 Task: Search one way flight ticket for 2 adults, 4 children and 1 infant on lap in business from Lake Charles: Lake Charles Regional Airport to Indianapolis: Indianapolis International Airport on 8-5-2023. Choice of flights is Emirates. Number of bags: 1 carry on bag. Price is upto 73000. Outbound departure time preference is 19:45.
Action: Mouse moved to (360, 340)
Screenshot: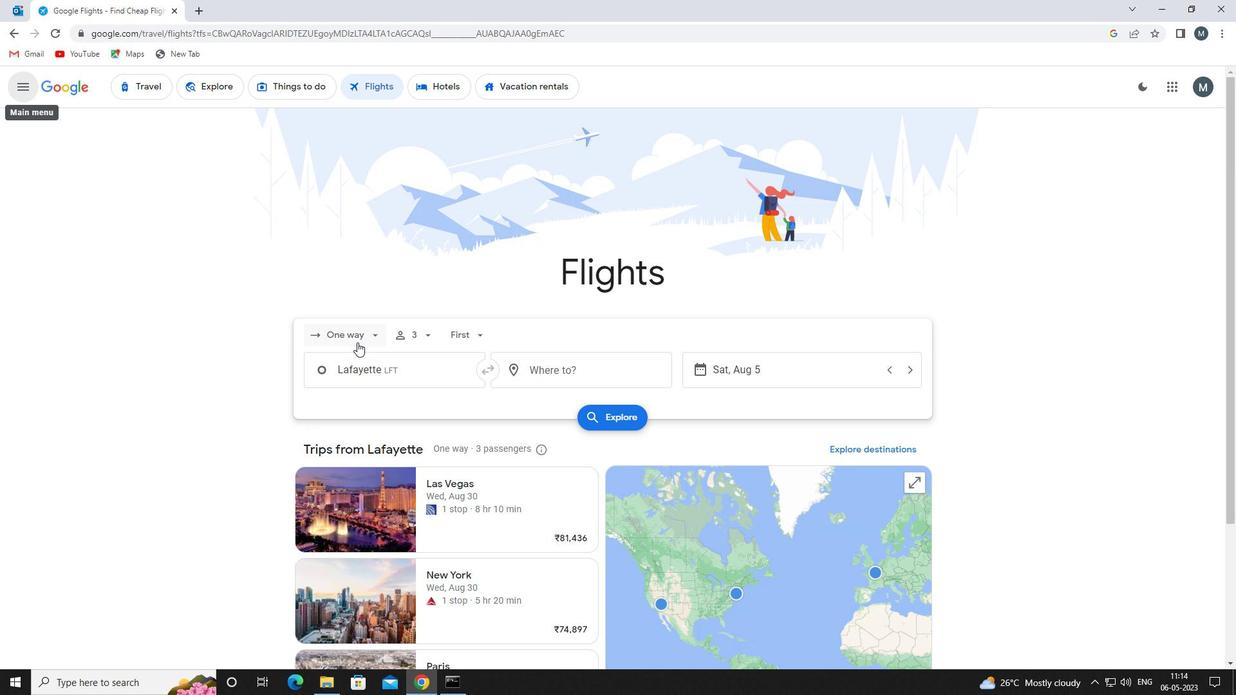 
Action: Mouse pressed left at (360, 340)
Screenshot: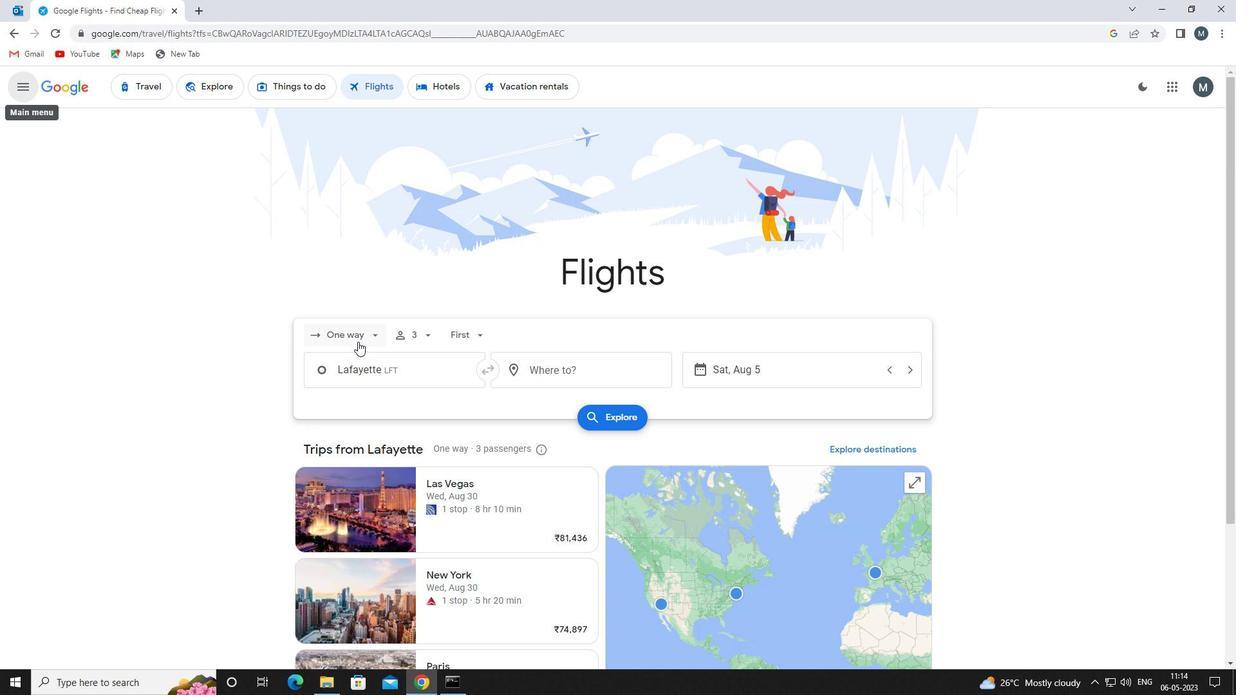 
Action: Mouse moved to (355, 397)
Screenshot: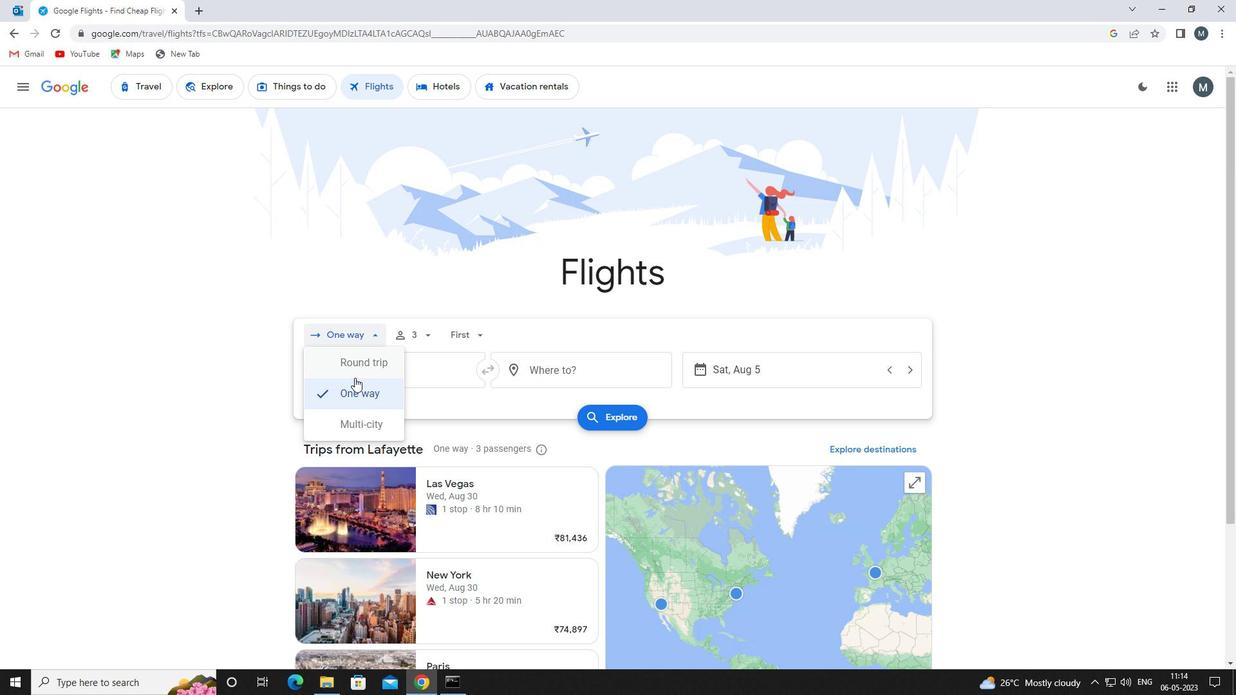 
Action: Mouse pressed left at (355, 397)
Screenshot: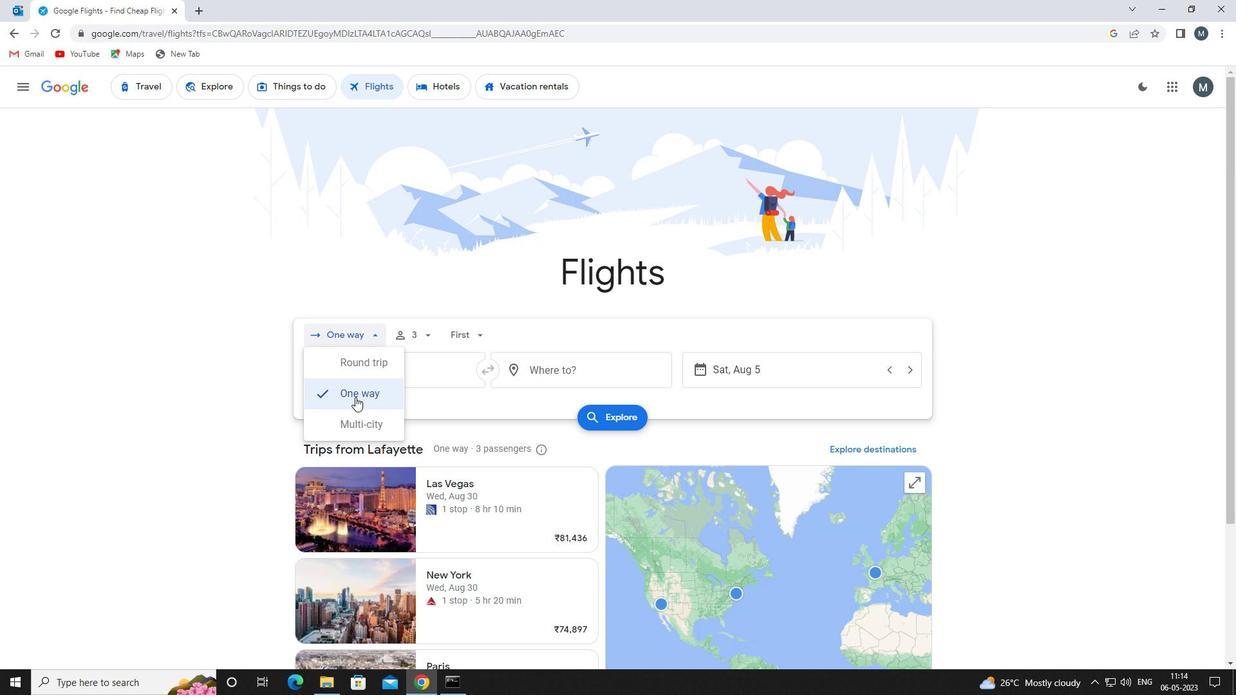 
Action: Mouse moved to (423, 340)
Screenshot: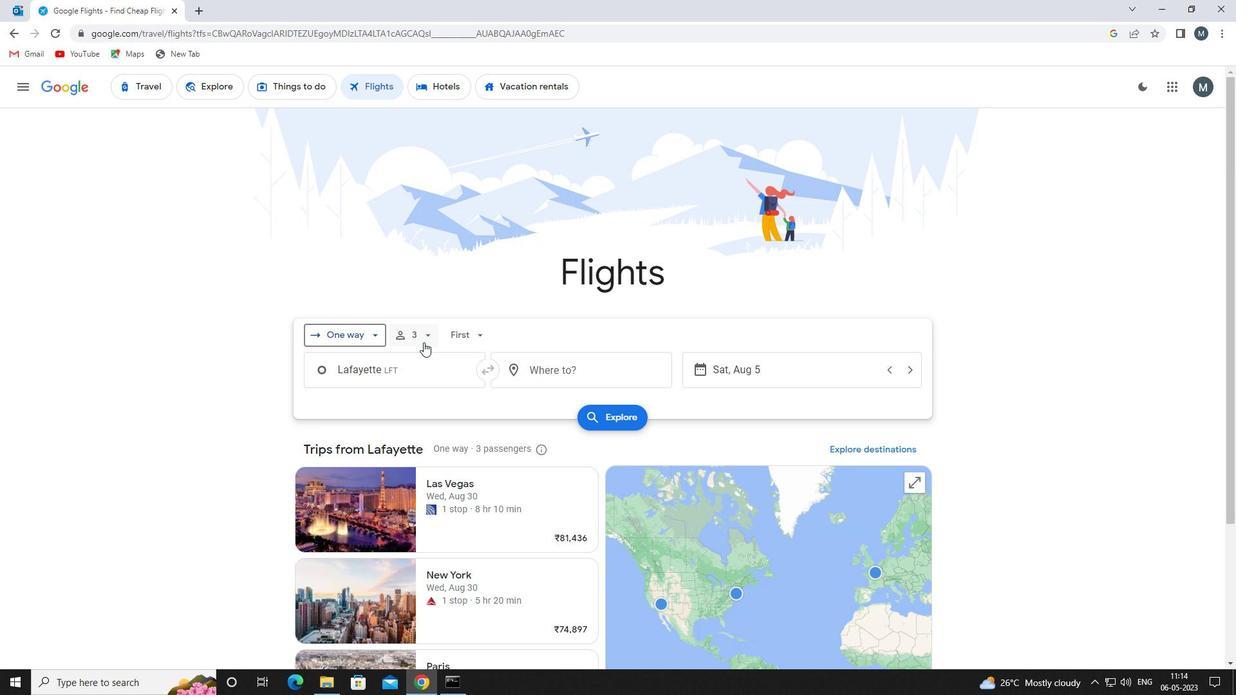 
Action: Mouse pressed left at (423, 340)
Screenshot: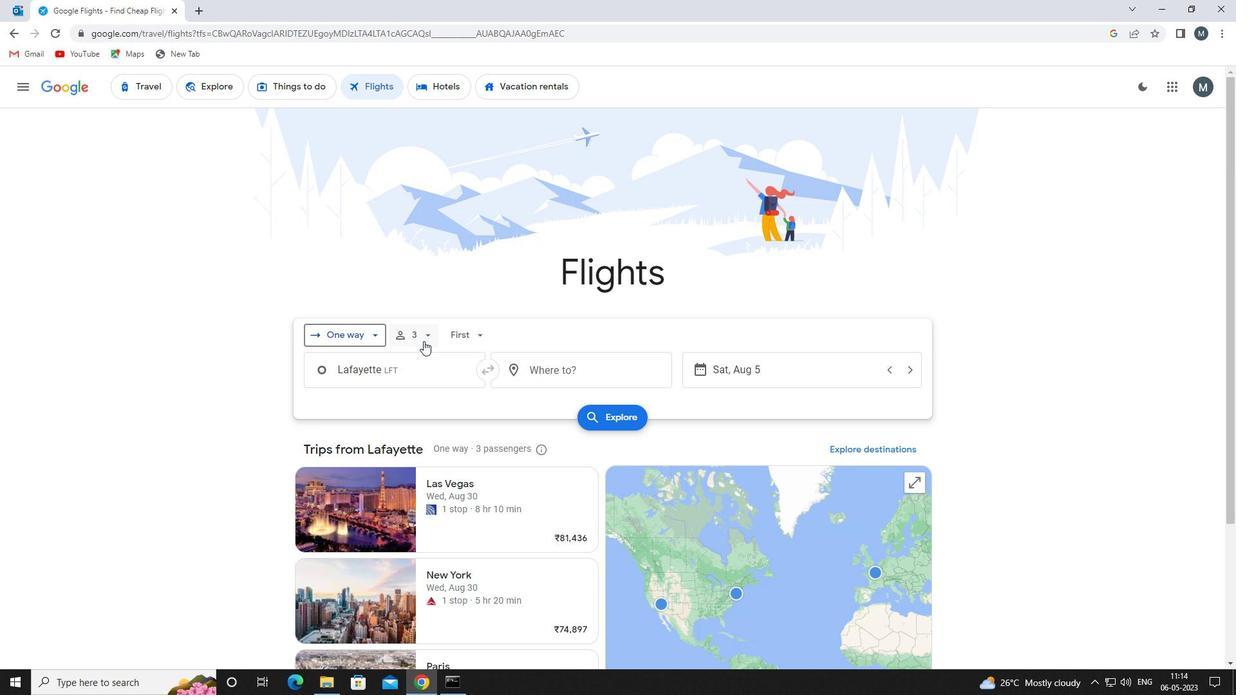
Action: Mouse moved to (523, 370)
Screenshot: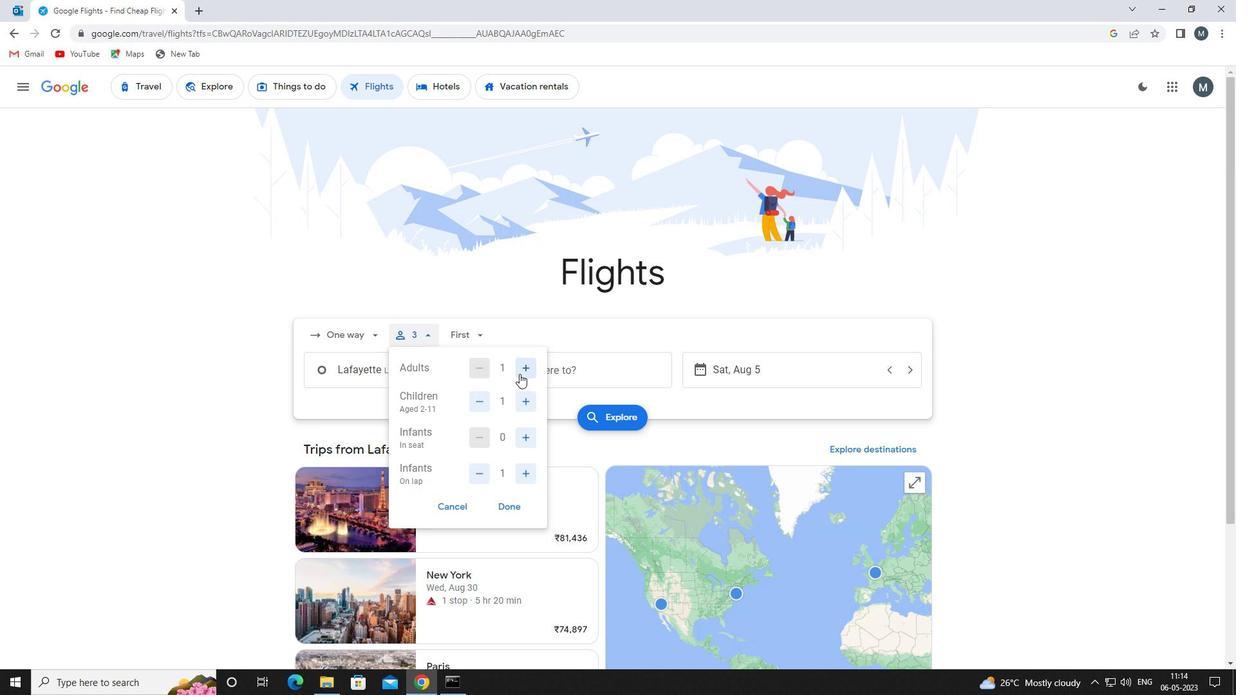 
Action: Mouse pressed left at (523, 370)
Screenshot: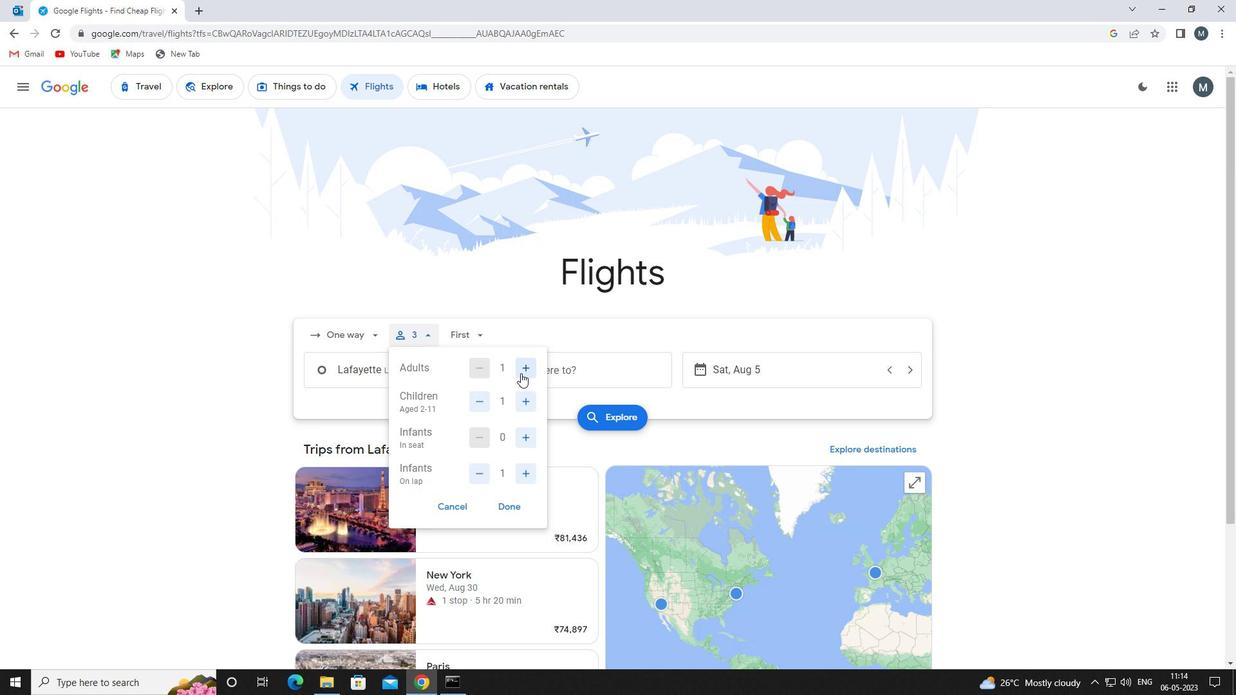 
Action: Mouse moved to (529, 405)
Screenshot: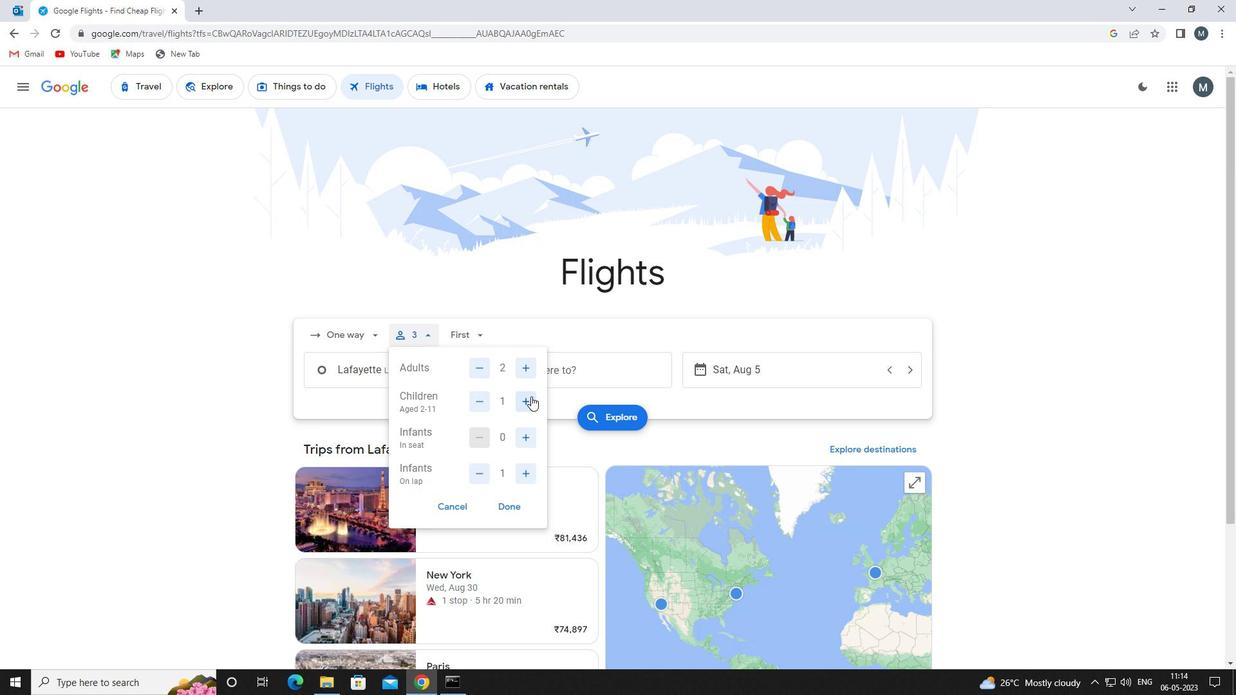 
Action: Mouse pressed left at (529, 405)
Screenshot: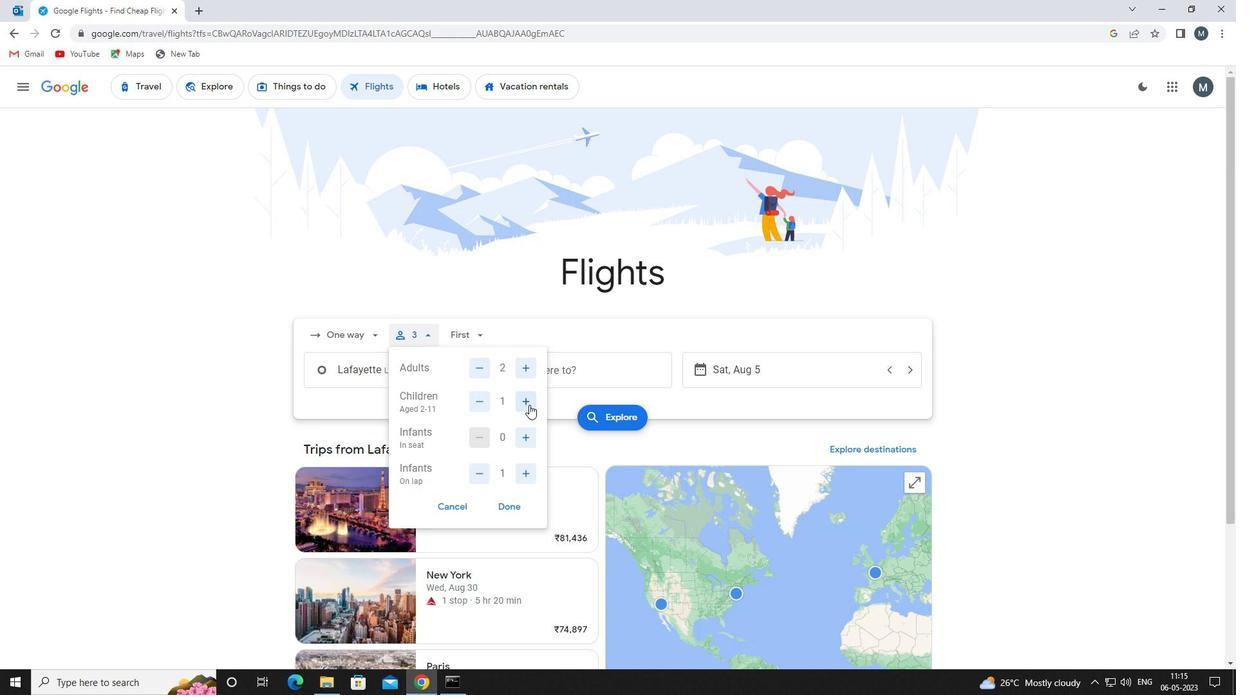 
Action: Mouse pressed left at (529, 405)
Screenshot: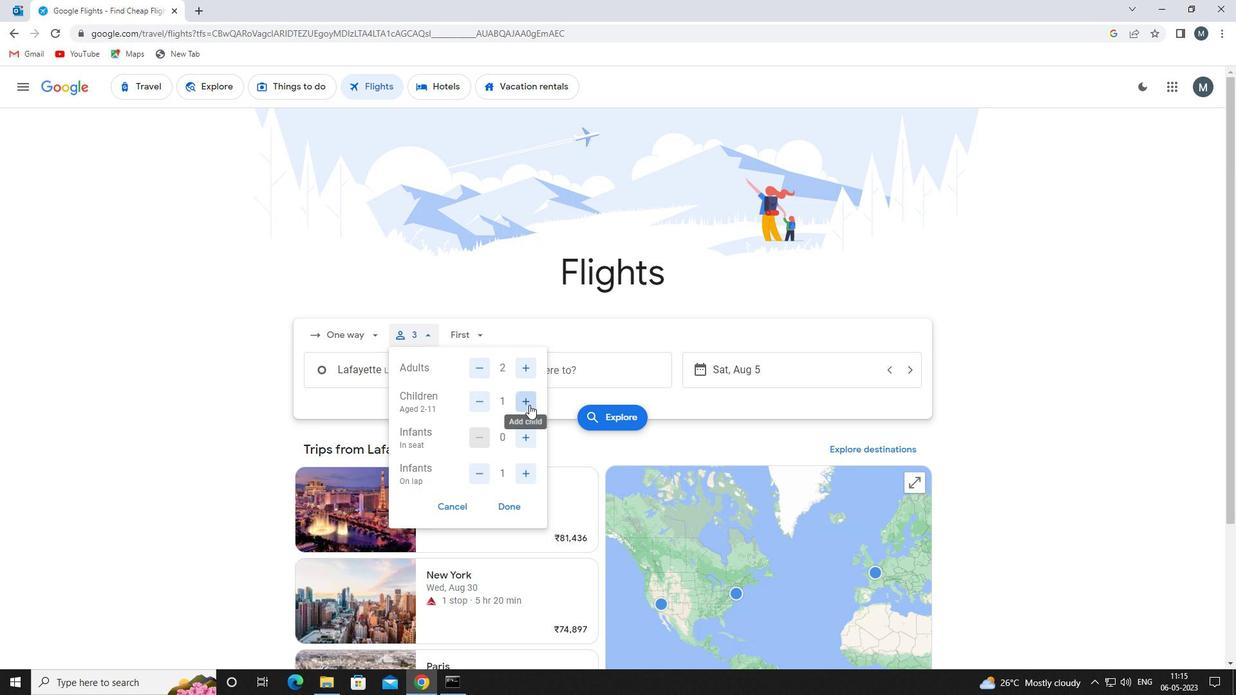 
Action: Mouse pressed left at (529, 405)
Screenshot: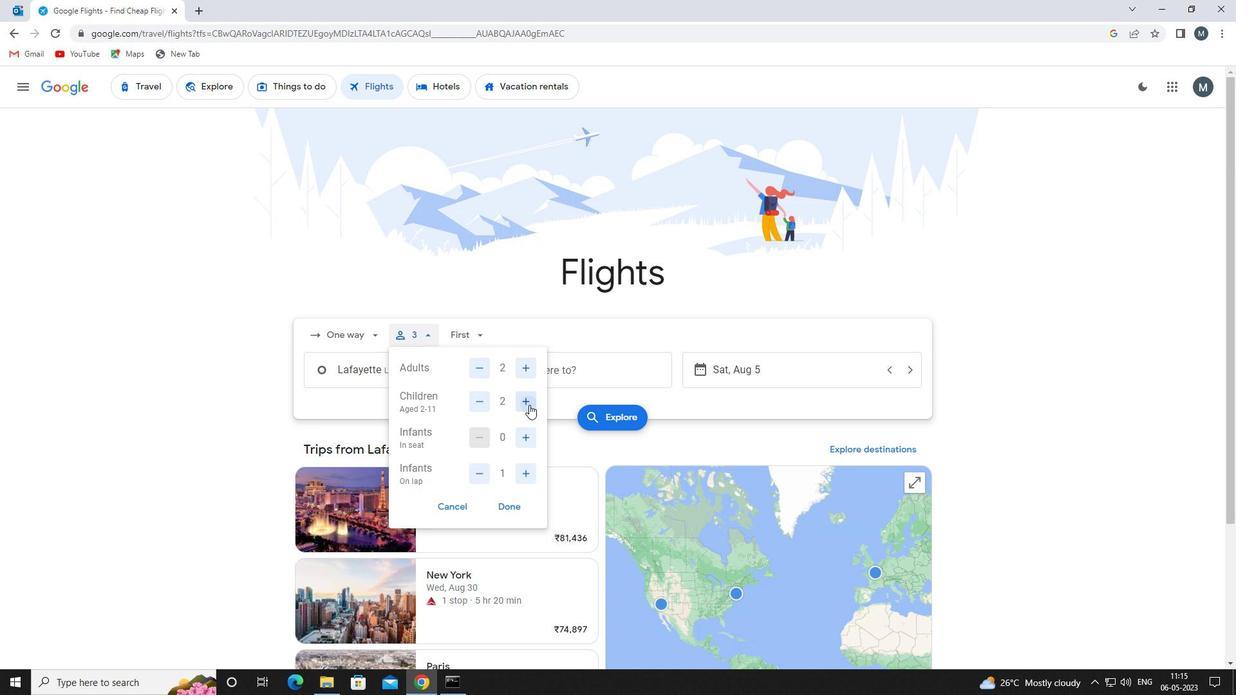 
Action: Mouse pressed left at (529, 405)
Screenshot: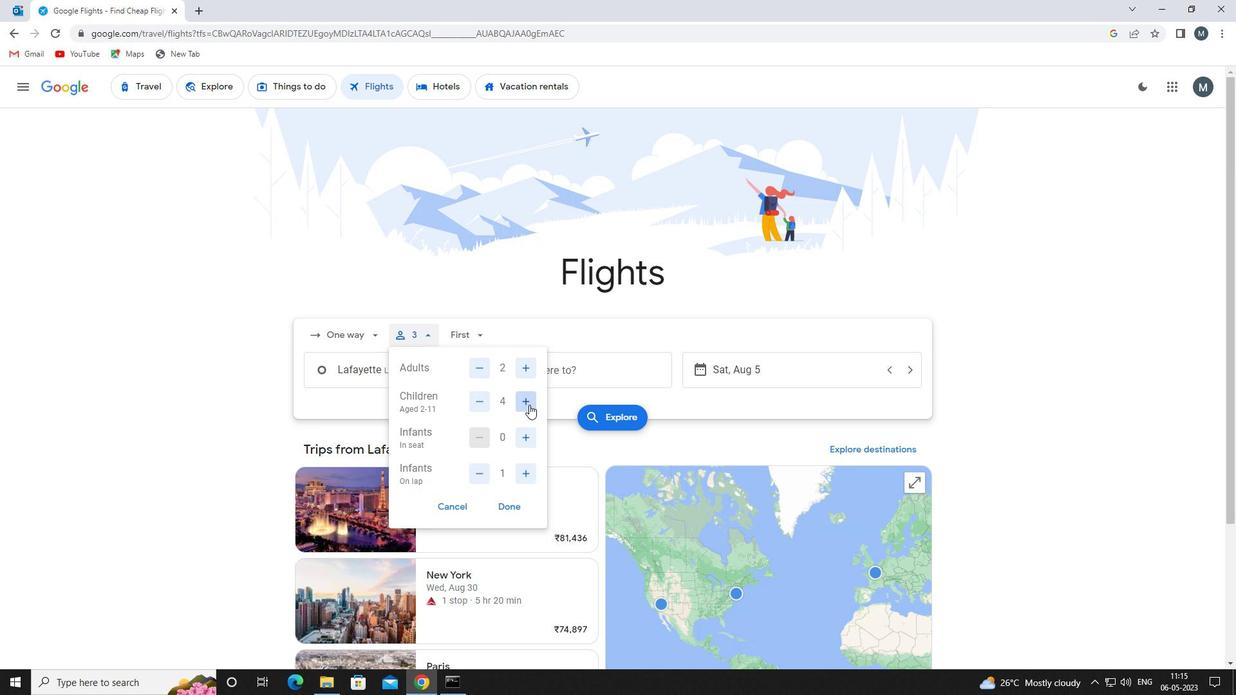 
Action: Mouse moved to (485, 400)
Screenshot: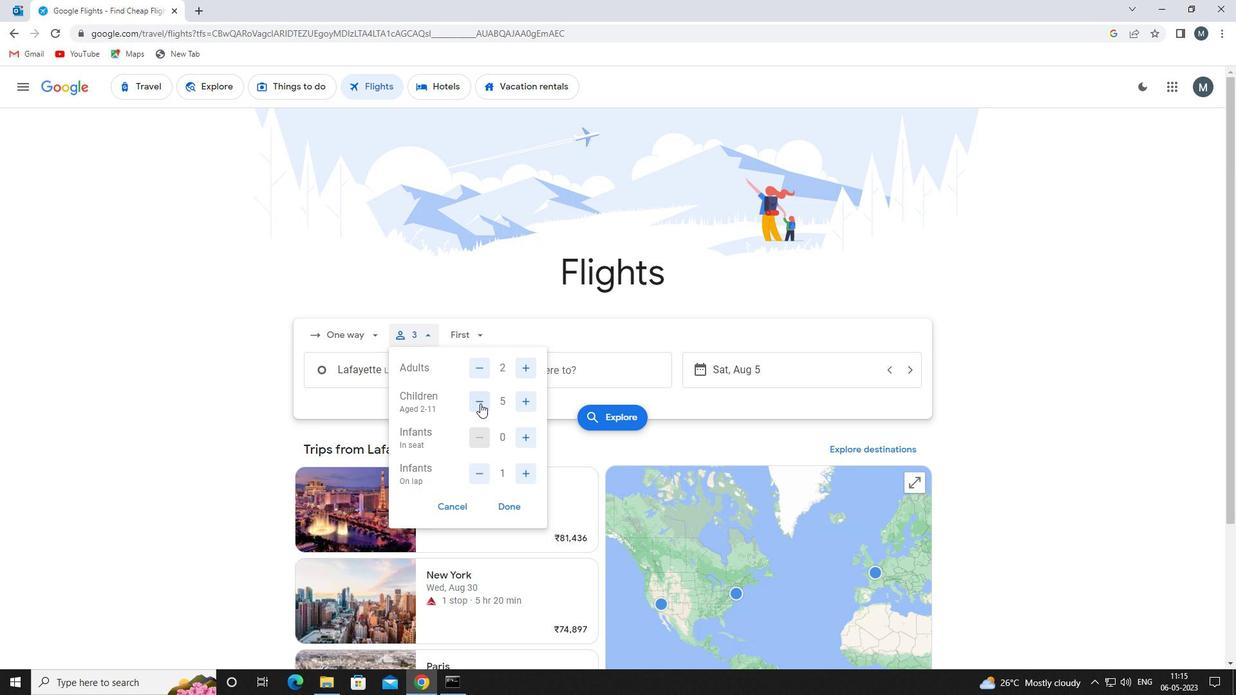 
Action: Mouse pressed left at (485, 400)
Screenshot: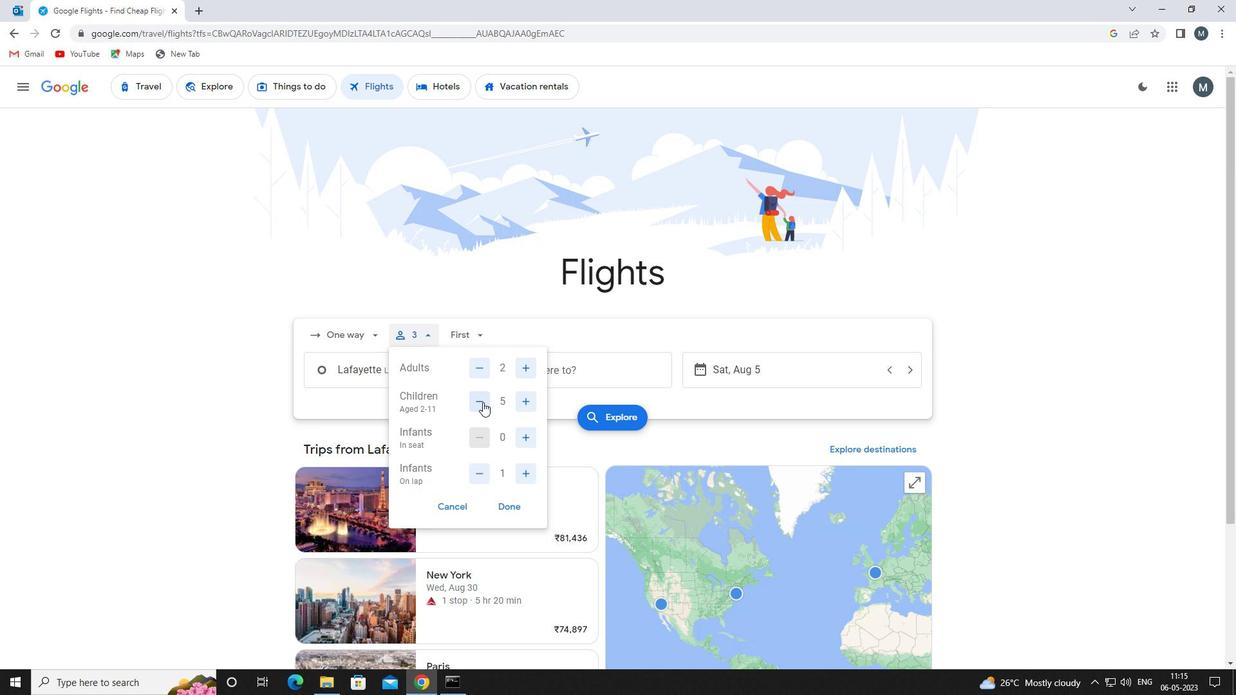 
Action: Mouse moved to (481, 471)
Screenshot: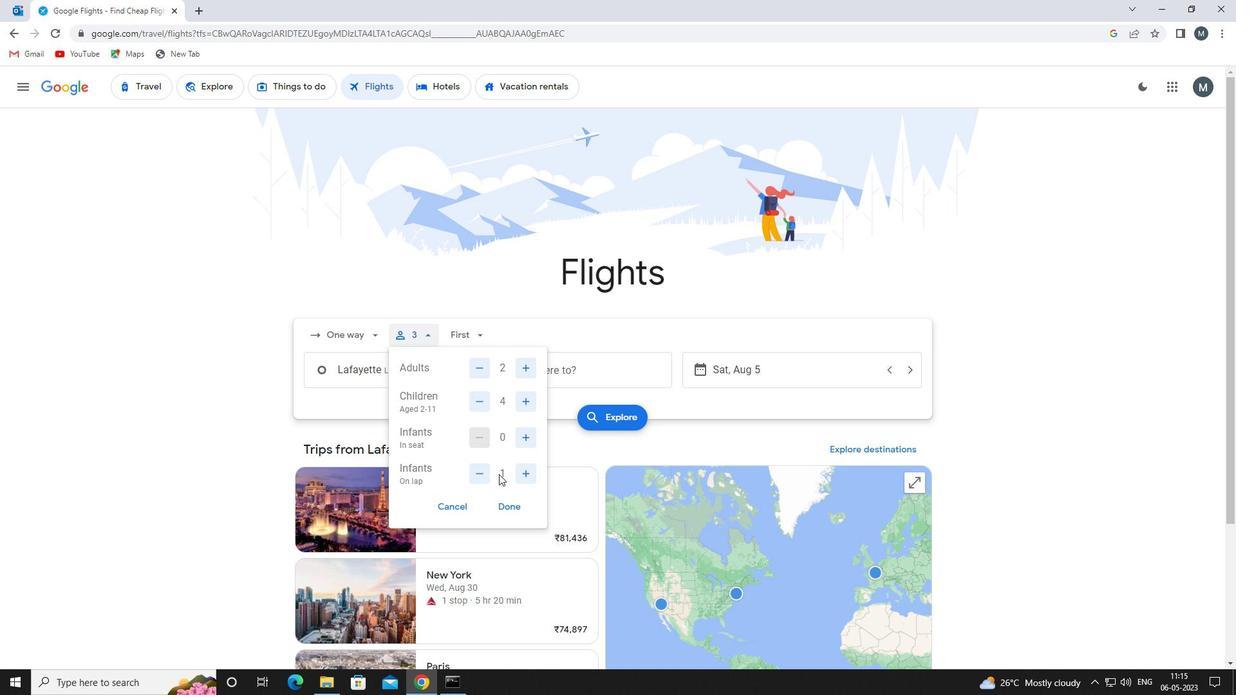 
Action: Mouse pressed left at (481, 471)
Screenshot: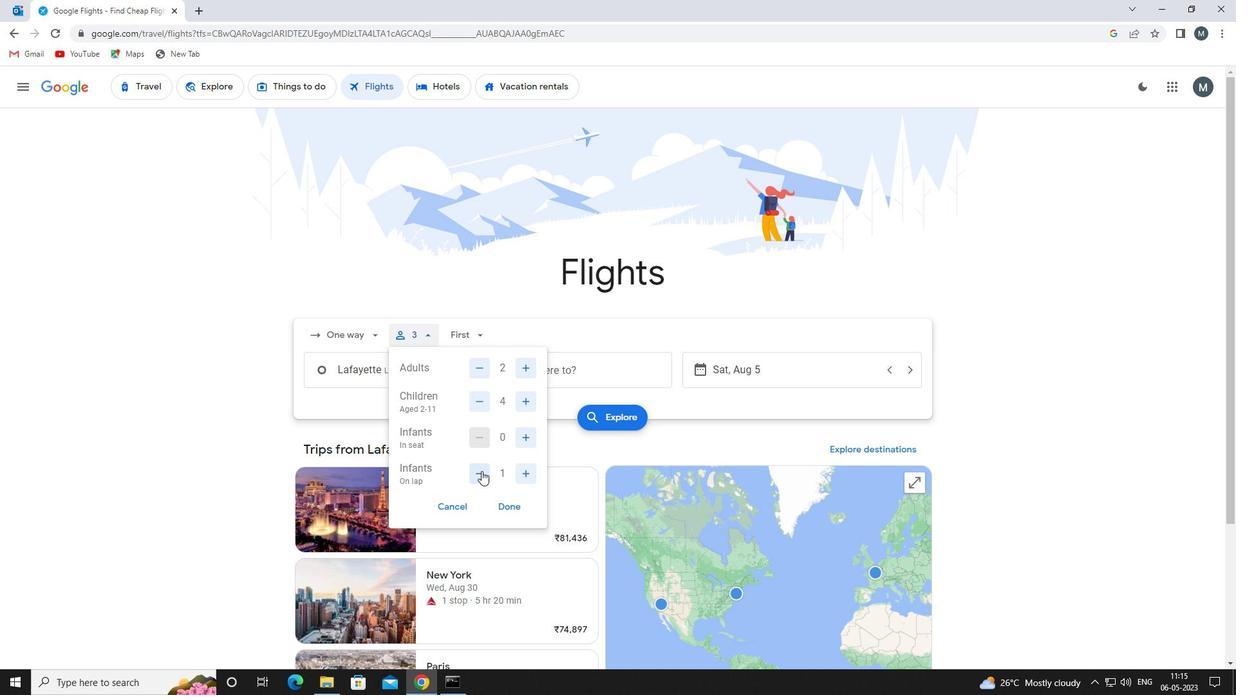 
Action: Mouse moved to (502, 499)
Screenshot: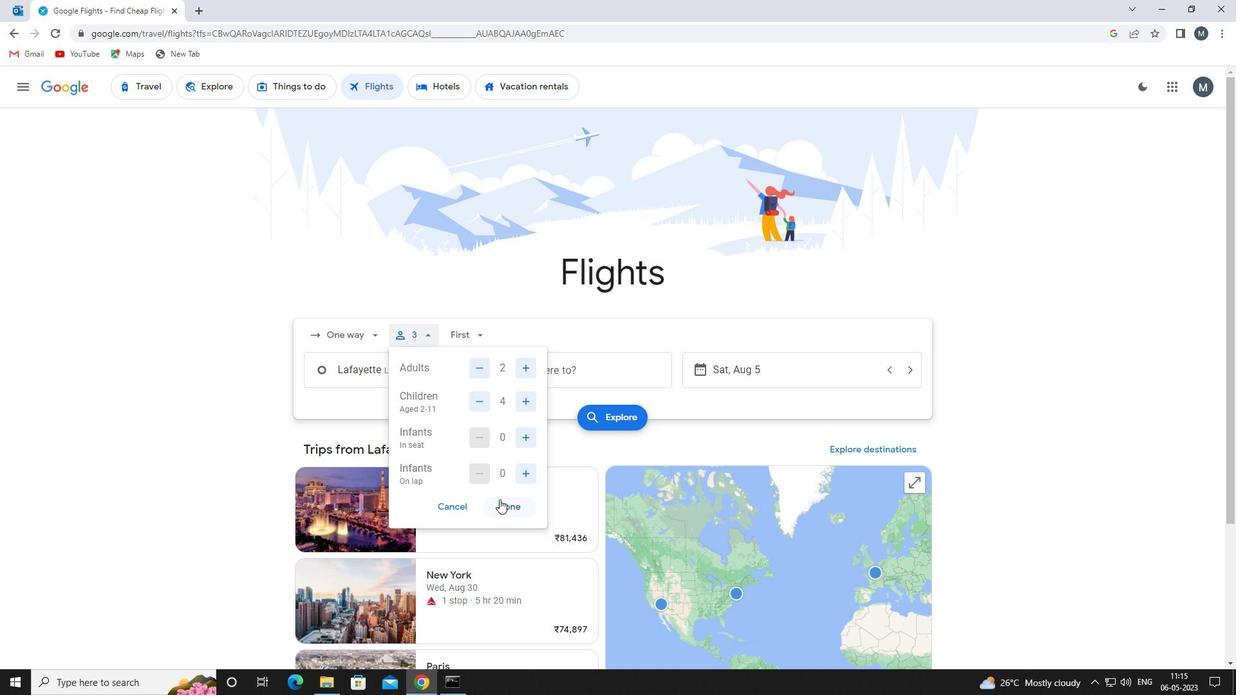 
Action: Mouse pressed left at (502, 499)
Screenshot: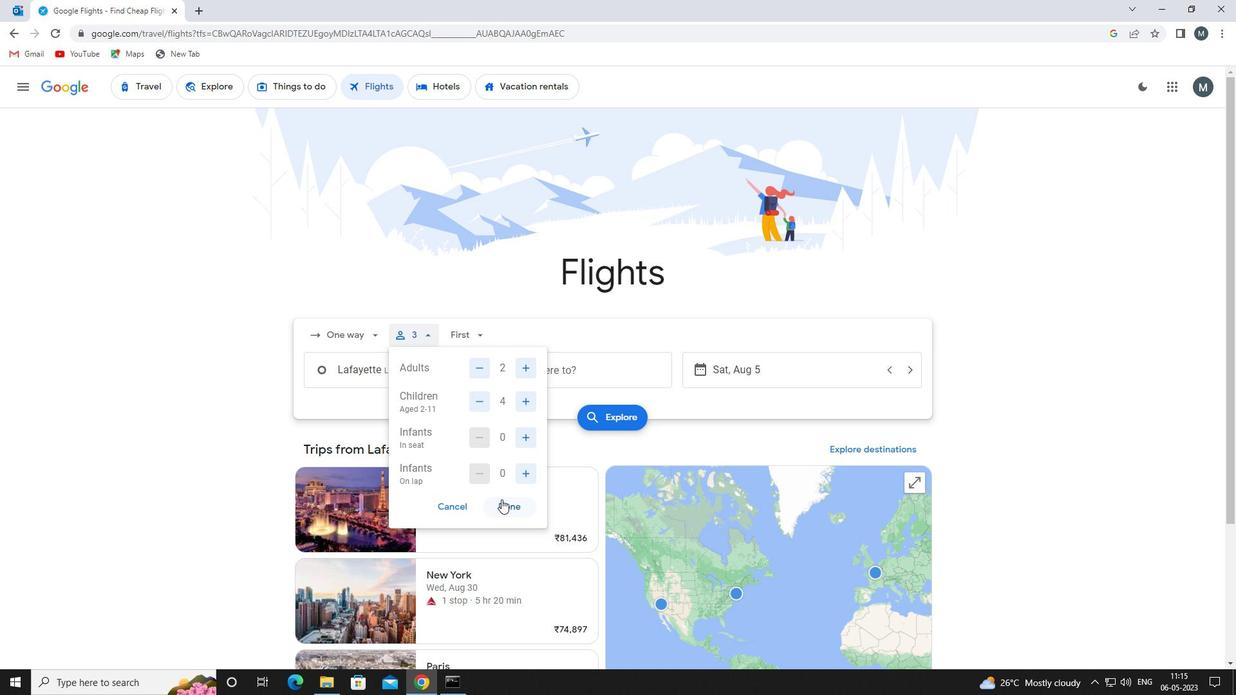 
Action: Mouse moved to (479, 333)
Screenshot: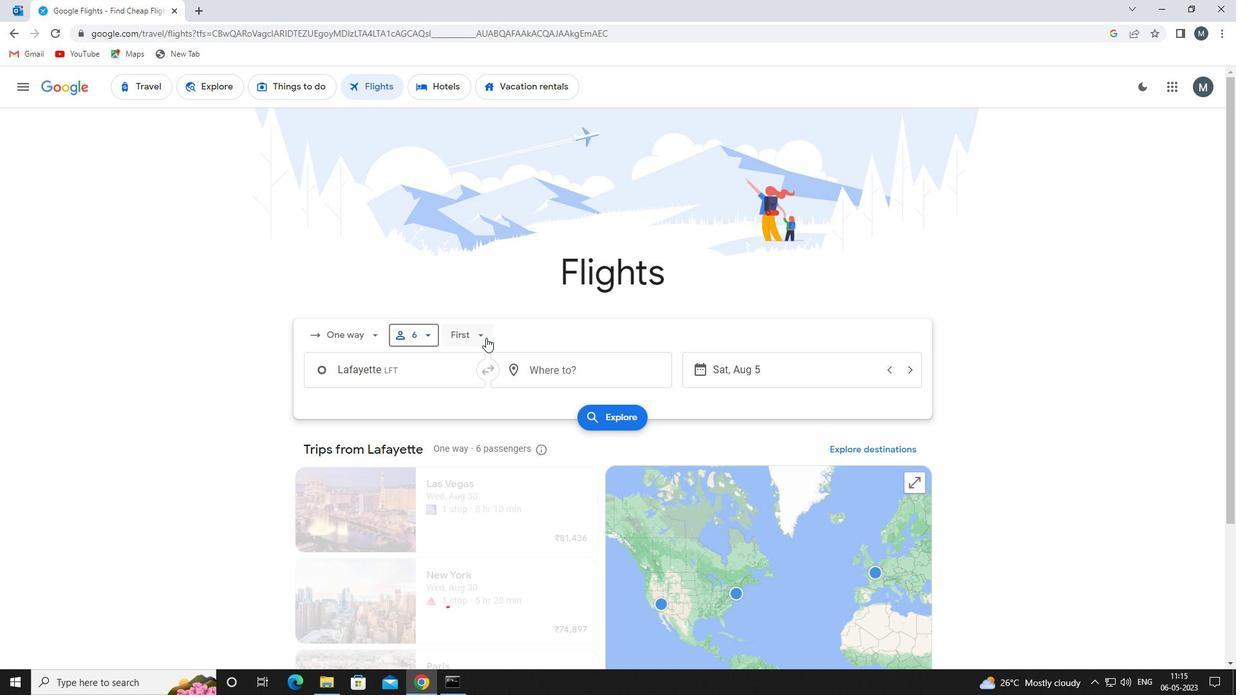 
Action: Mouse pressed left at (479, 333)
Screenshot: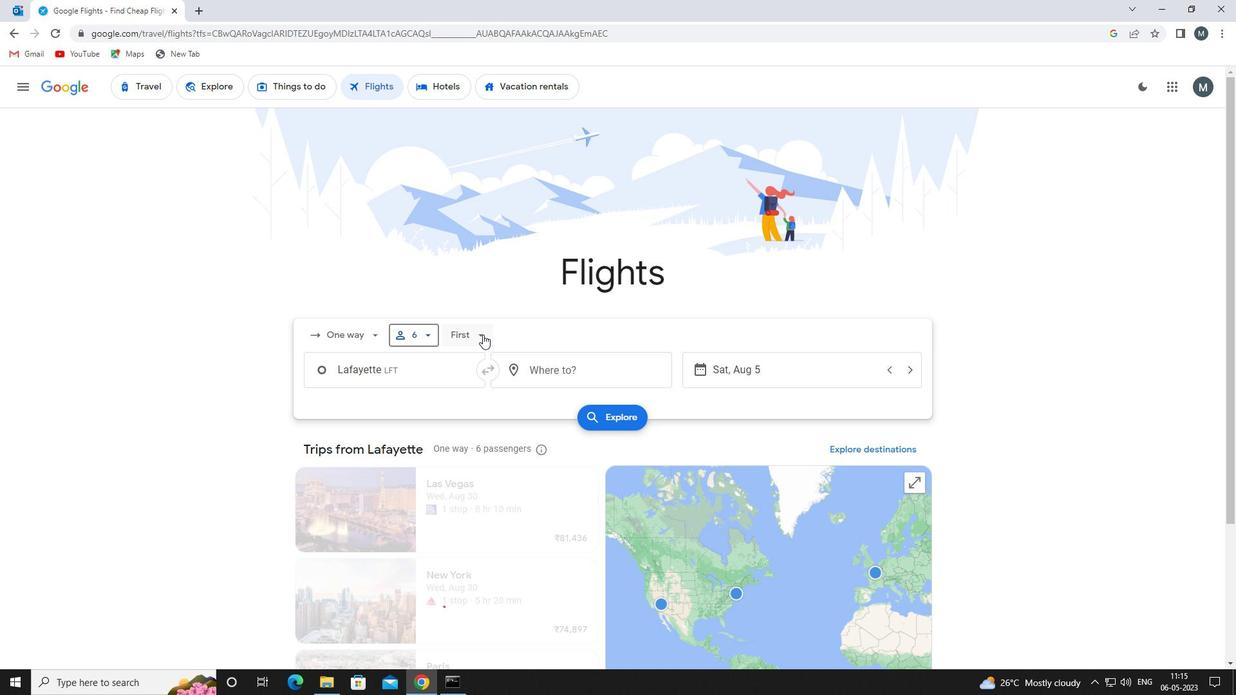 
Action: Mouse moved to (516, 420)
Screenshot: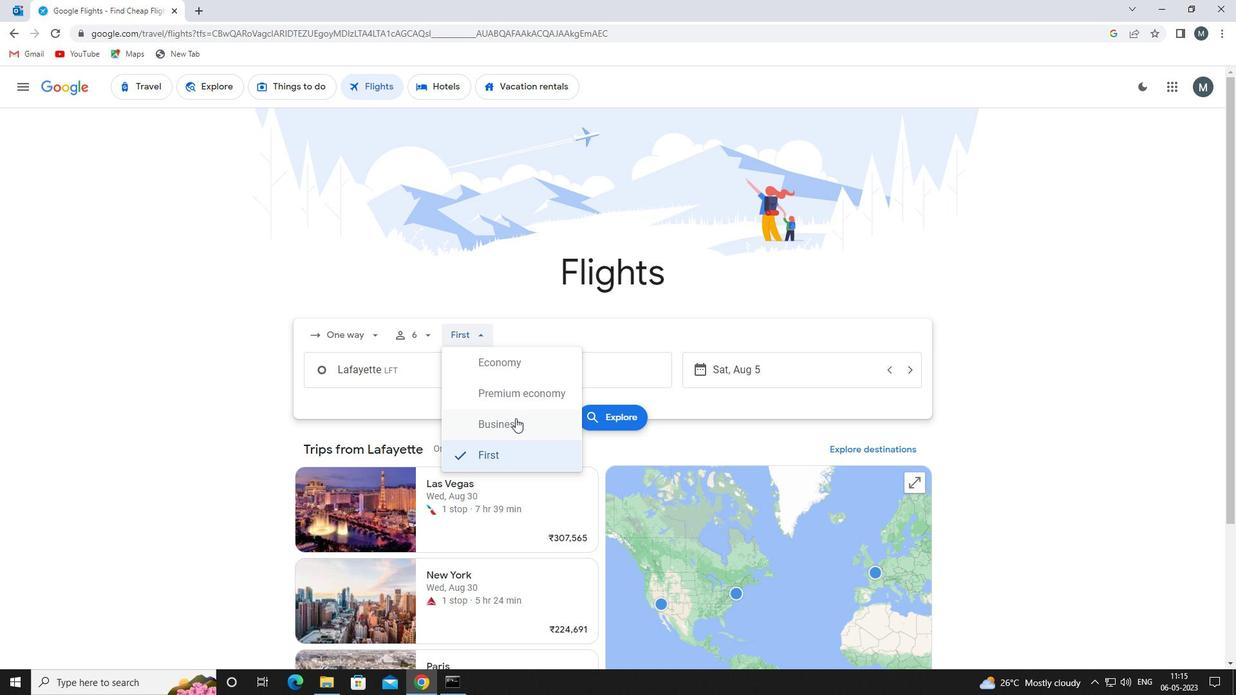
Action: Mouse pressed left at (516, 420)
Screenshot: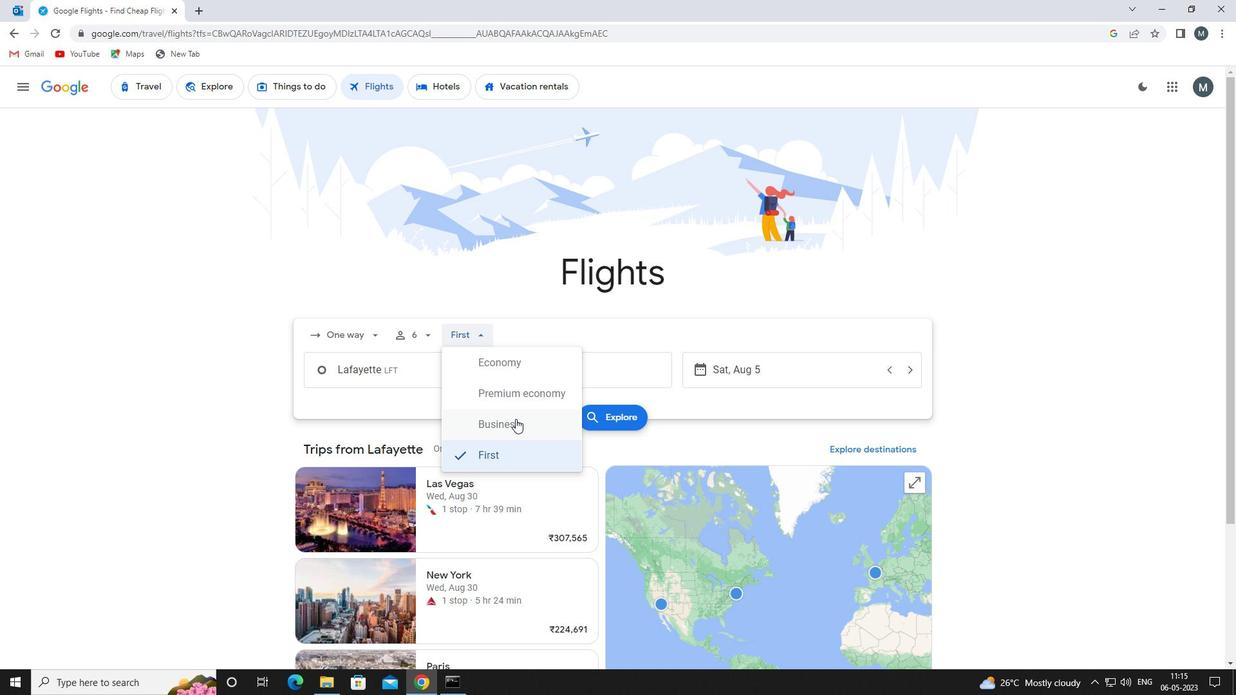 
Action: Mouse moved to (414, 376)
Screenshot: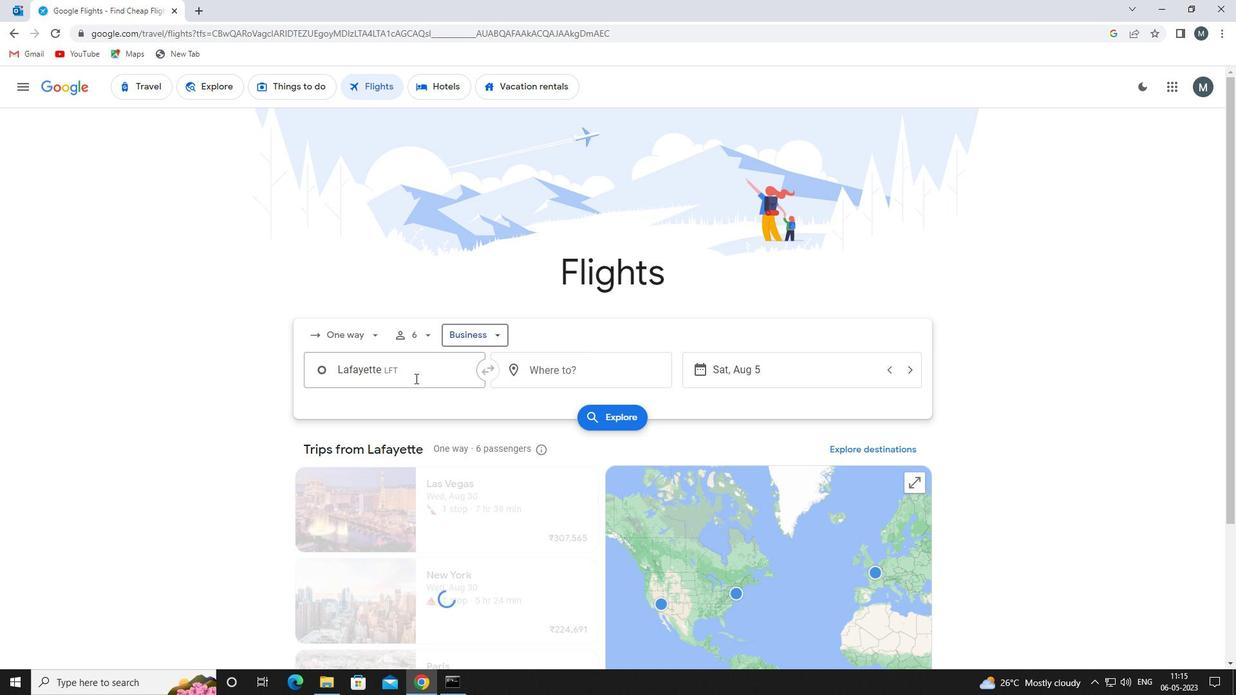 
Action: Mouse pressed left at (414, 376)
Screenshot: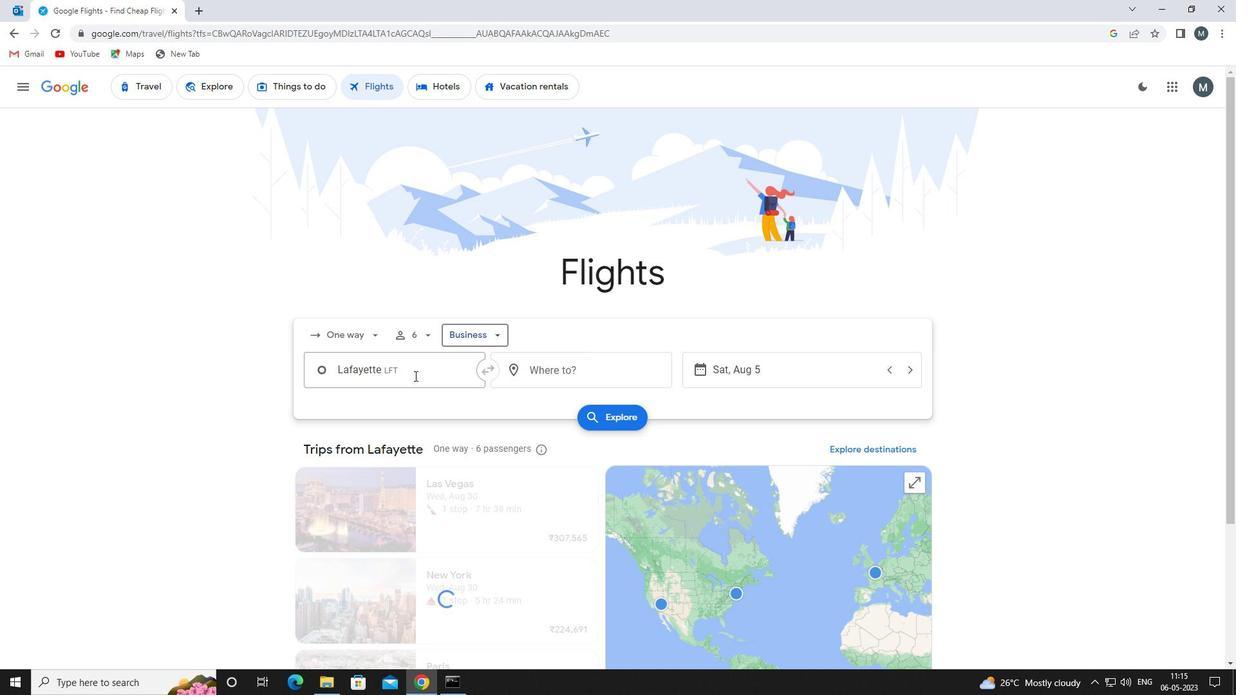 
Action: Mouse moved to (420, 373)
Screenshot: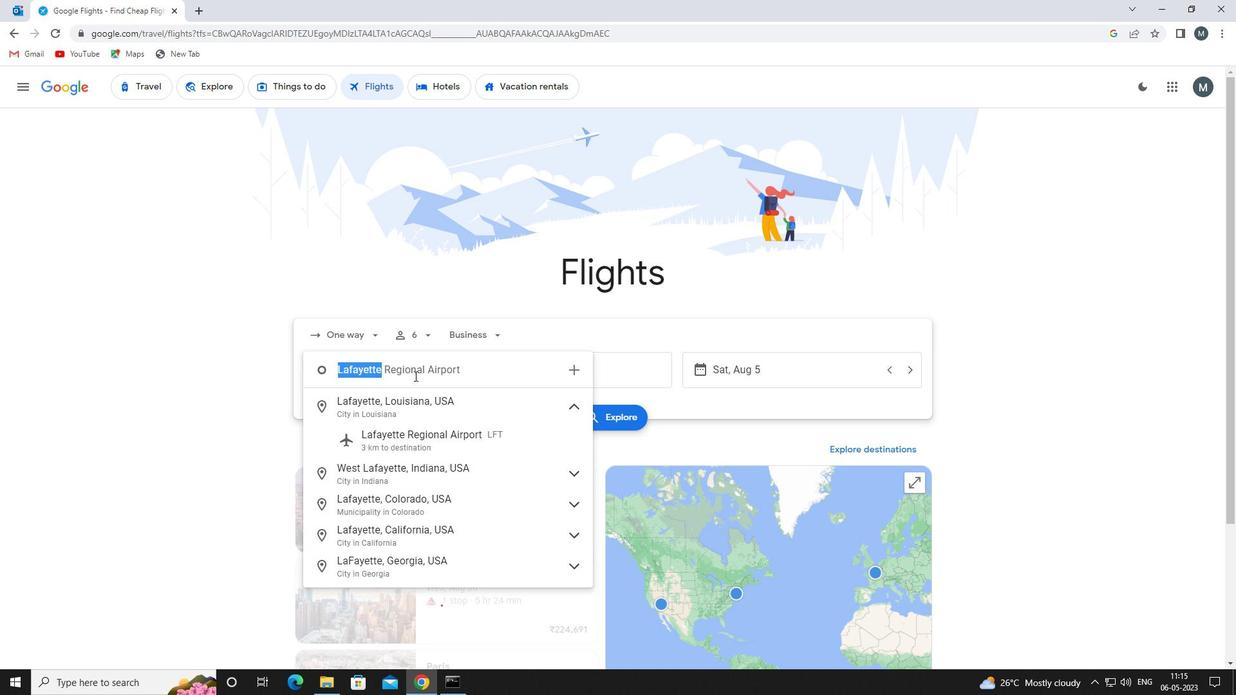 
Action: Key pressed l
Screenshot: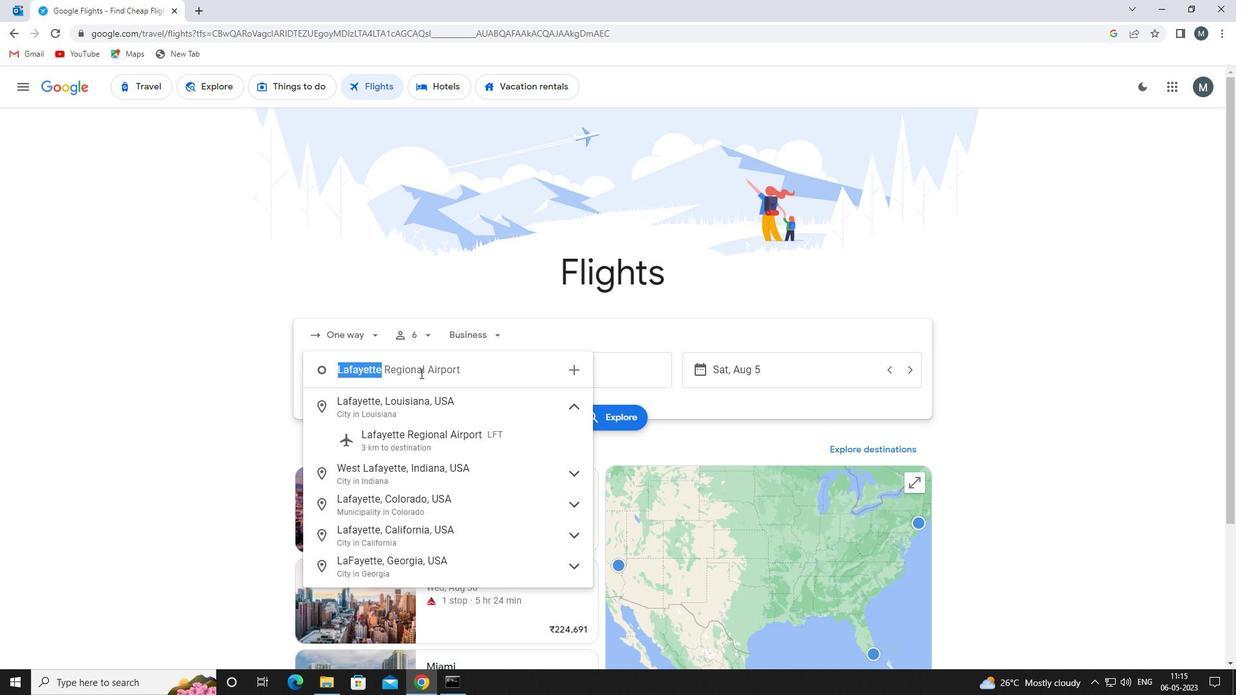 
Action: Mouse moved to (420, 373)
Screenshot: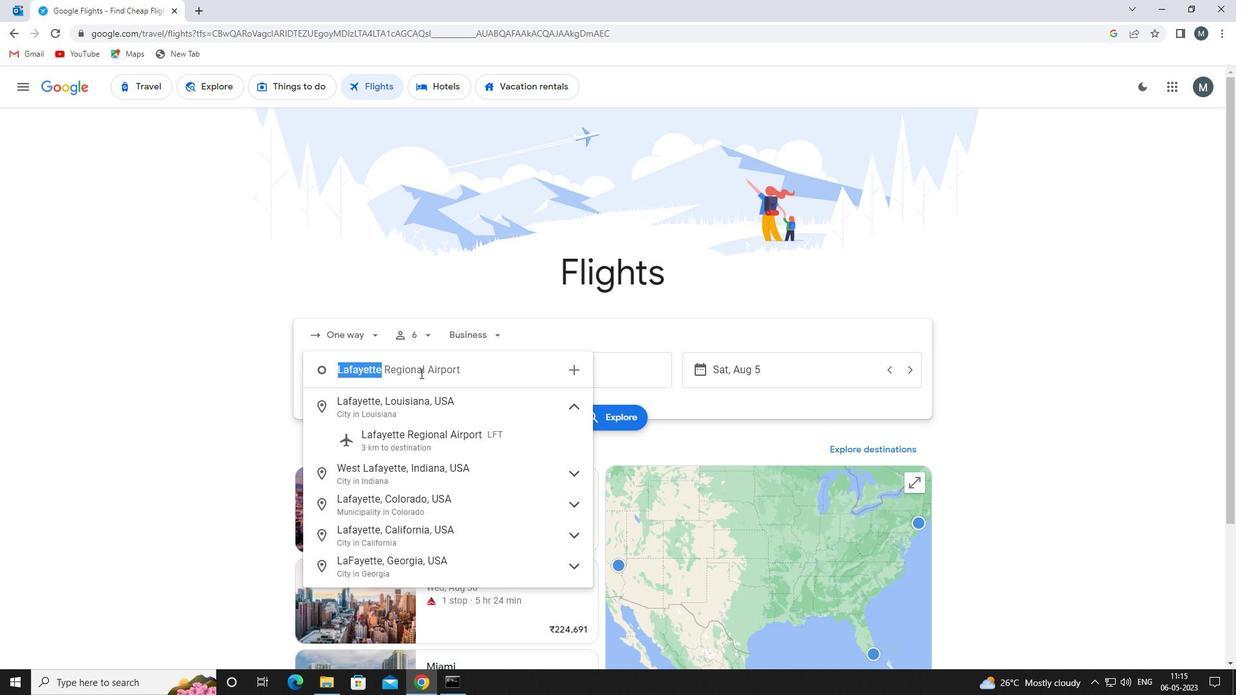 
Action: Key pressed akes<Key.space>charles<Key.space>regi<Key.backspace><Key.backspace><Key.backspace><Key.backspace><Key.backspace><Key.backspace><Key.backspace><Key.backspace><Key.backspace><Key.backspace><Key.backspace><Key.backspace><Key.backspace><Key.backspace><Key.backspace><Key.backspace><Key.backspace><Key.backspace><Key.backspace>lake<Key.space>charles
Screenshot: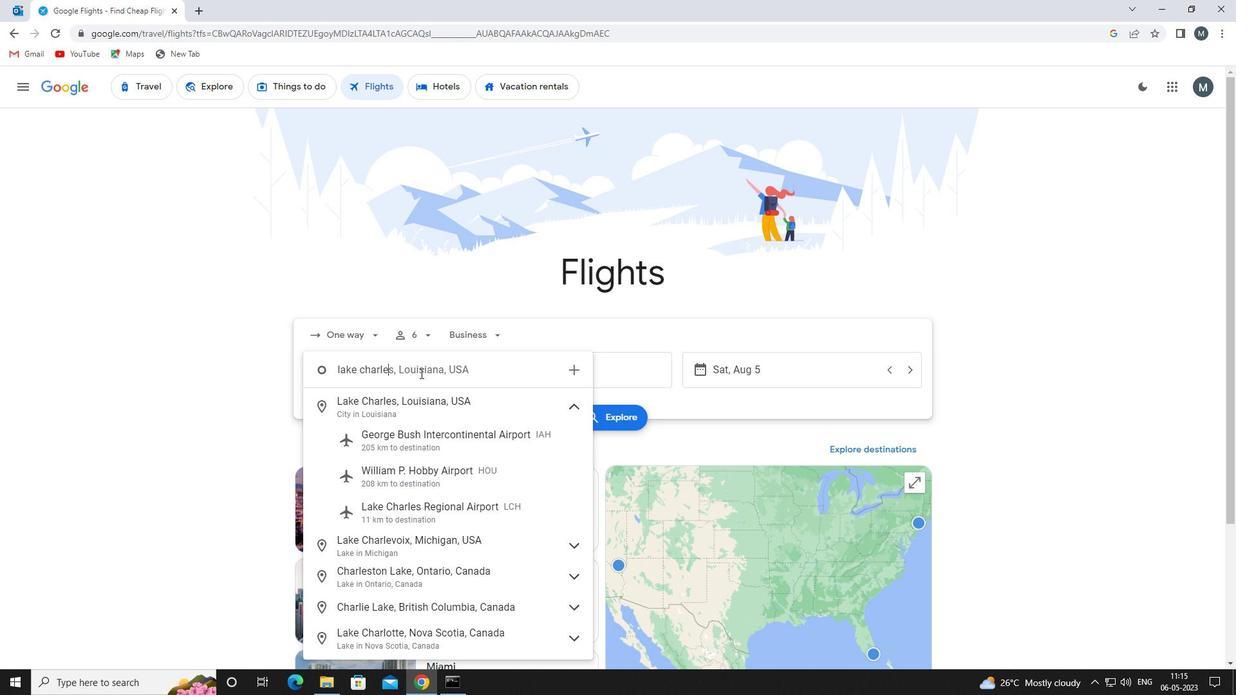 
Action: Mouse moved to (430, 470)
Screenshot: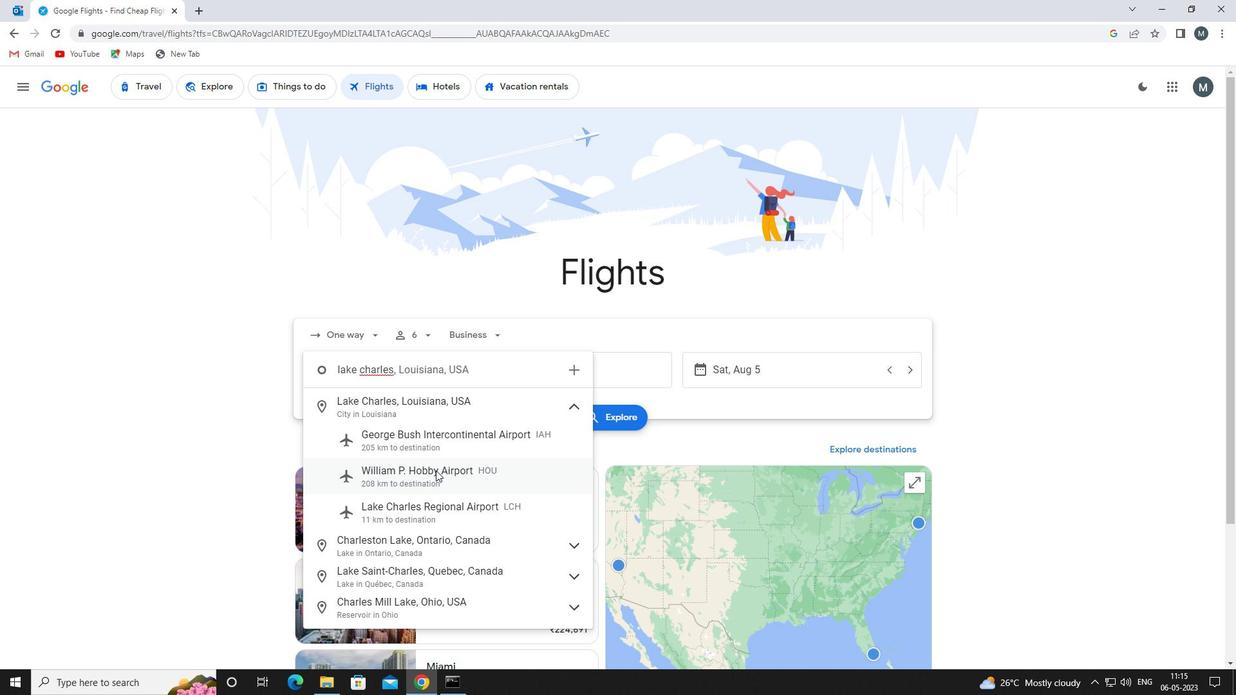 
Action: Key pressed <Key.space><Key.shift>RE
Screenshot: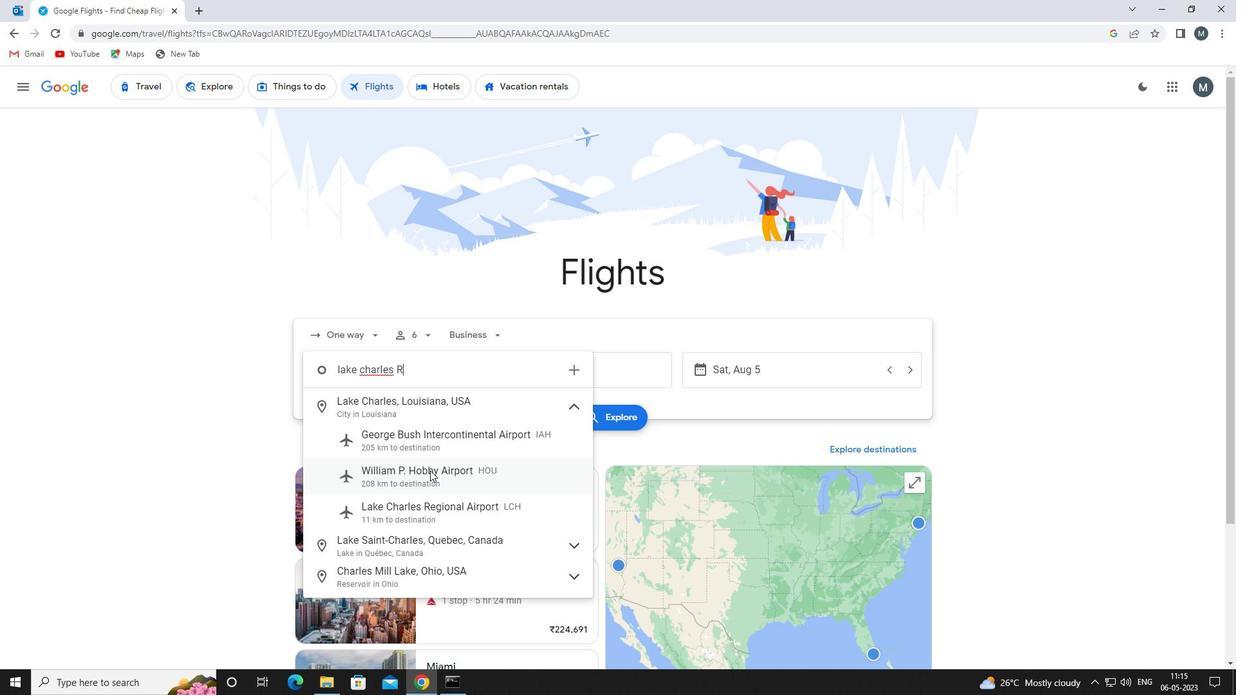 
Action: Mouse moved to (488, 402)
Screenshot: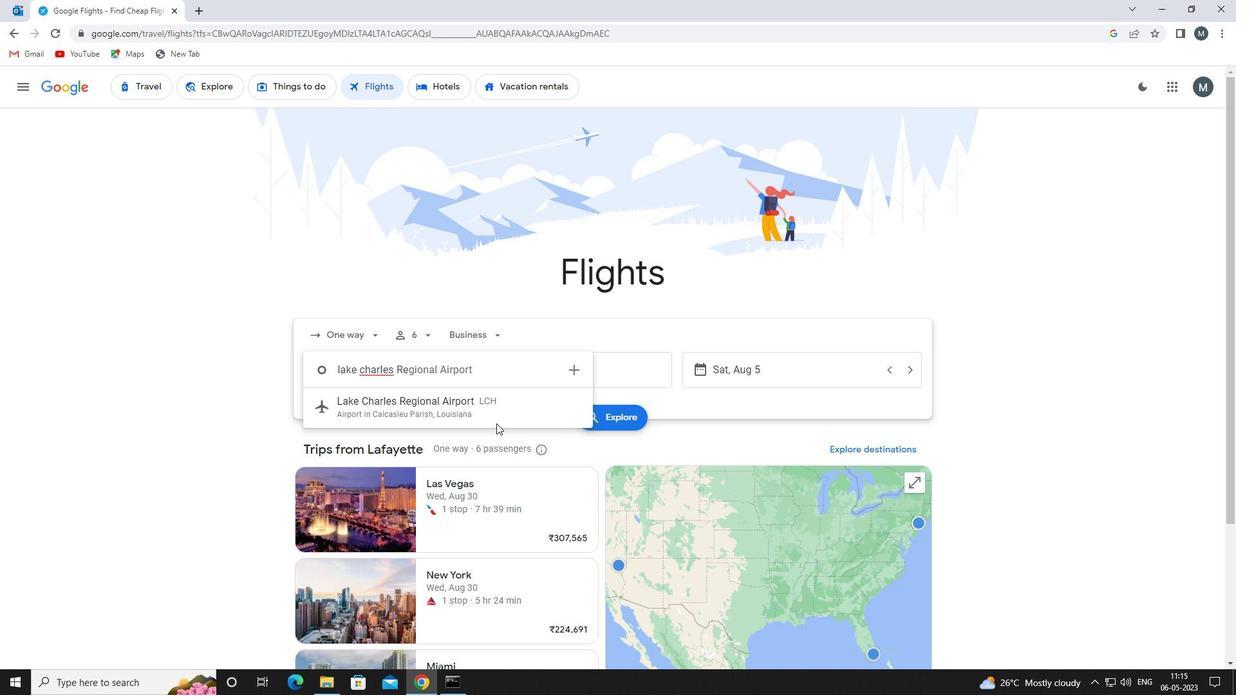 
Action: Mouse pressed left at (488, 402)
Screenshot: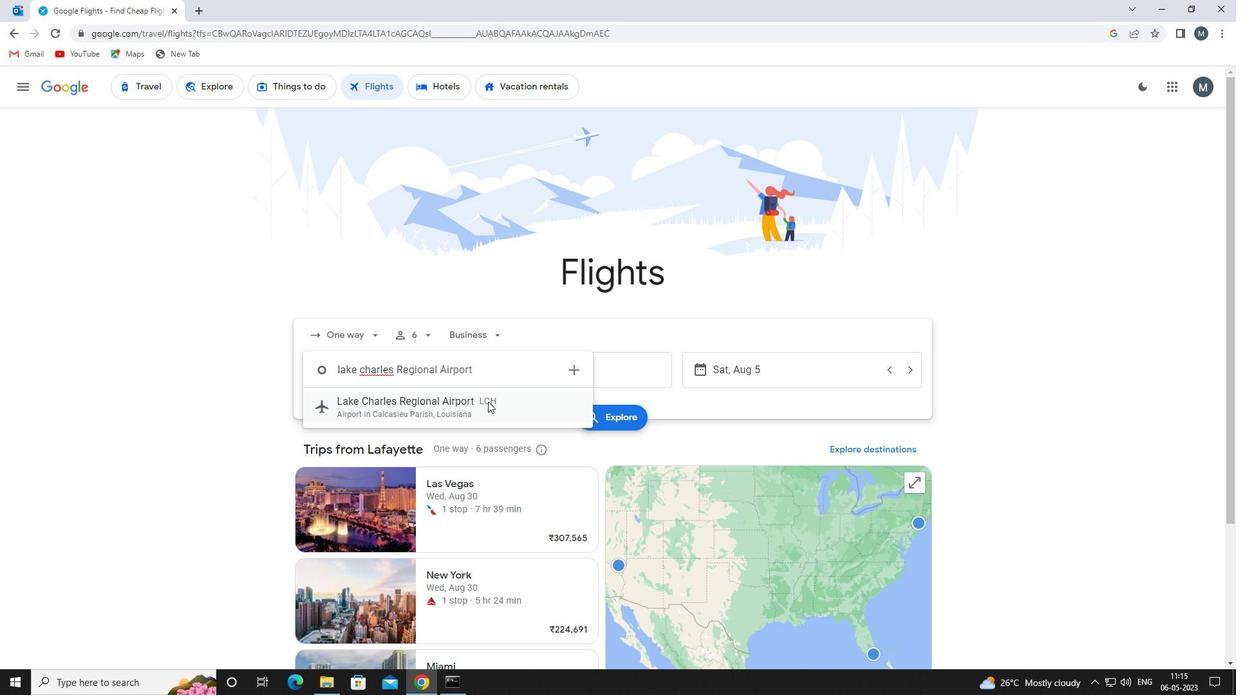 
Action: Mouse moved to (552, 369)
Screenshot: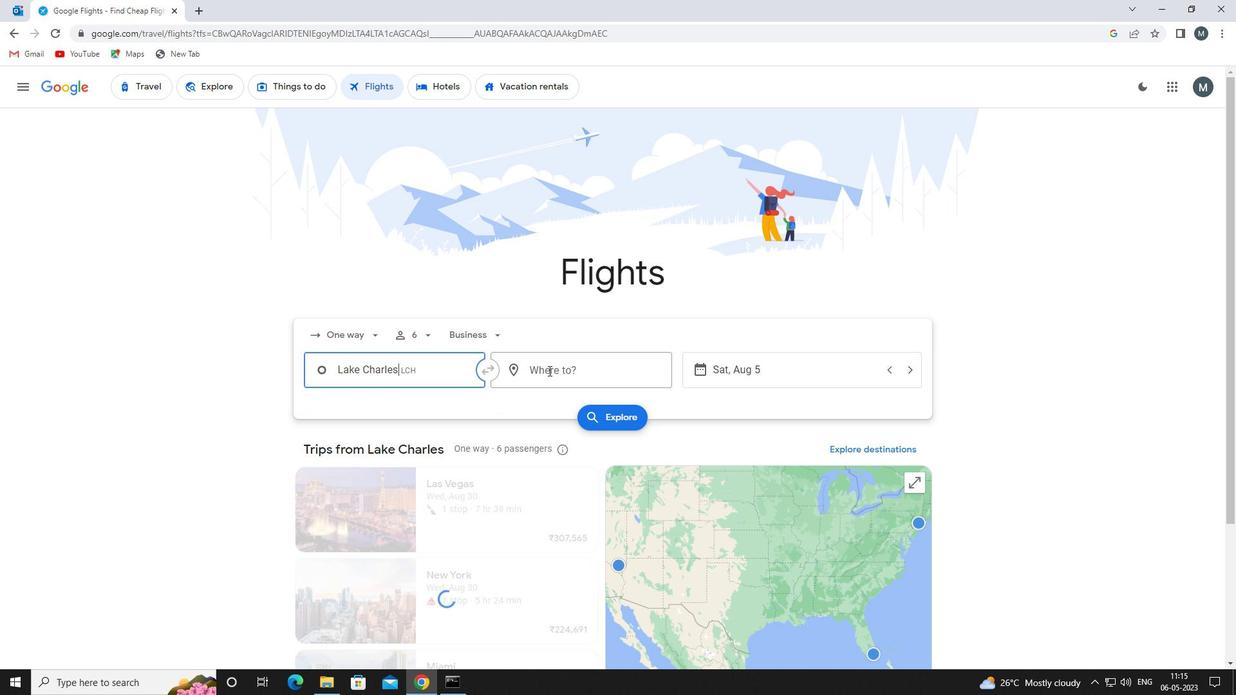 
Action: Mouse pressed left at (552, 369)
Screenshot: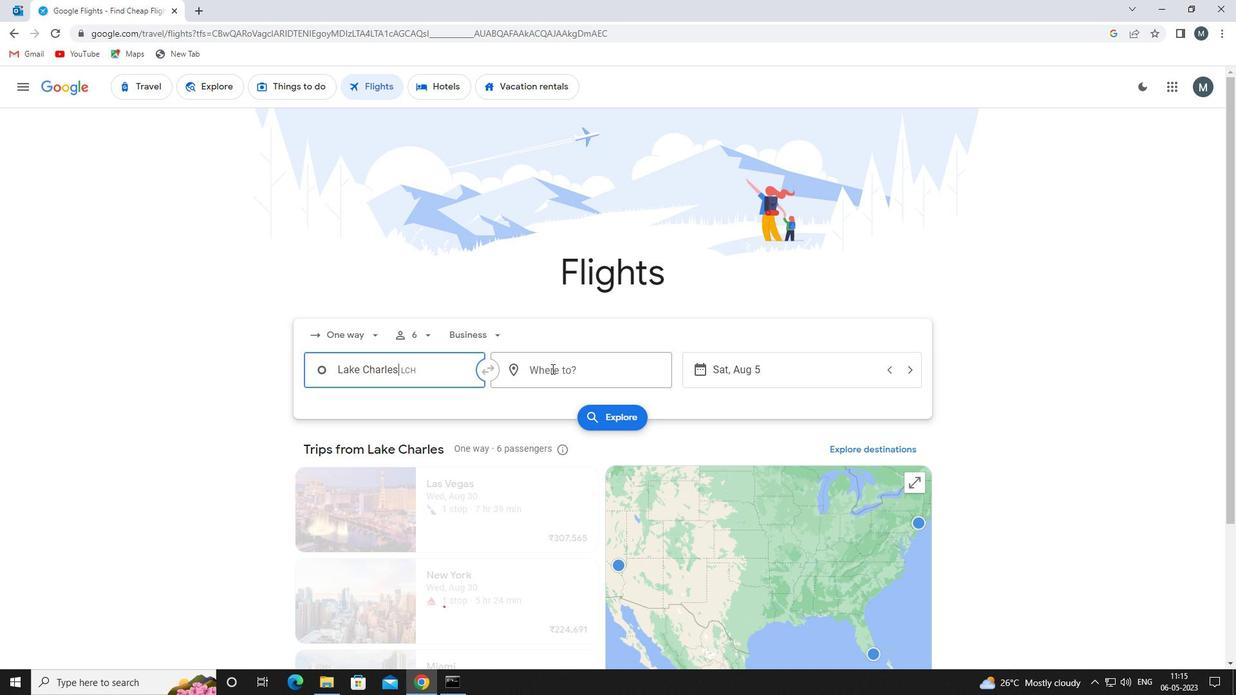 
Action: Key pressed IND
Screenshot: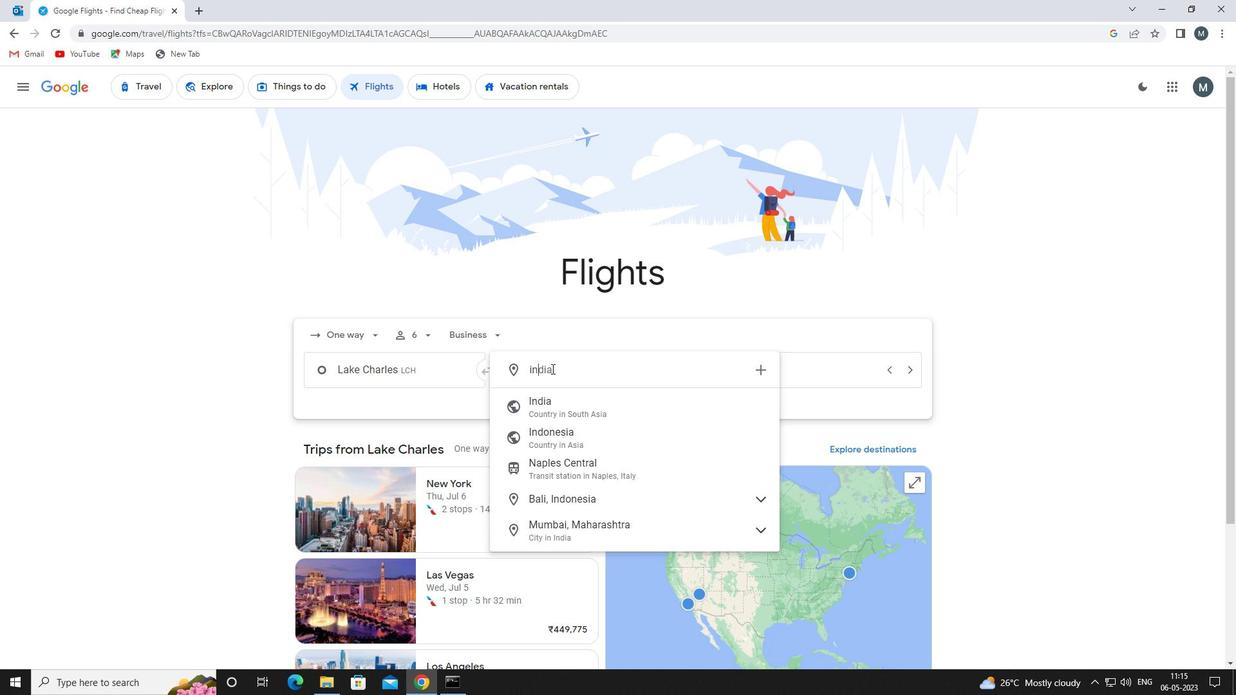 
Action: Mouse moved to (570, 408)
Screenshot: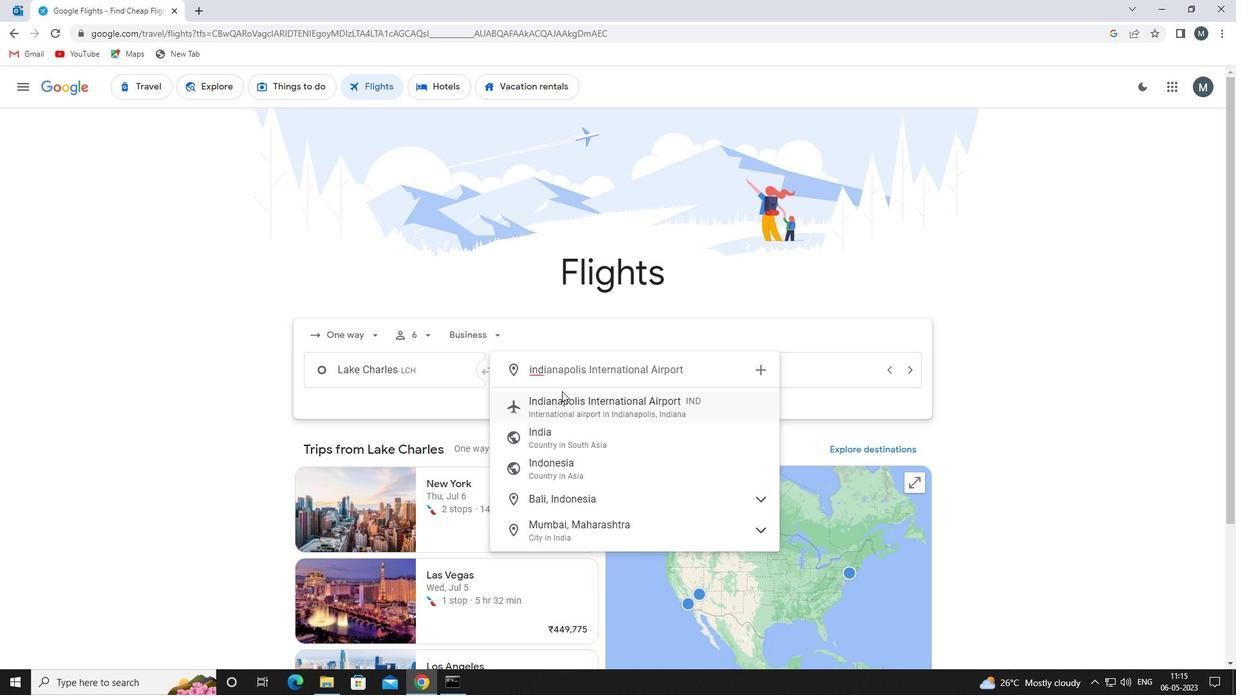 
Action: Mouse pressed left at (570, 408)
Screenshot: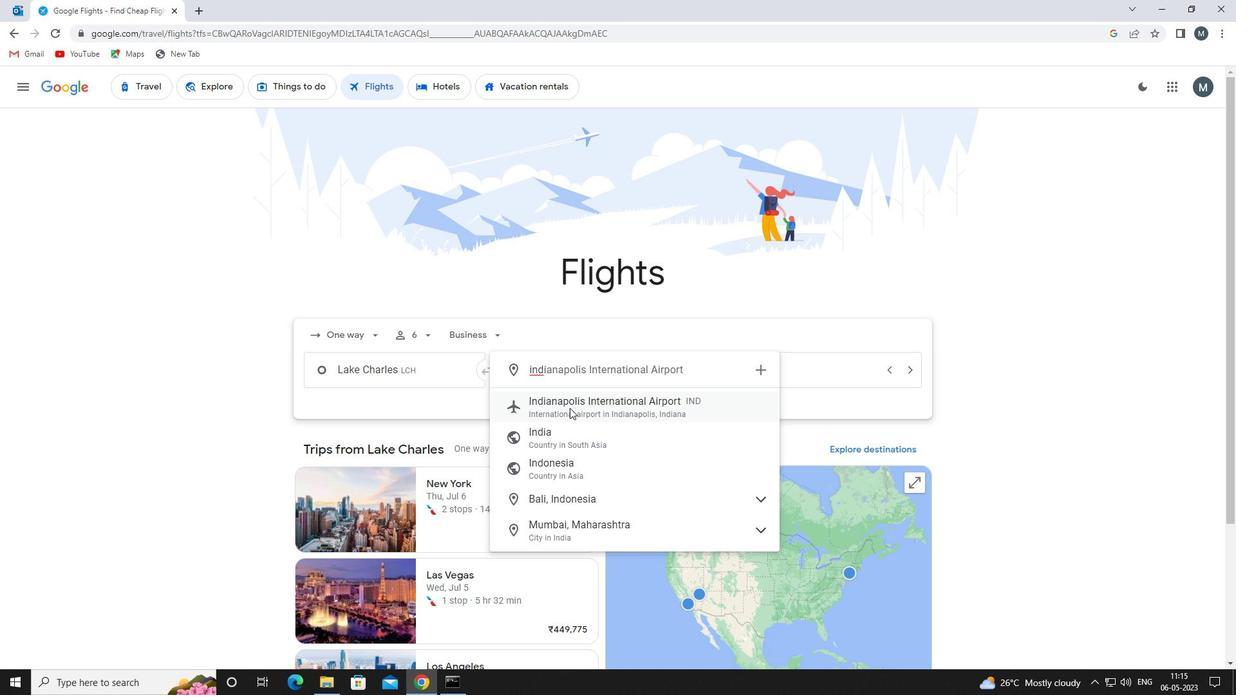 
Action: Mouse moved to (795, 363)
Screenshot: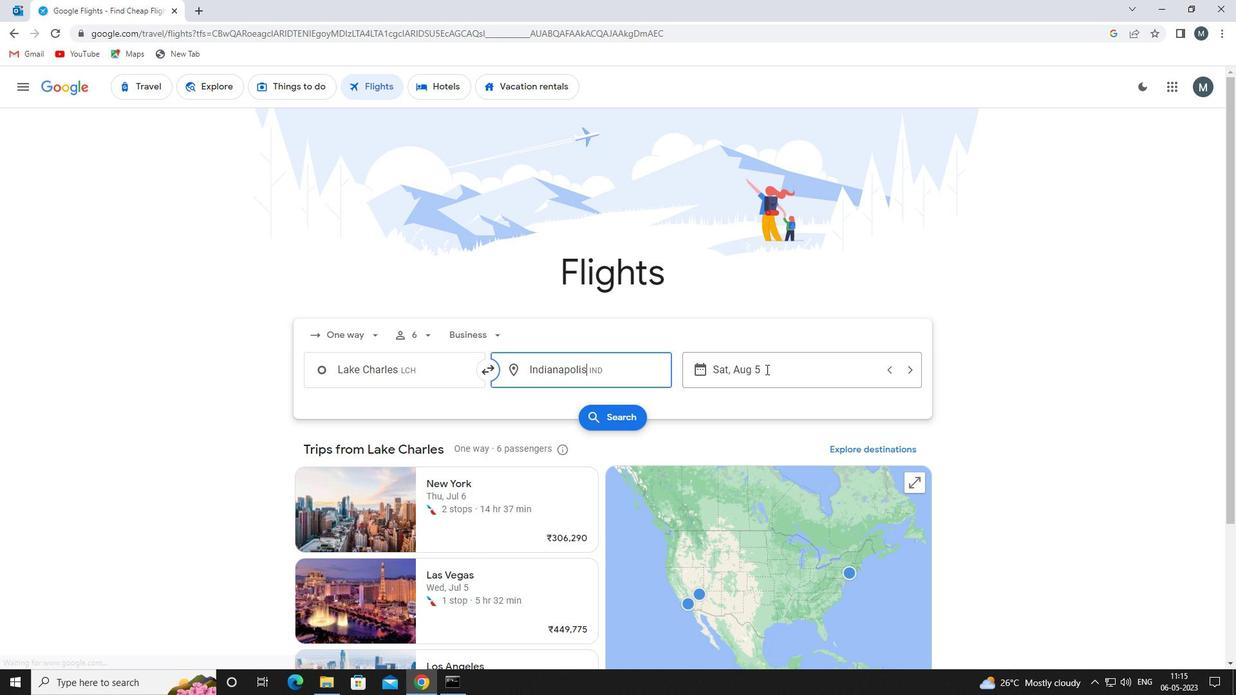 
Action: Mouse pressed left at (795, 363)
Screenshot: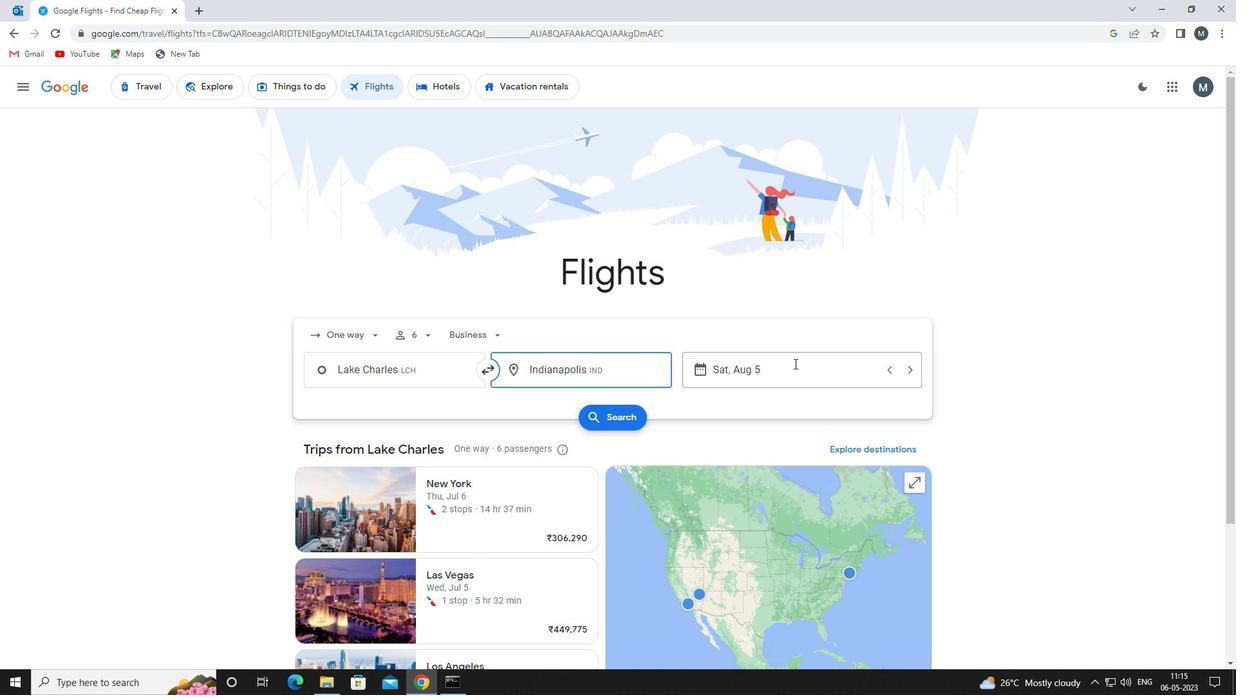 
Action: Mouse moved to (643, 441)
Screenshot: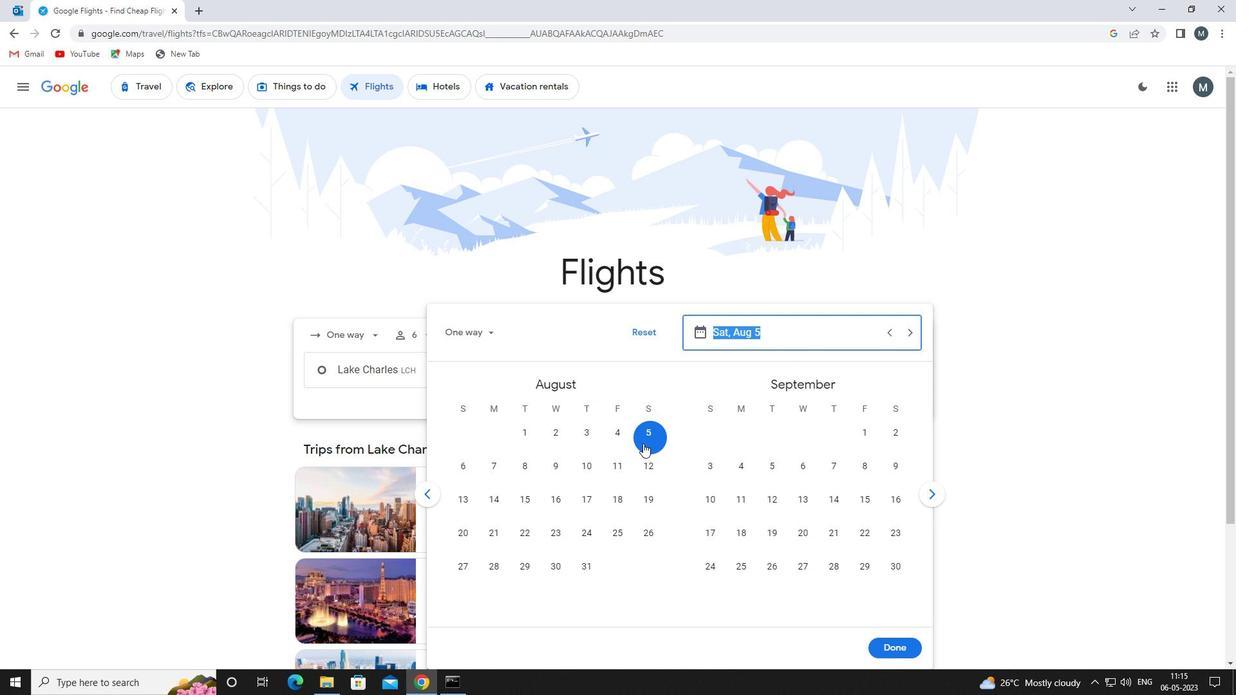 
Action: Mouse pressed left at (643, 441)
Screenshot: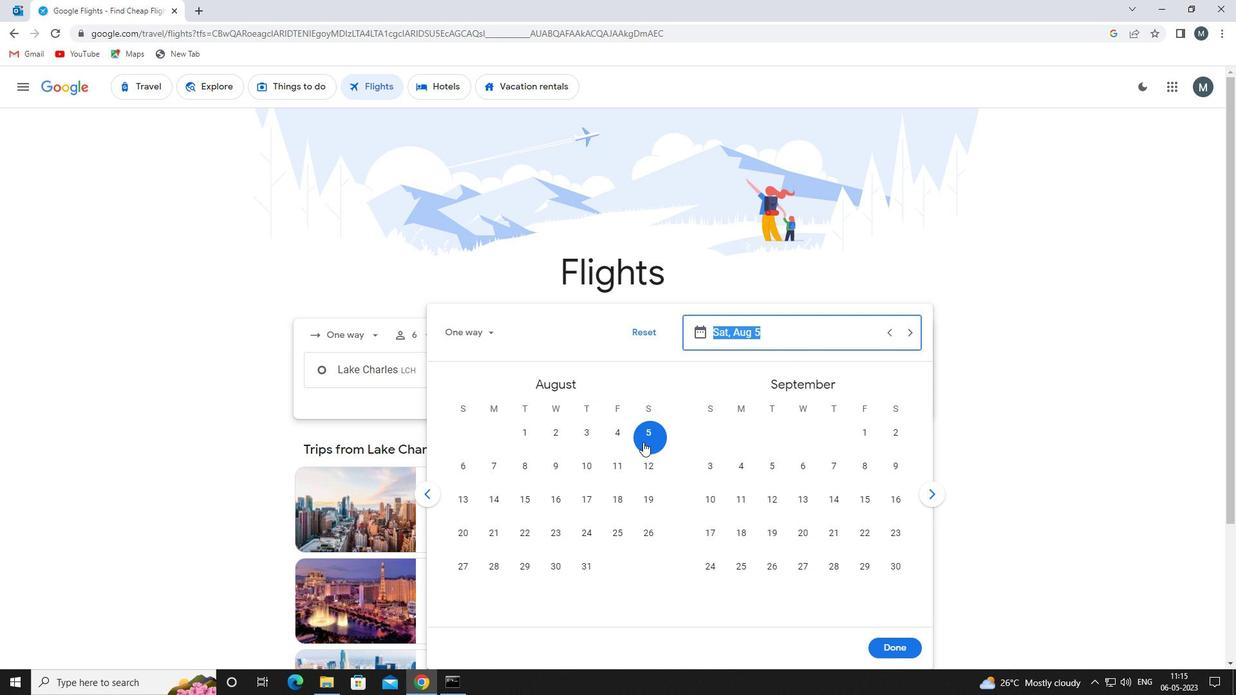 
Action: Mouse moved to (908, 646)
Screenshot: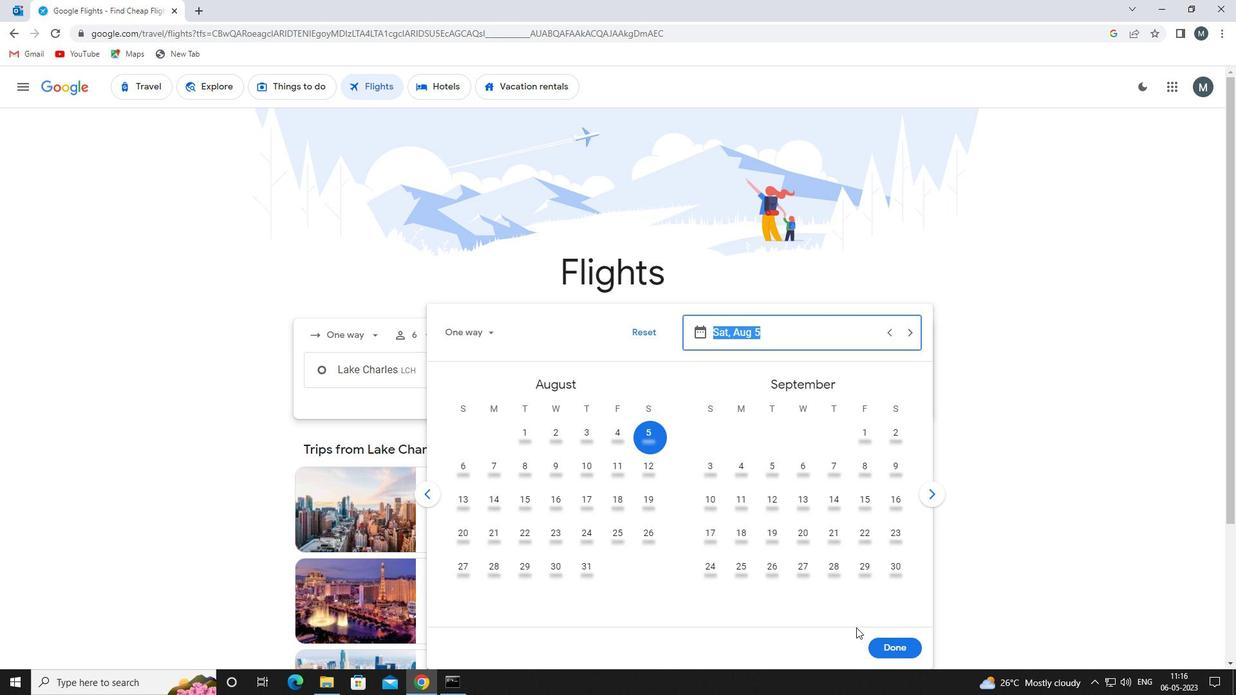
Action: Mouse pressed left at (908, 646)
Screenshot: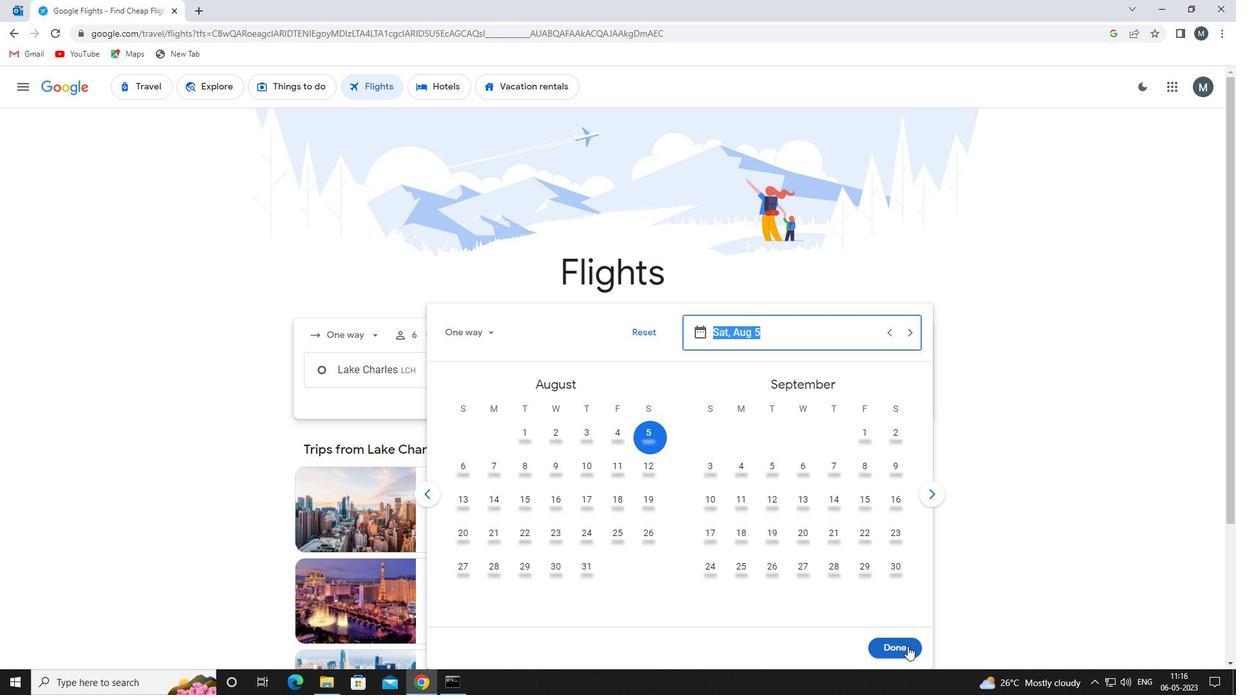 
Action: Mouse moved to (616, 423)
Screenshot: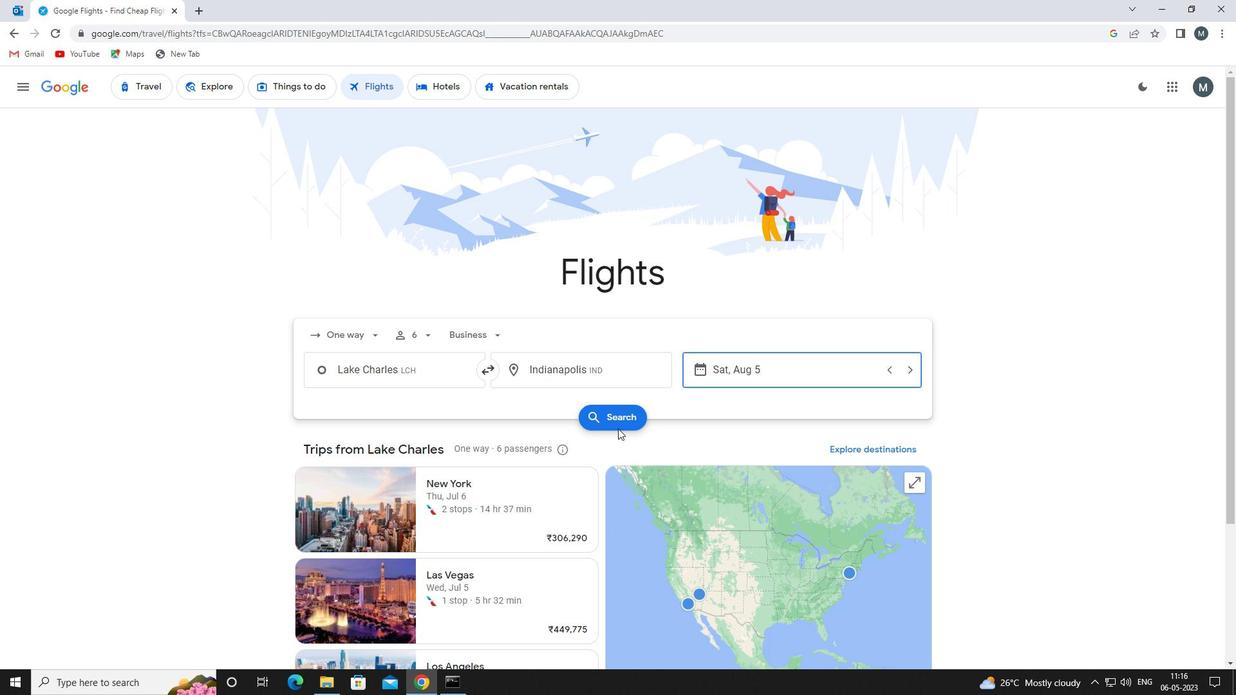
Action: Mouse pressed left at (616, 423)
Screenshot: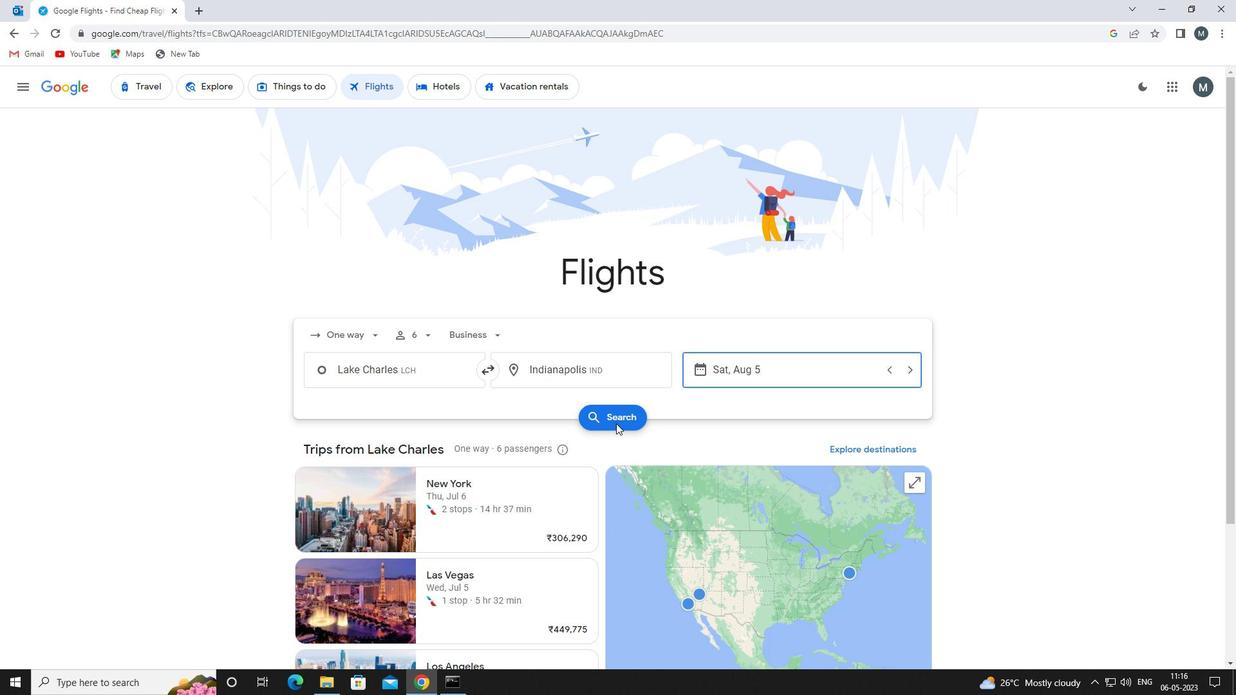
Action: Mouse moved to (307, 204)
Screenshot: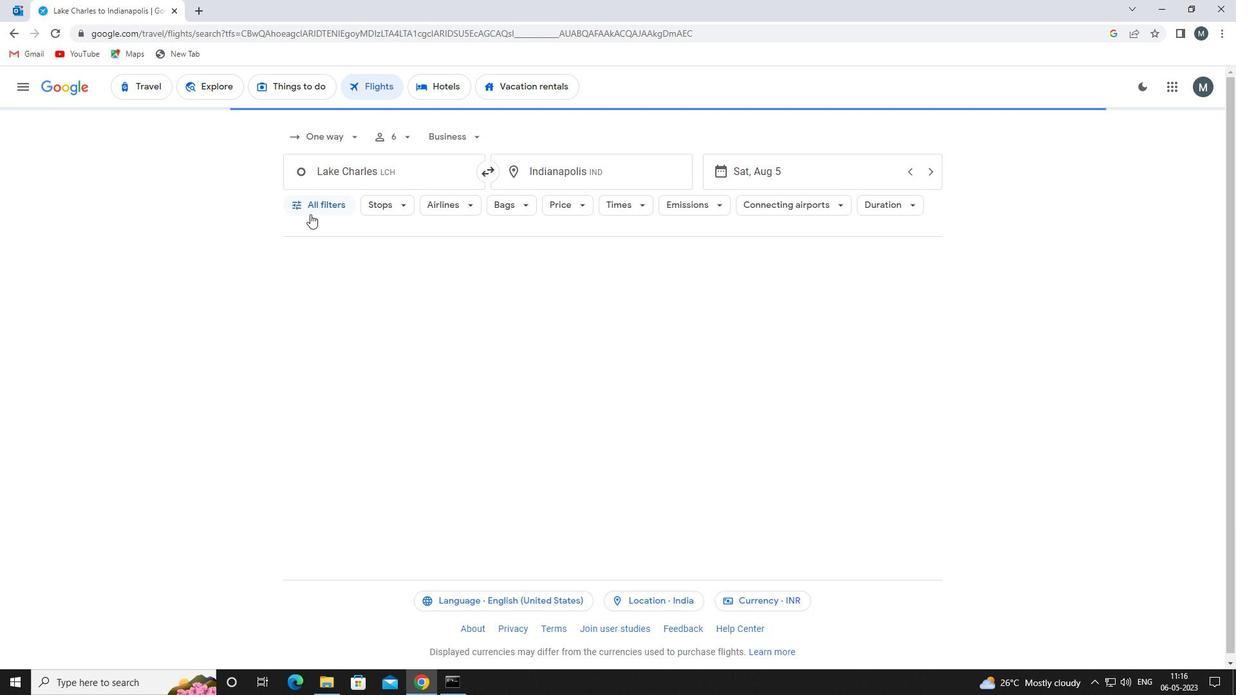 
Action: Mouse pressed left at (307, 204)
Screenshot: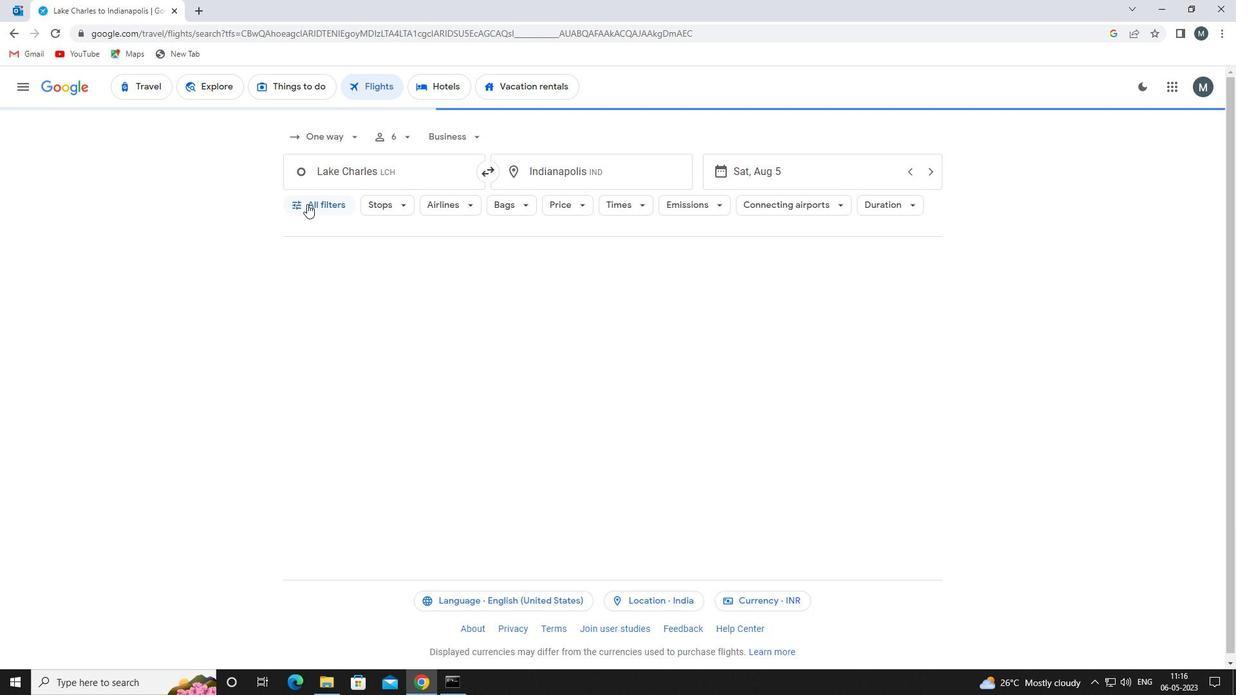 
Action: Mouse moved to (338, 316)
Screenshot: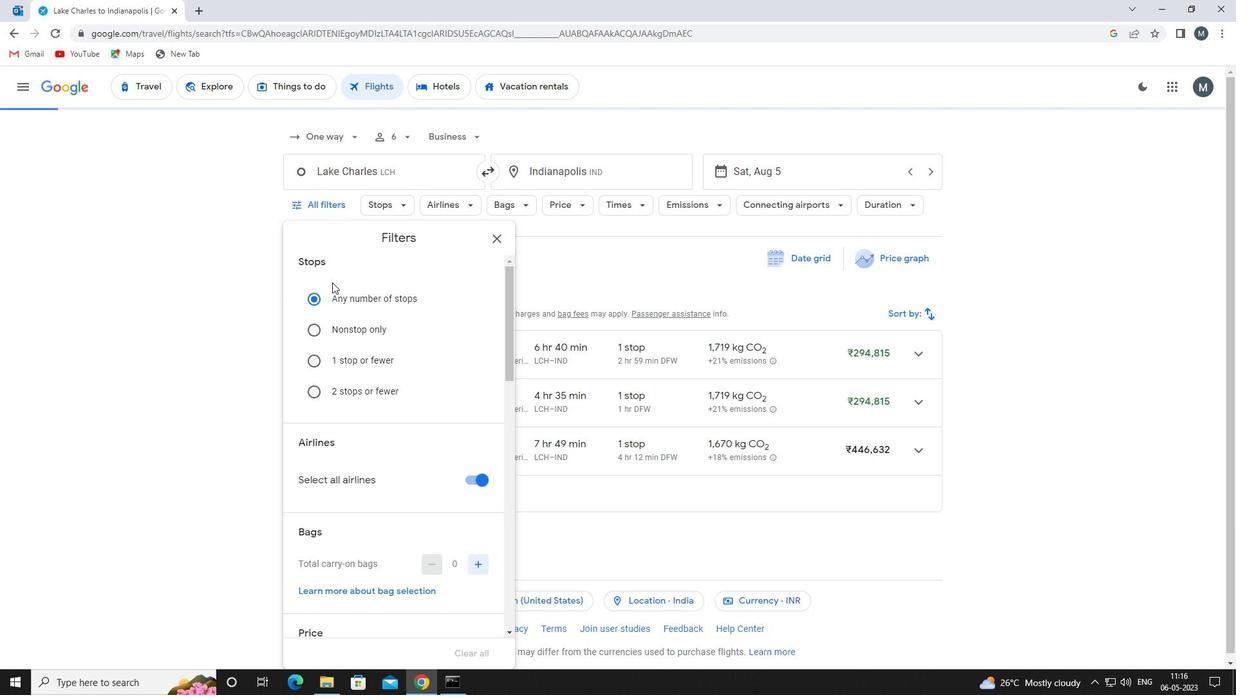 
Action: Mouse scrolled (338, 315) with delta (0, 0)
Screenshot: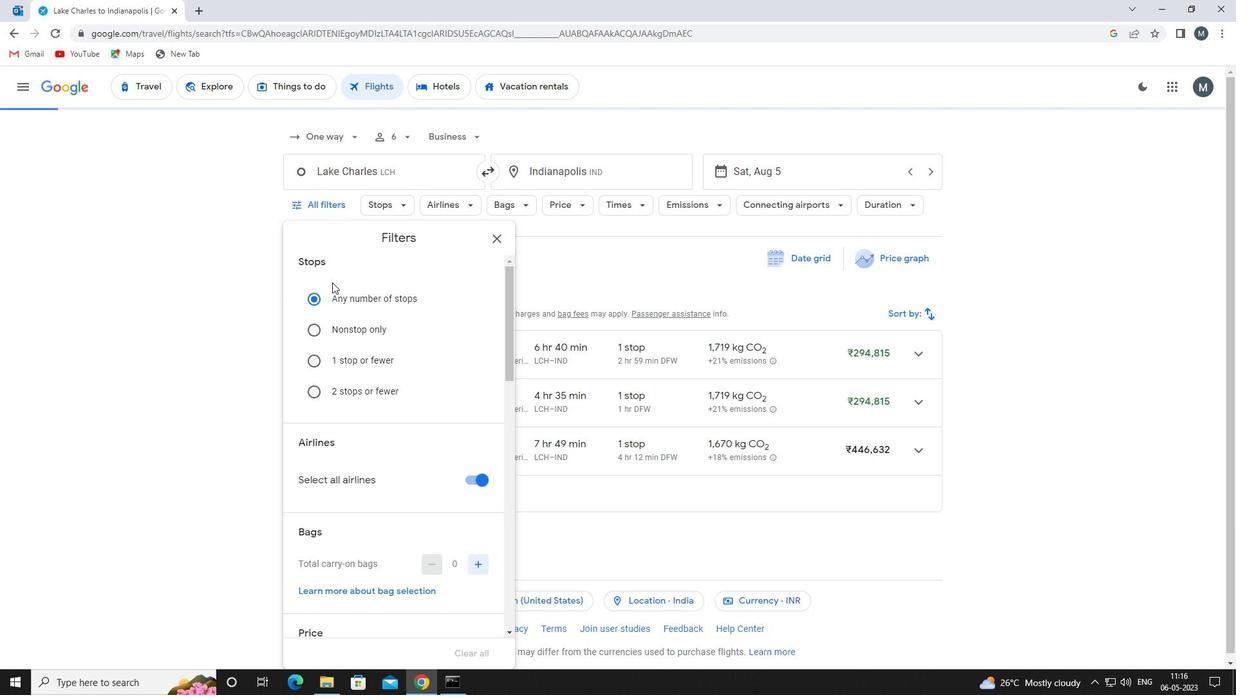 
Action: Mouse moved to (340, 334)
Screenshot: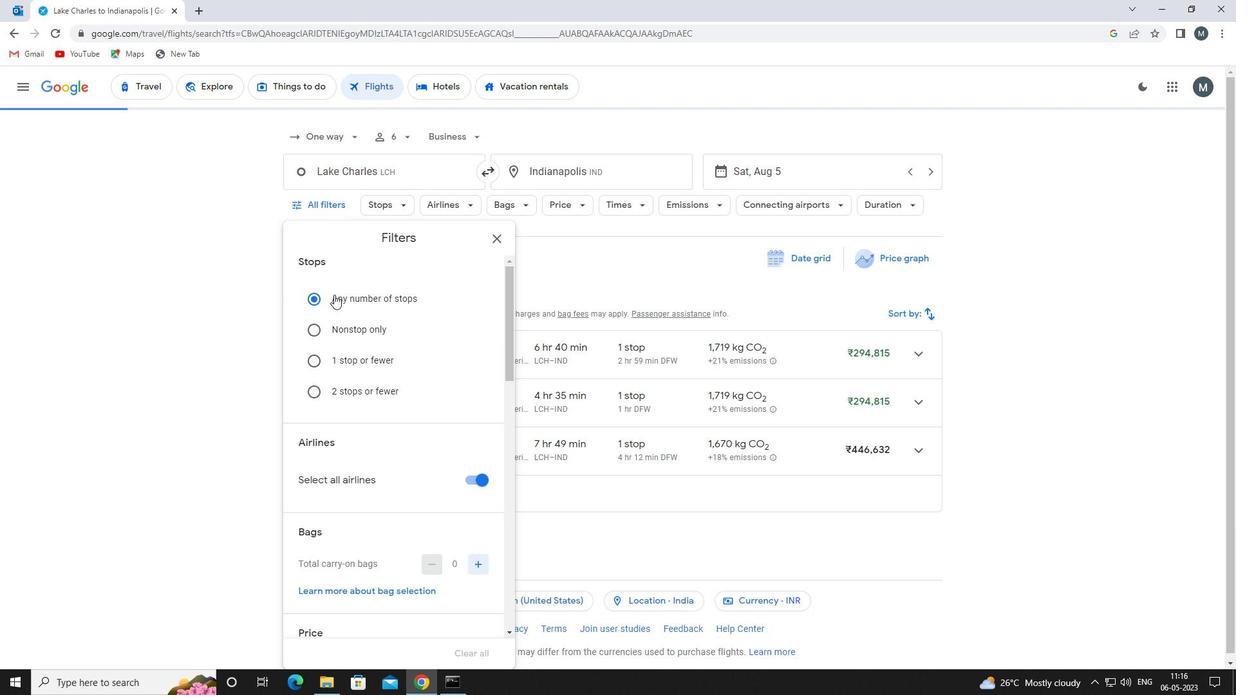 
Action: Mouse scrolled (340, 333) with delta (0, 0)
Screenshot: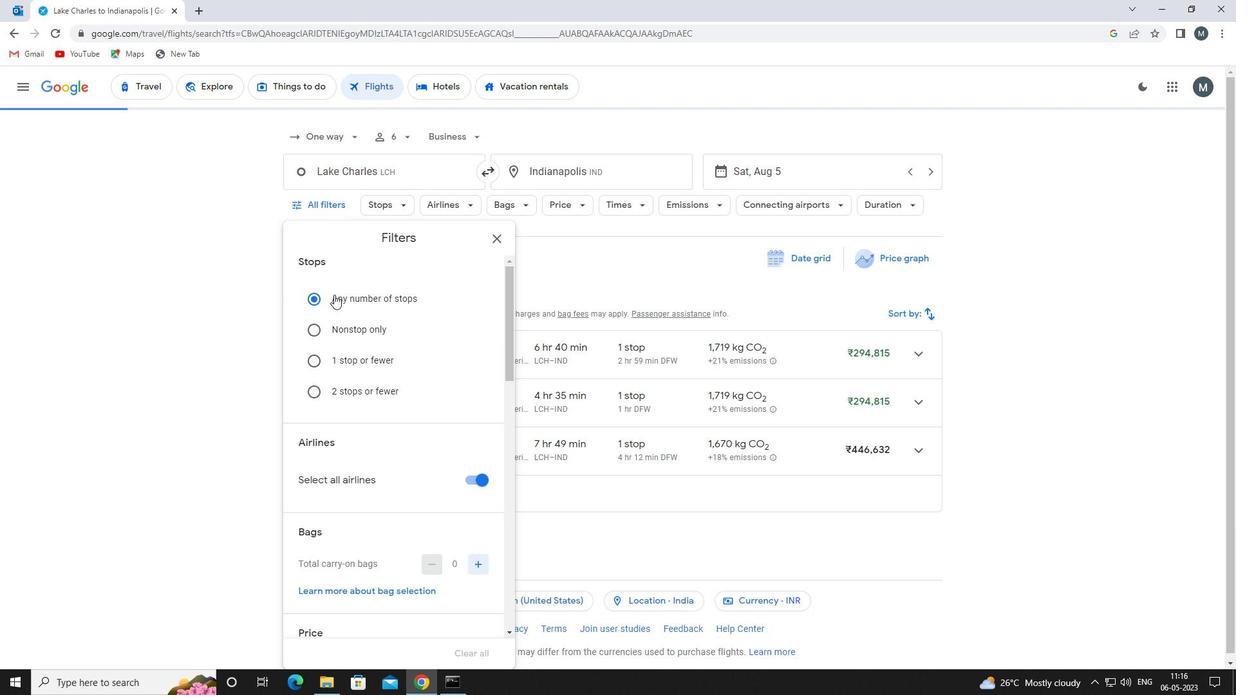 
Action: Mouse moved to (469, 351)
Screenshot: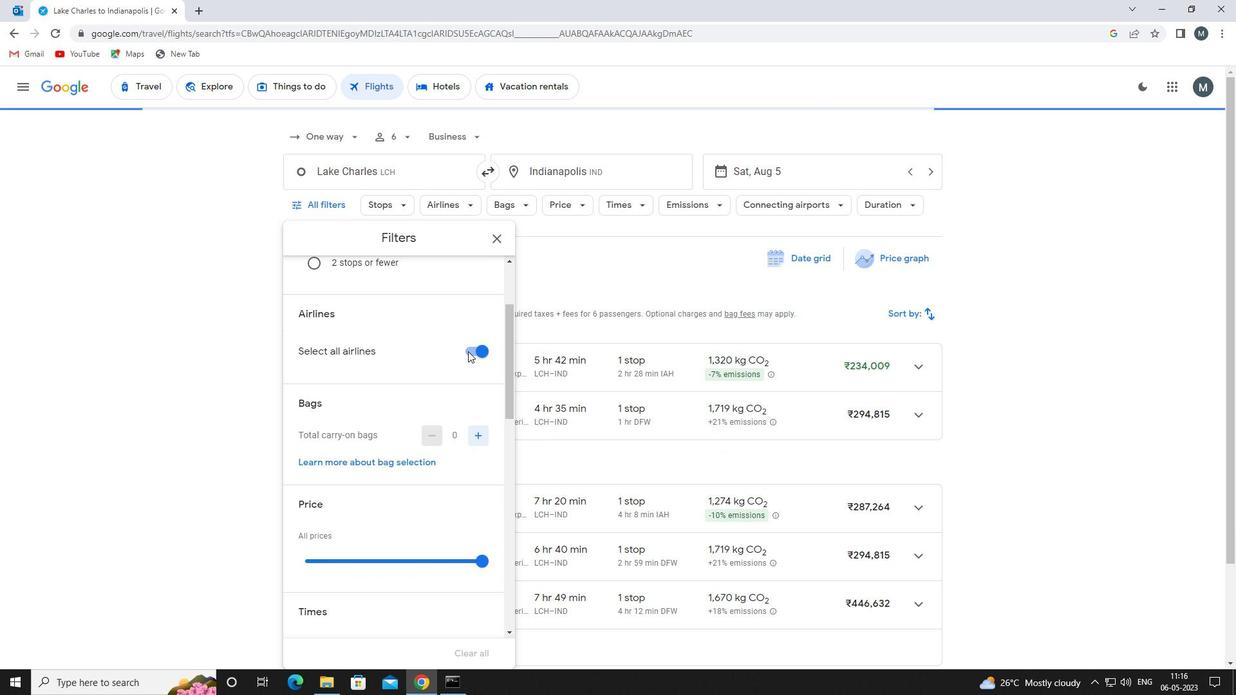 
Action: Mouse pressed left at (469, 351)
Screenshot: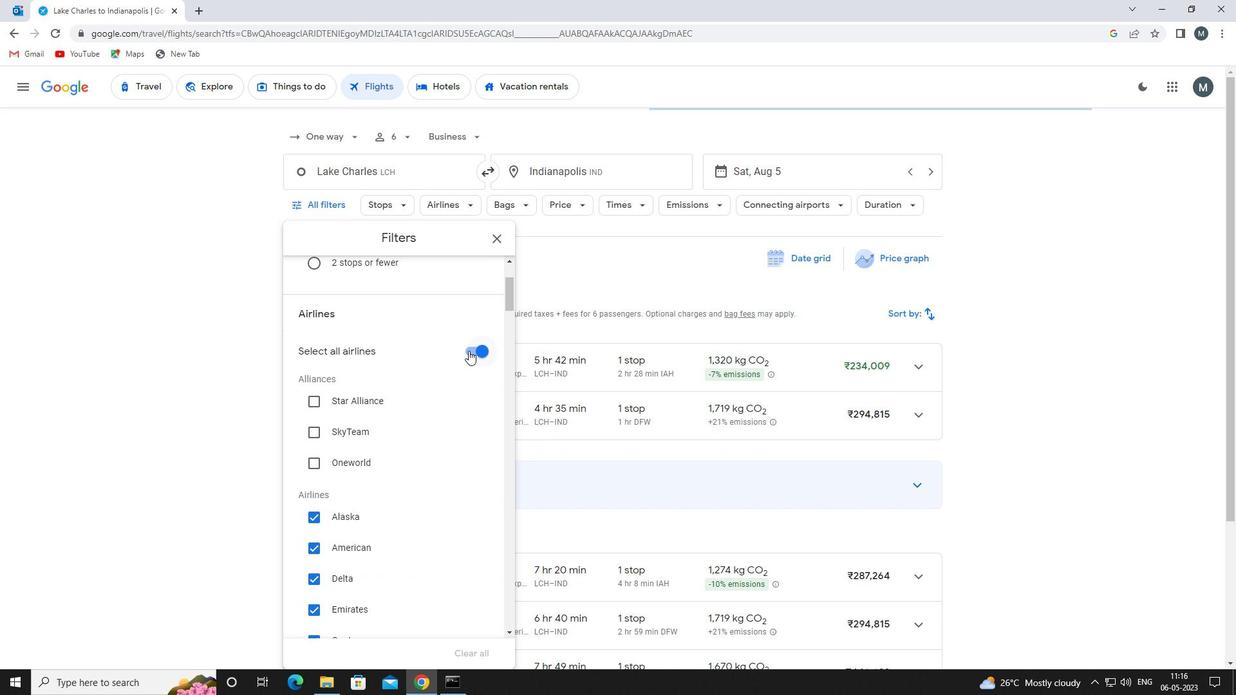 
Action: Mouse moved to (398, 407)
Screenshot: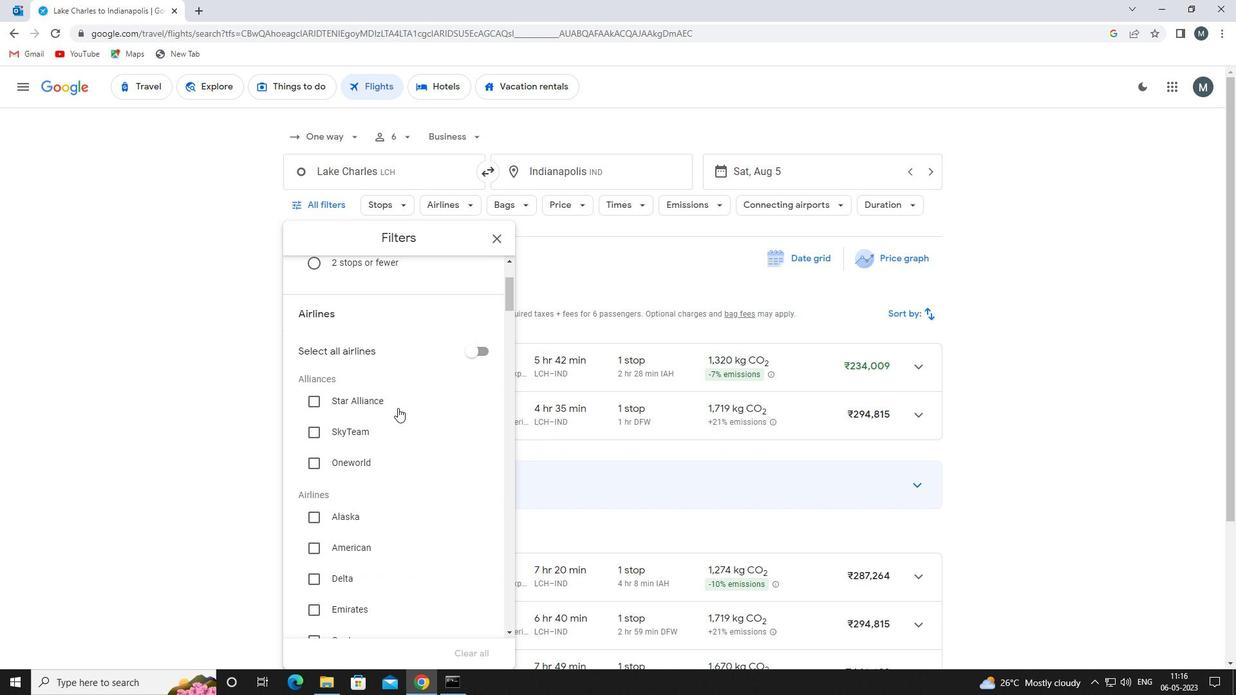 
Action: Mouse scrolled (398, 407) with delta (0, 0)
Screenshot: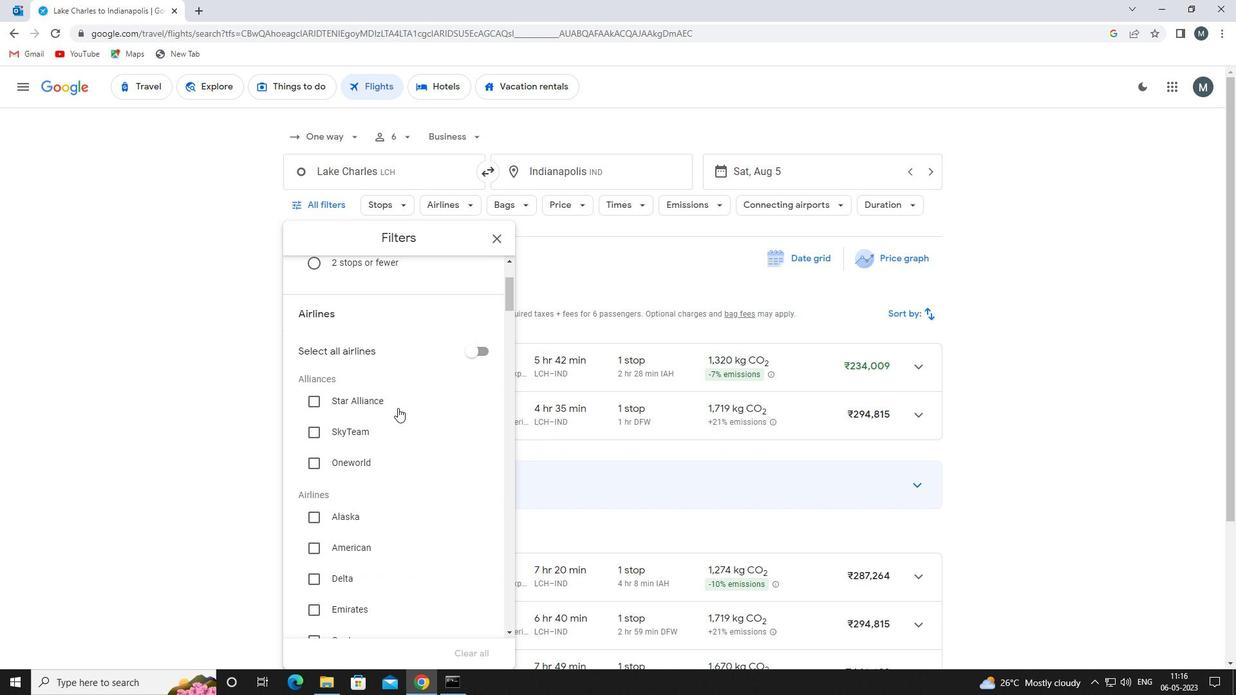 
Action: Mouse scrolled (398, 407) with delta (0, 0)
Screenshot: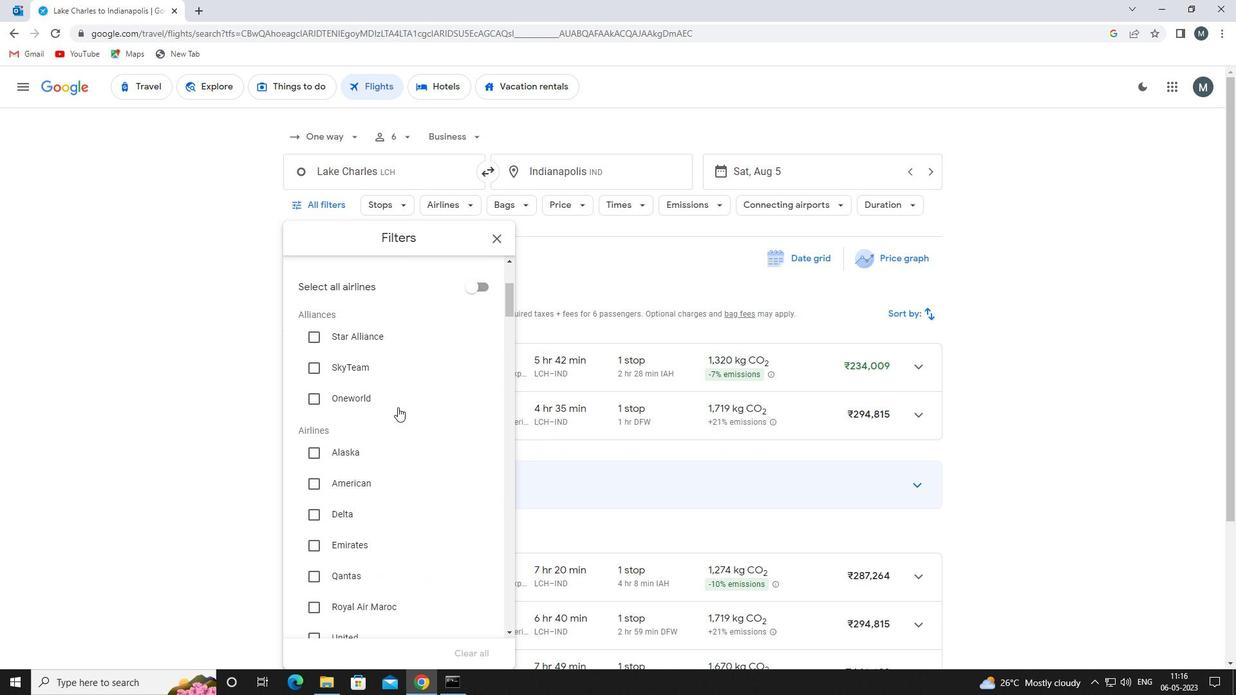 
Action: Mouse scrolled (398, 407) with delta (0, 0)
Screenshot: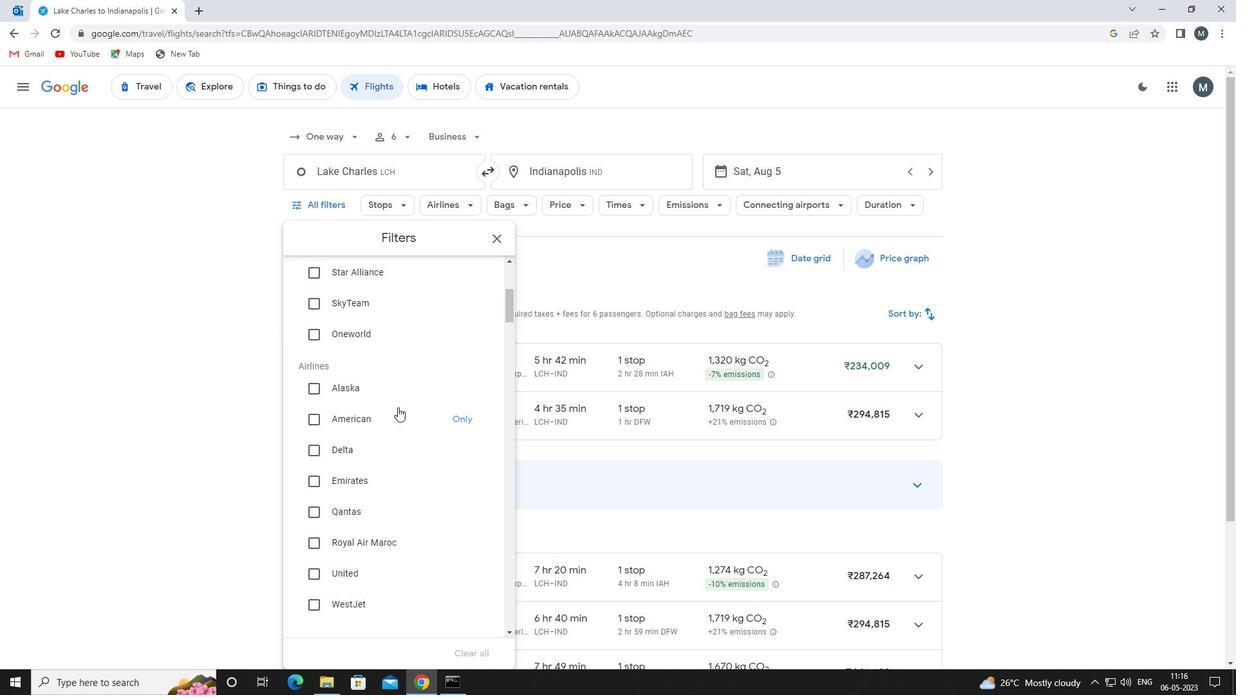 
Action: Mouse moved to (394, 416)
Screenshot: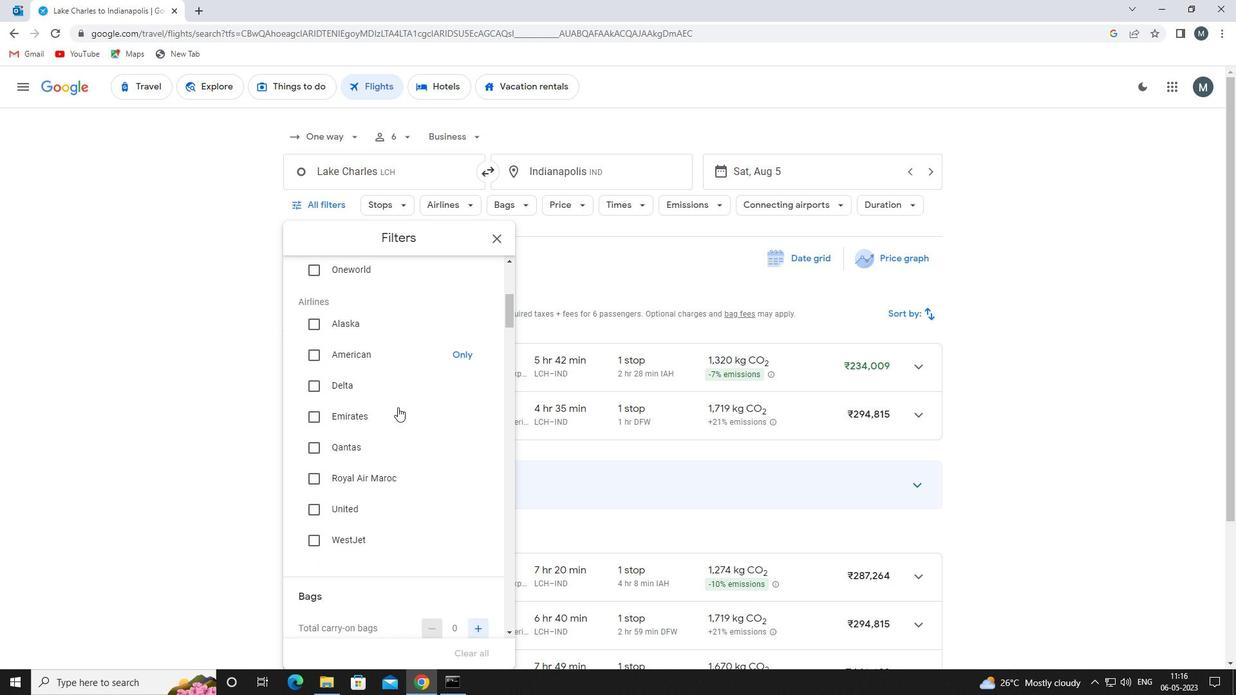 
Action: Mouse pressed left at (394, 416)
Screenshot: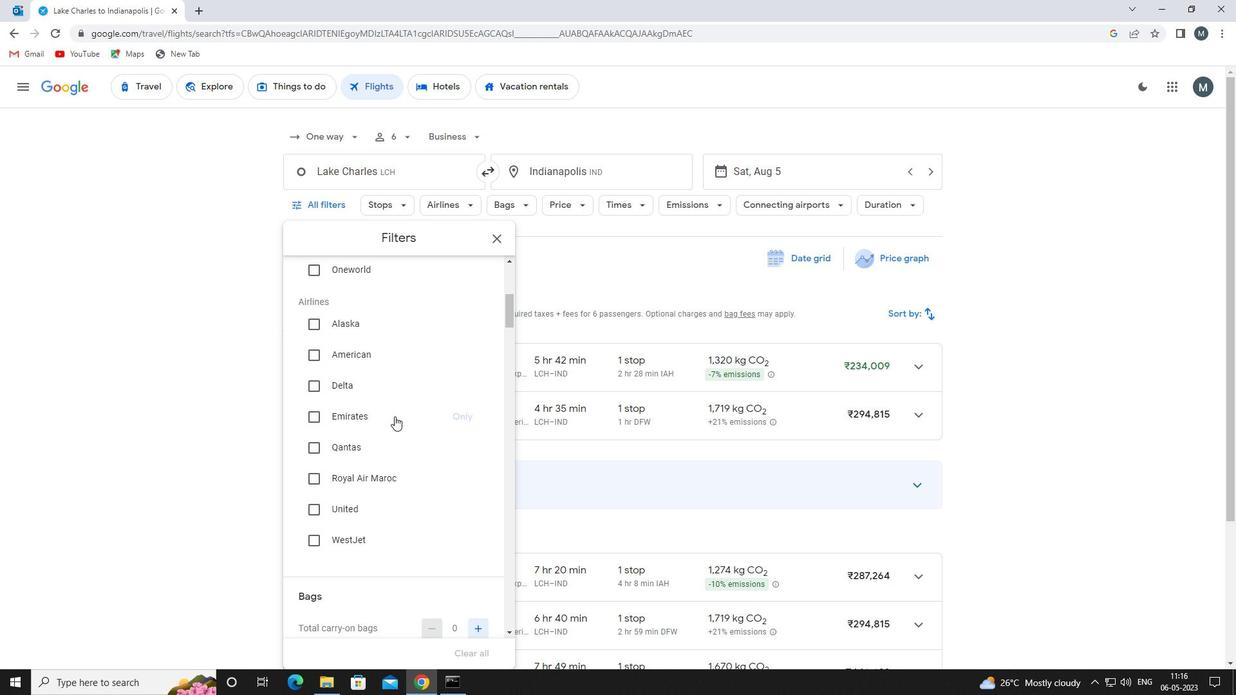 
Action: Mouse scrolled (394, 416) with delta (0, 0)
Screenshot: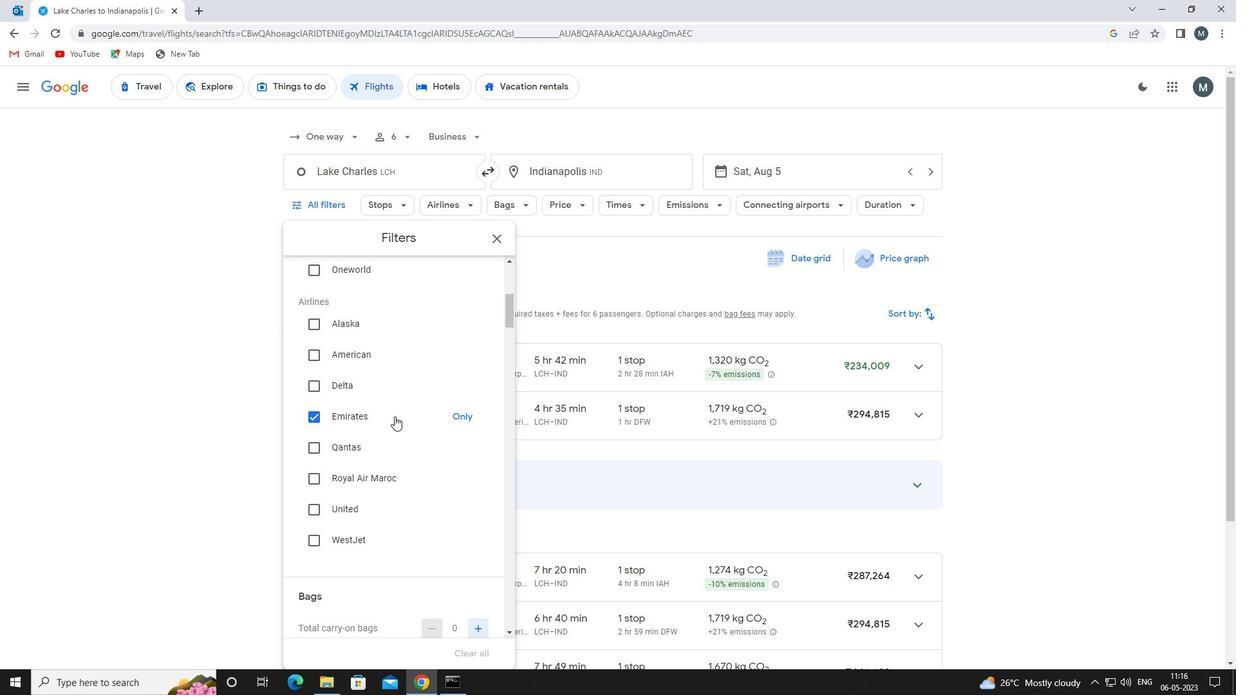 
Action: Mouse scrolled (394, 416) with delta (0, 0)
Screenshot: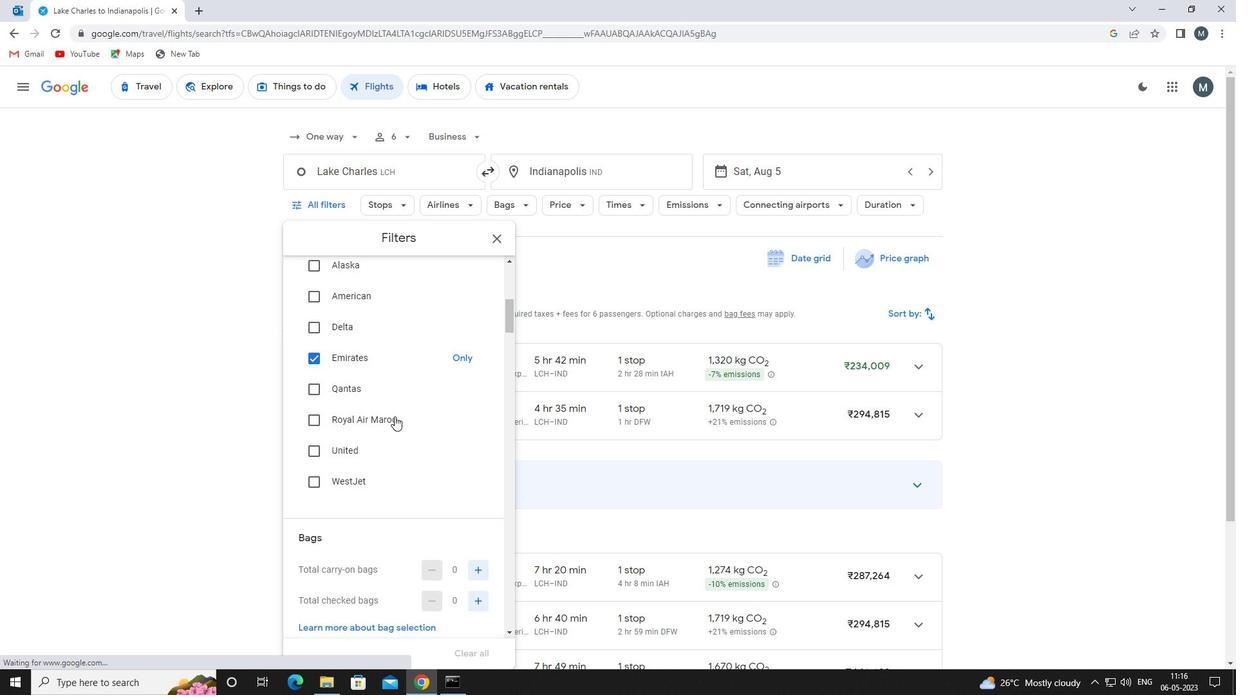 
Action: Mouse scrolled (394, 416) with delta (0, 0)
Screenshot: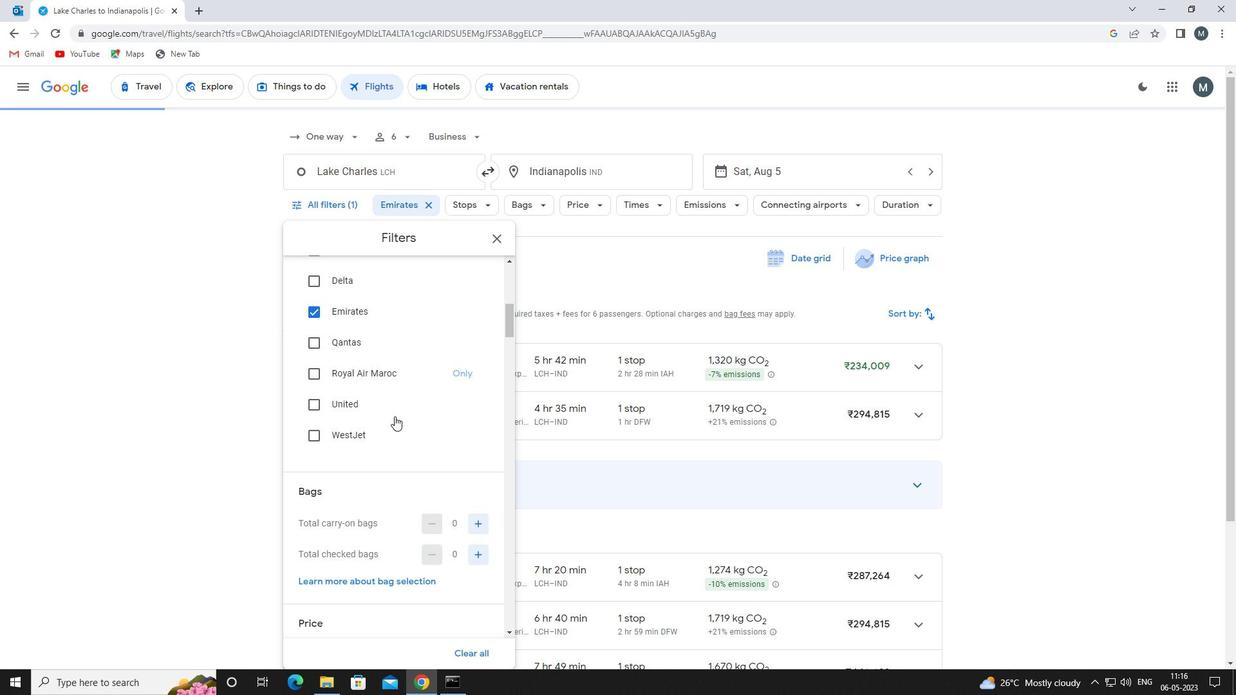 
Action: Mouse scrolled (394, 416) with delta (0, 0)
Screenshot: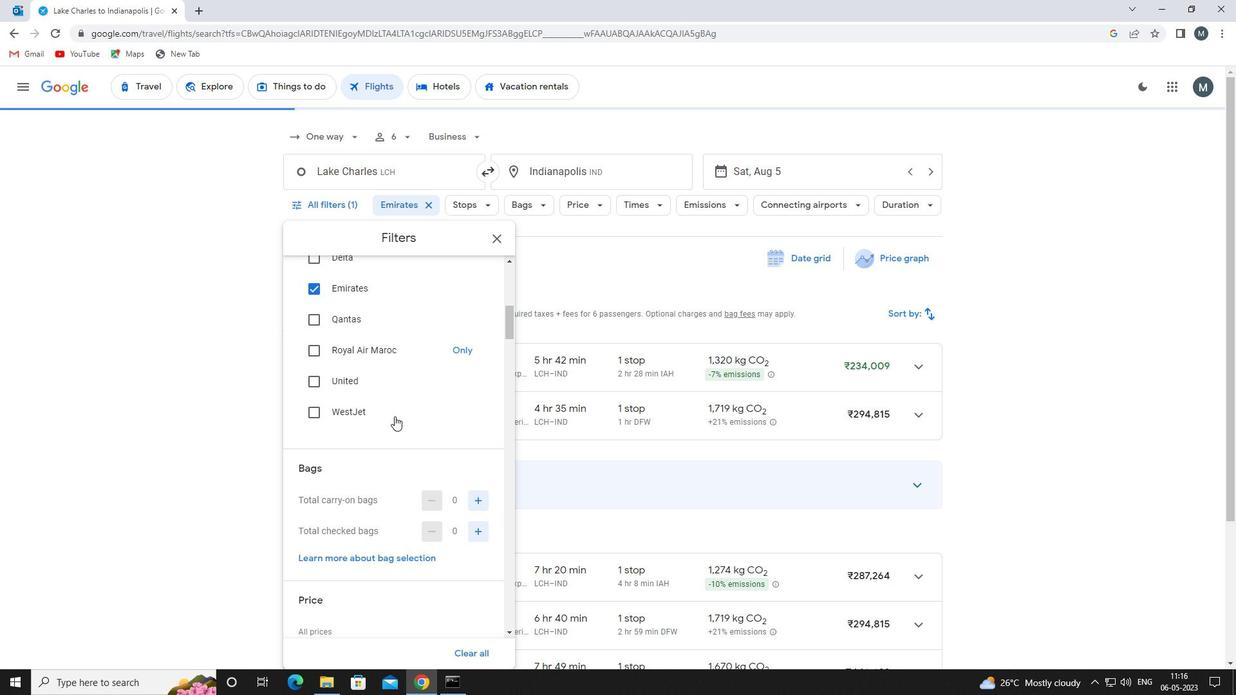 
Action: Mouse moved to (474, 369)
Screenshot: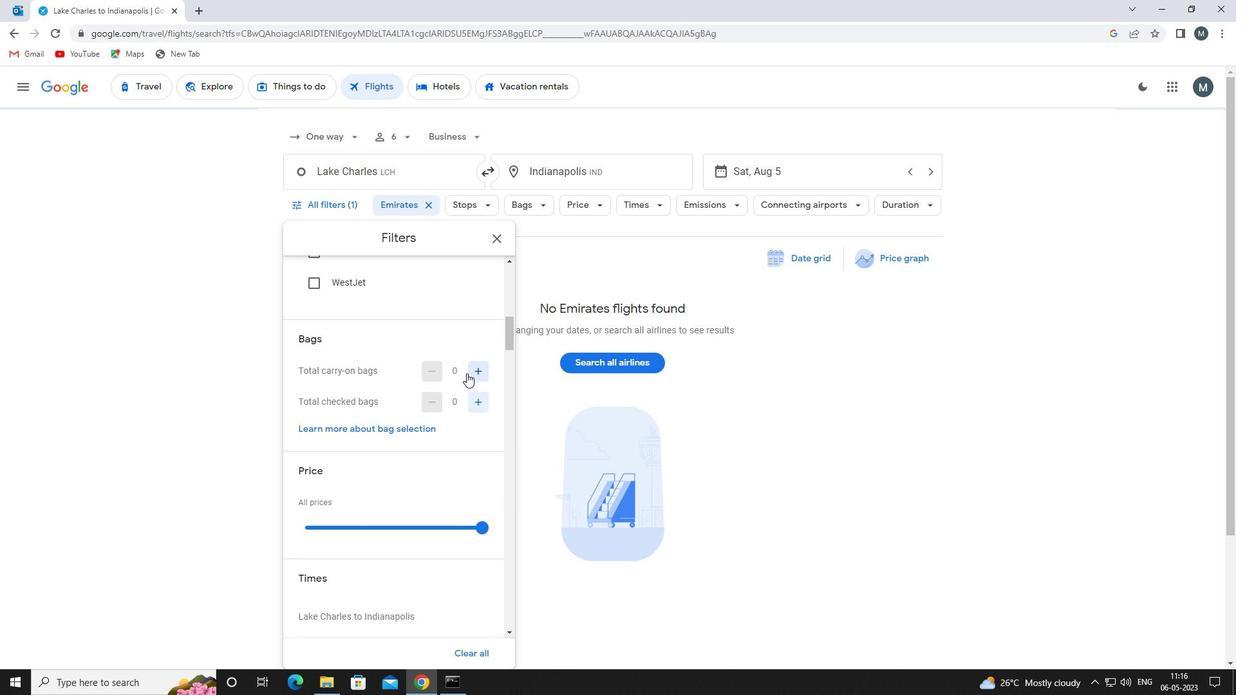 
Action: Mouse pressed left at (474, 369)
Screenshot: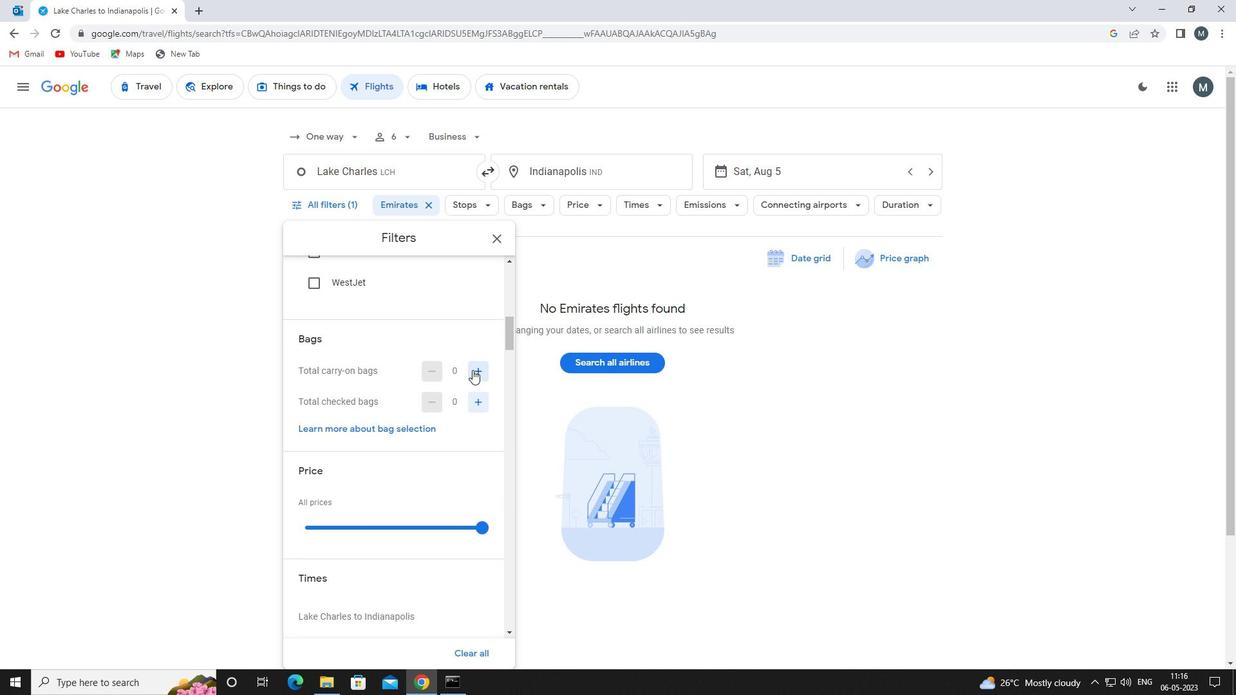 
Action: Mouse moved to (430, 403)
Screenshot: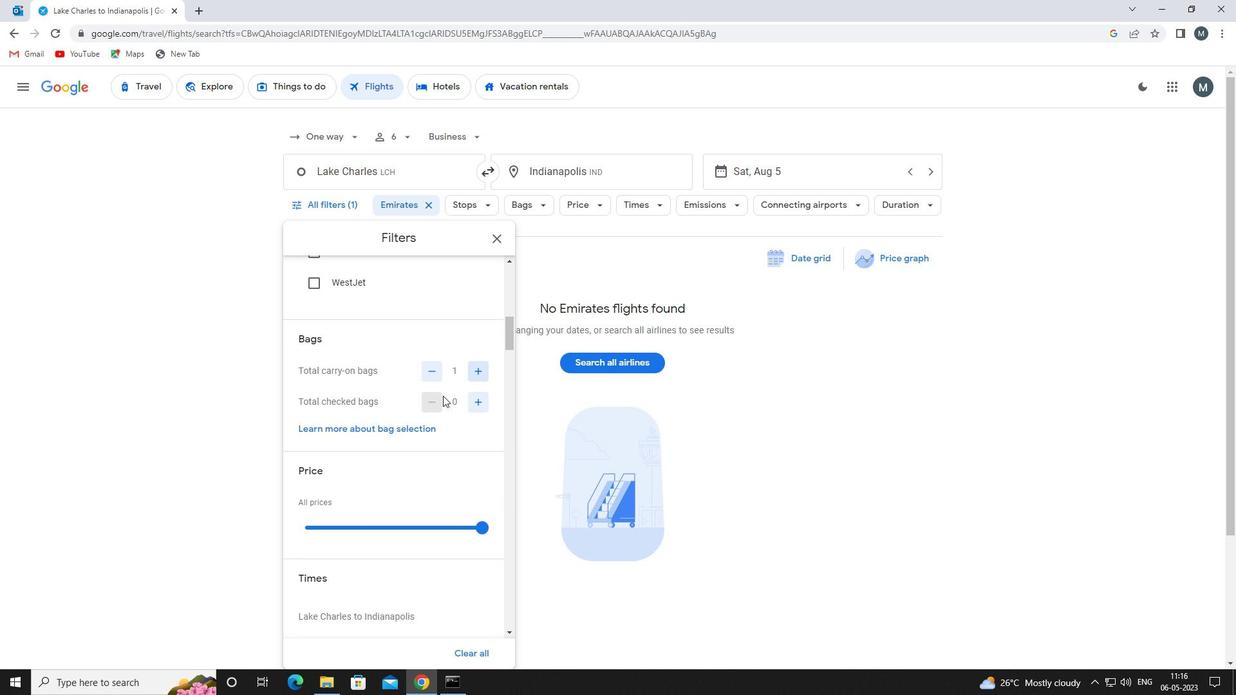 
Action: Mouse scrolled (430, 402) with delta (0, 0)
Screenshot: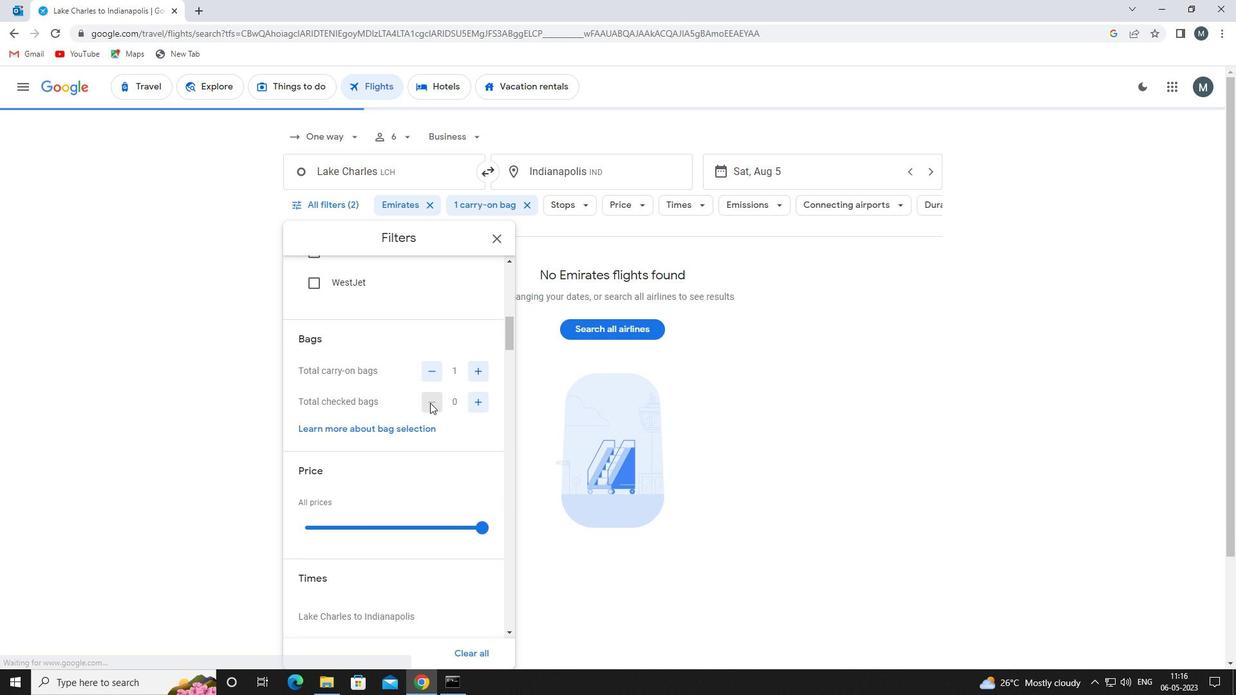 
Action: Mouse scrolled (430, 402) with delta (0, 0)
Screenshot: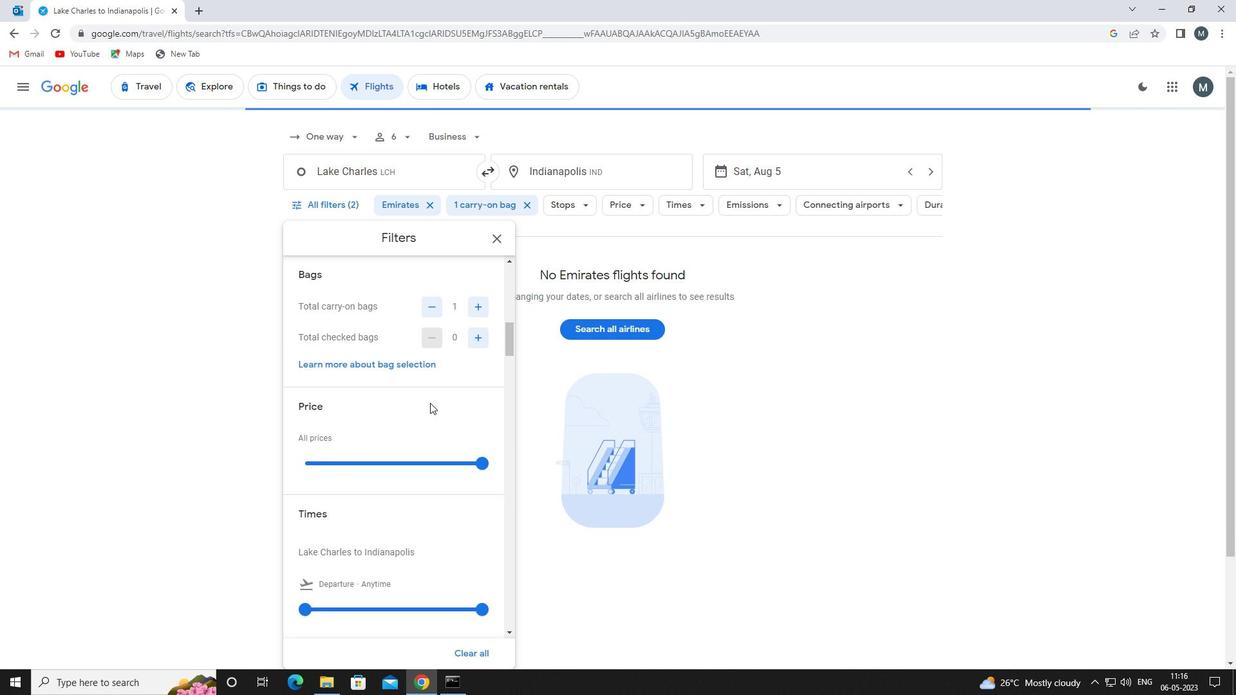 
Action: Mouse moved to (410, 395)
Screenshot: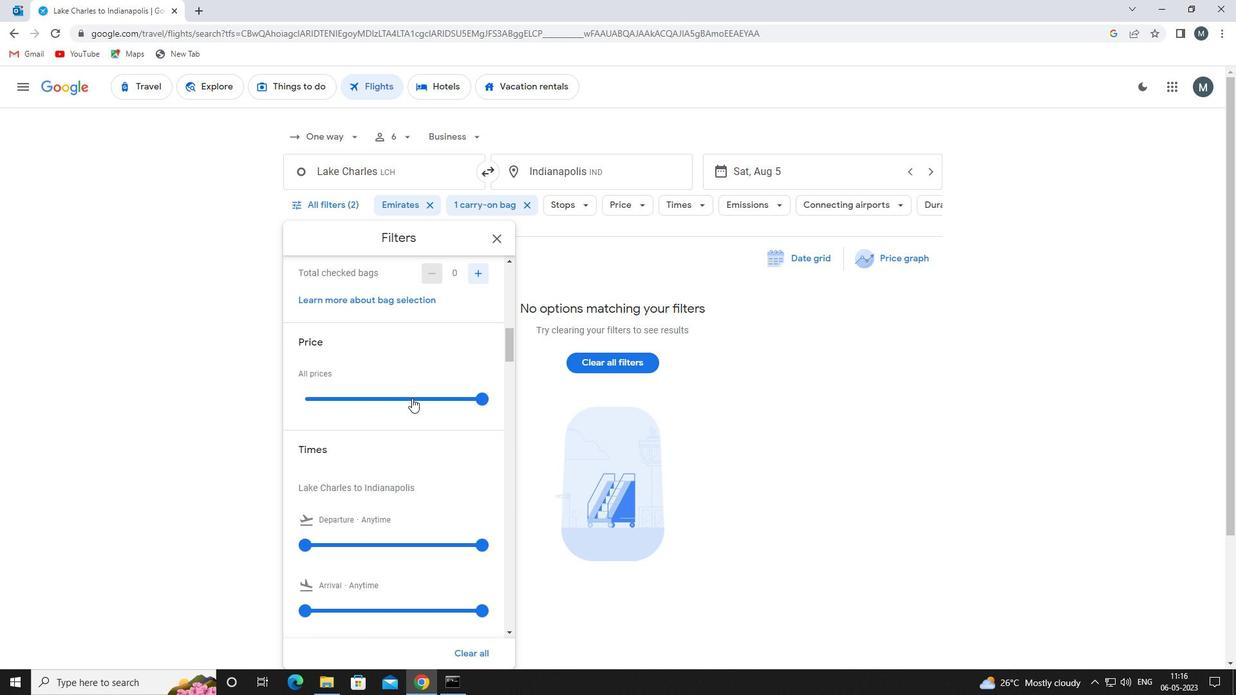 
Action: Mouse pressed left at (410, 395)
Screenshot: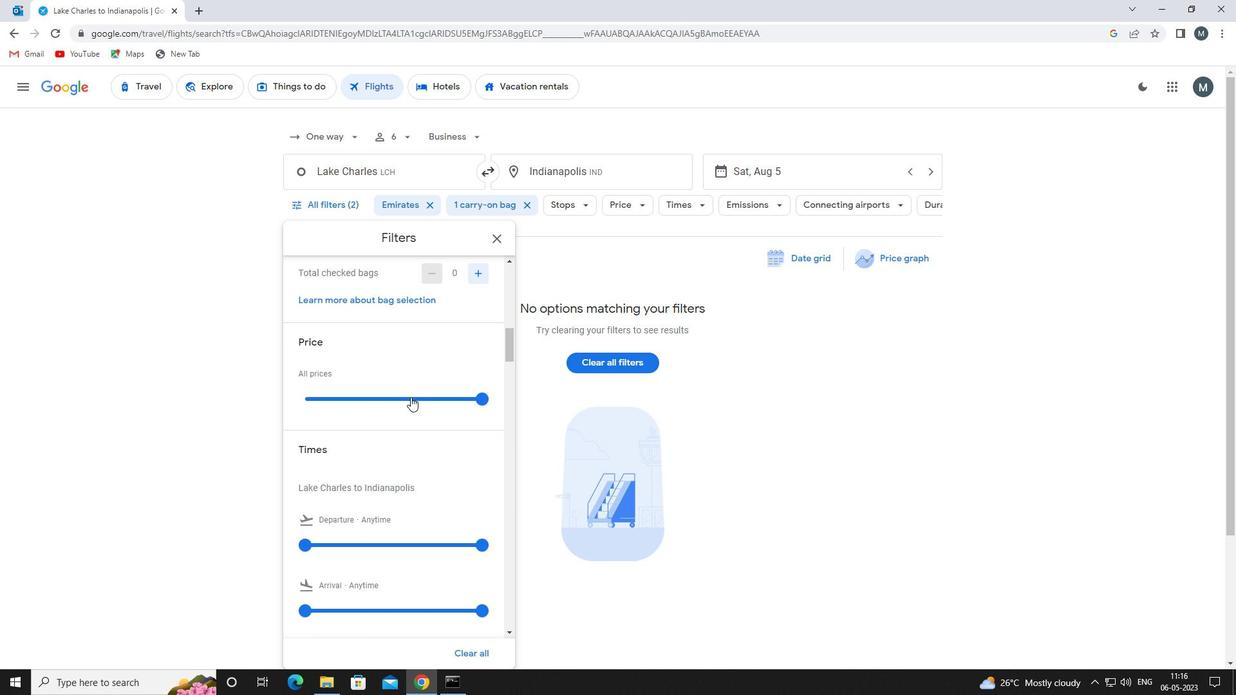 
Action: Mouse moved to (406, 394)
Screenshot: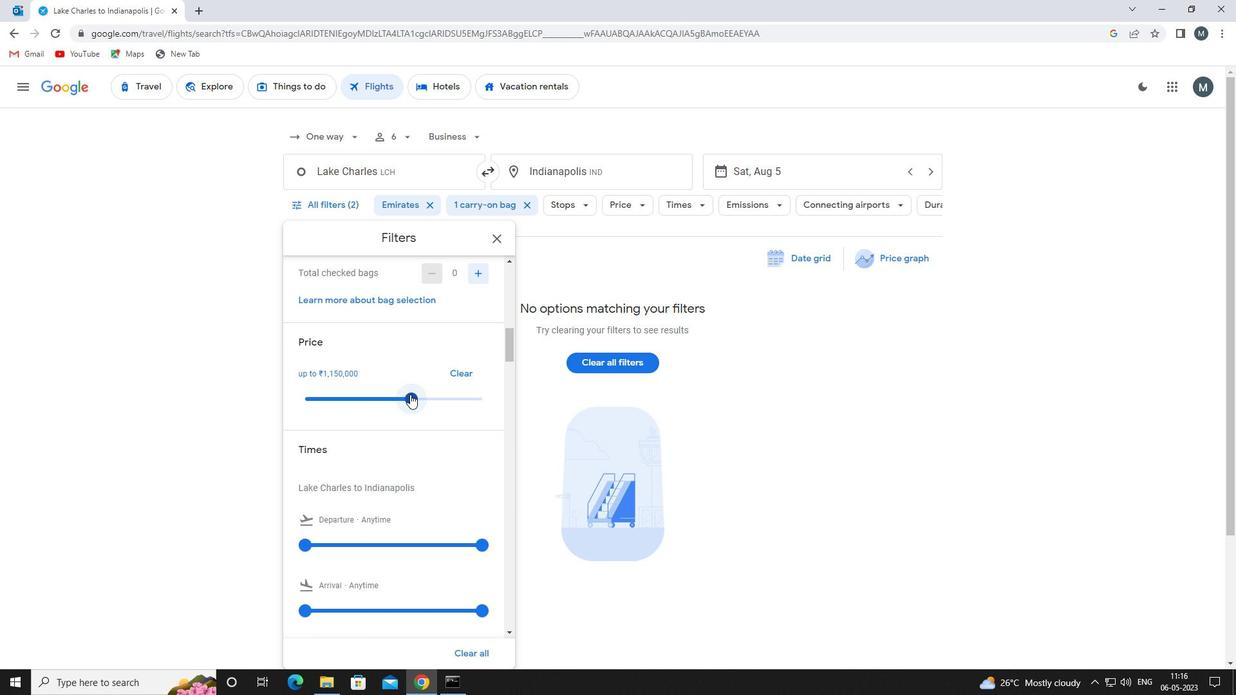 
Action: Mouse pressed left at (406, 394)
Screenshot: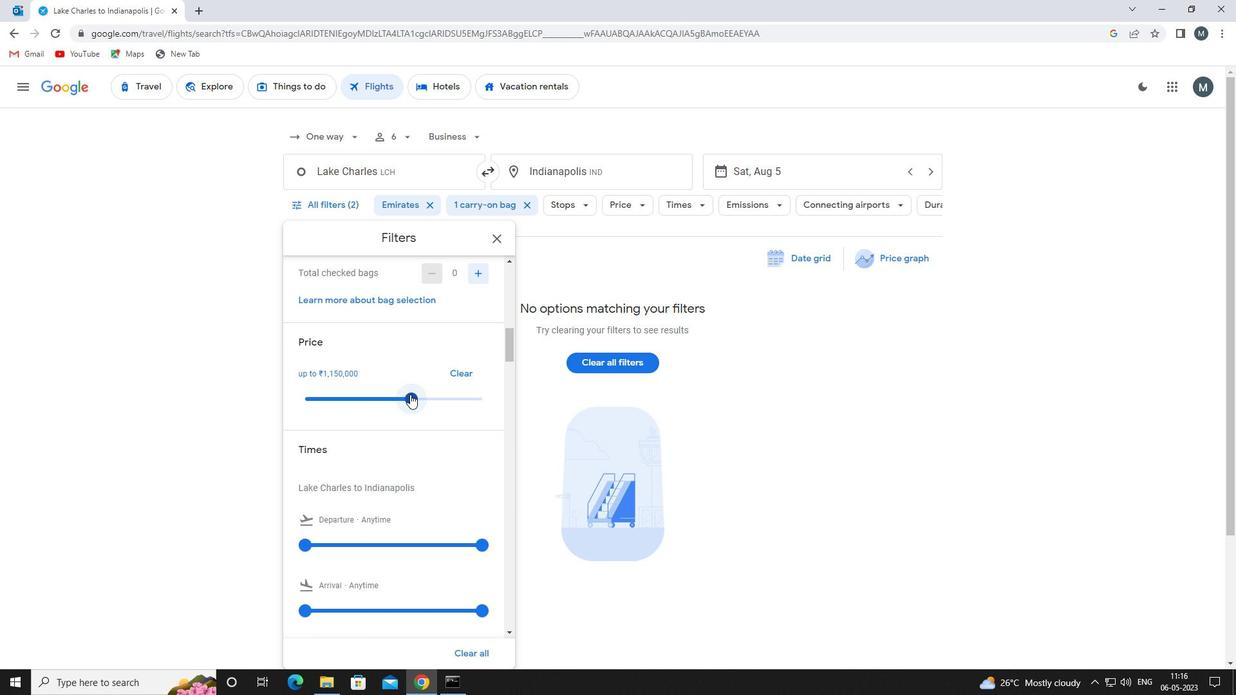 
Action: Mouse moved to (385, 389)
Screenshot: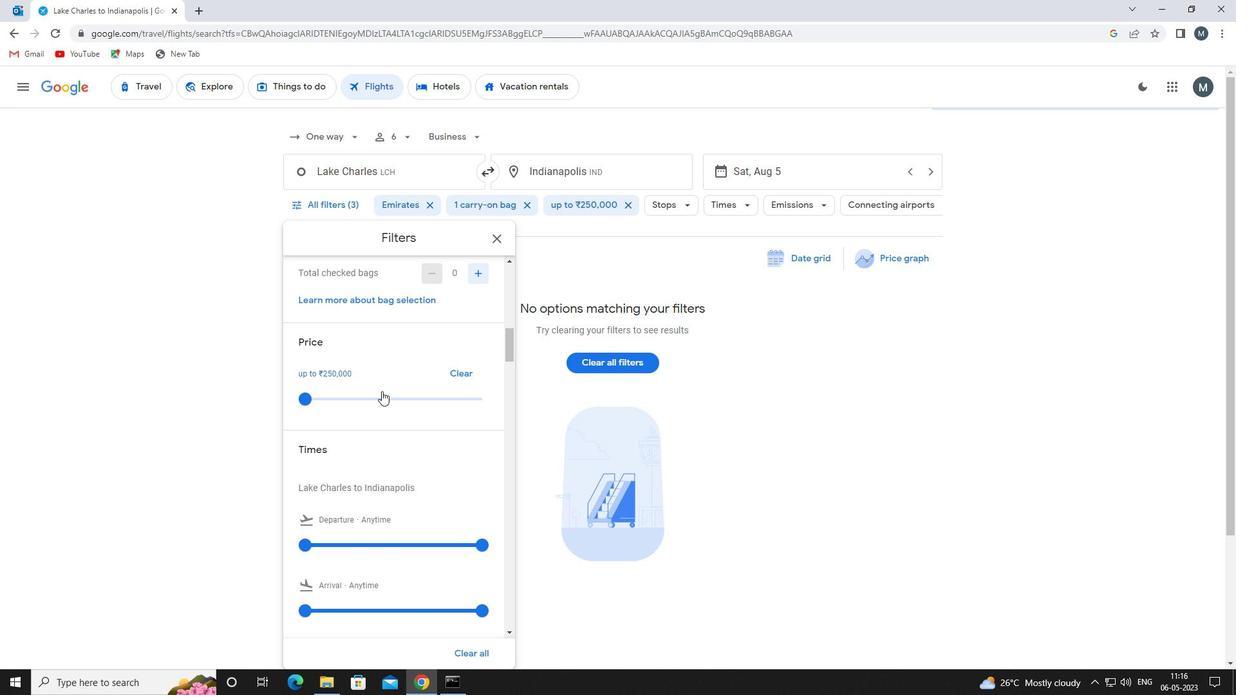 
Action: Mouse scrolled (385, 389) with delta (0, 0)
Screenshot: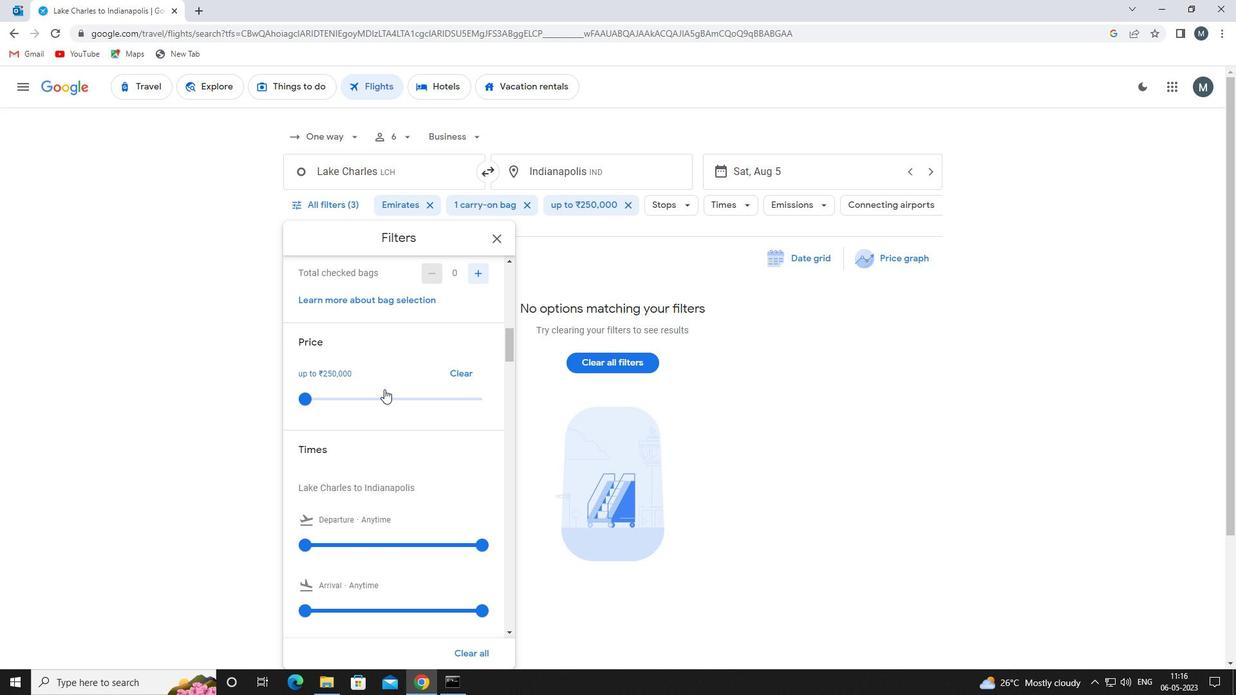 
Action: Mouse moved to (386, 389)
Screenshot: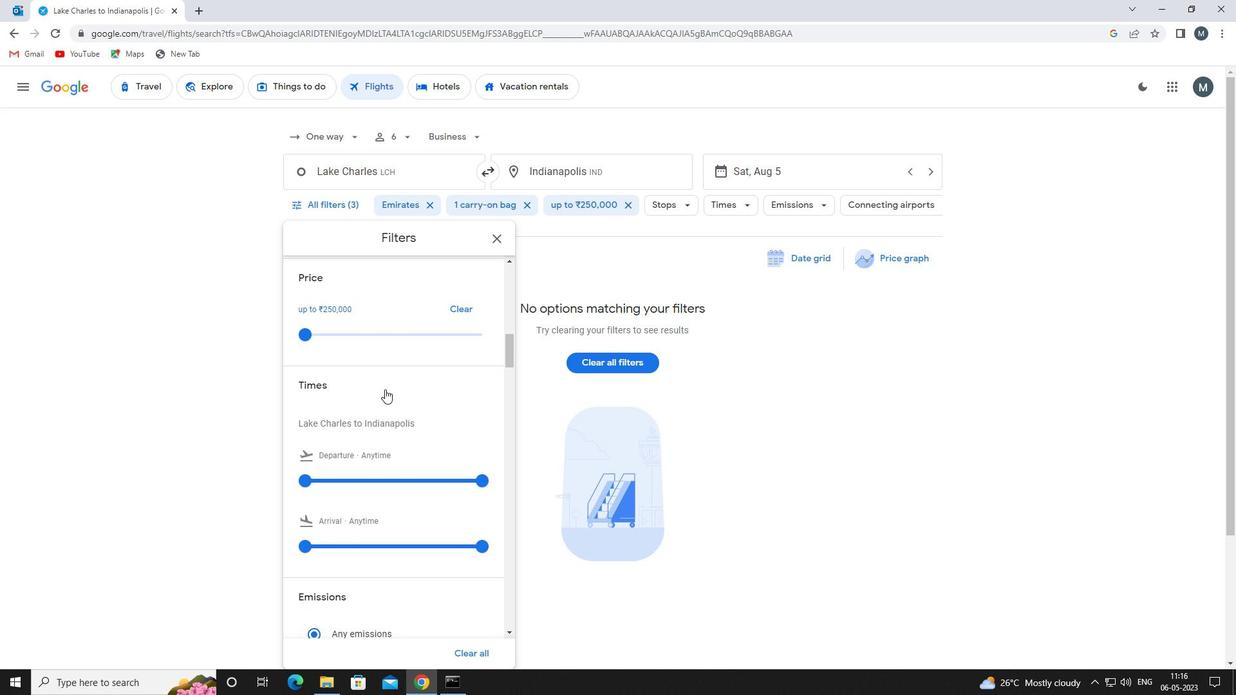 
Action: Mouse scrolled (386, 388) with delta (0, 0)
Screenshot: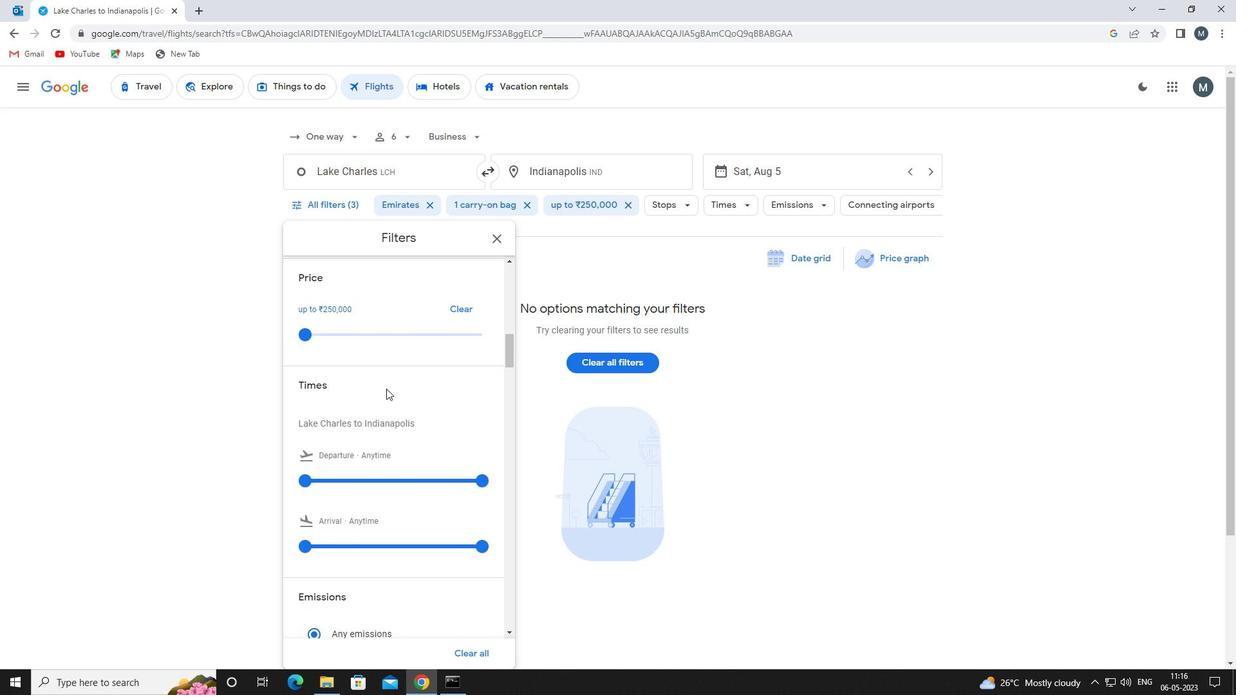
Action: Mouse moved to (305, 412)
Screenshot: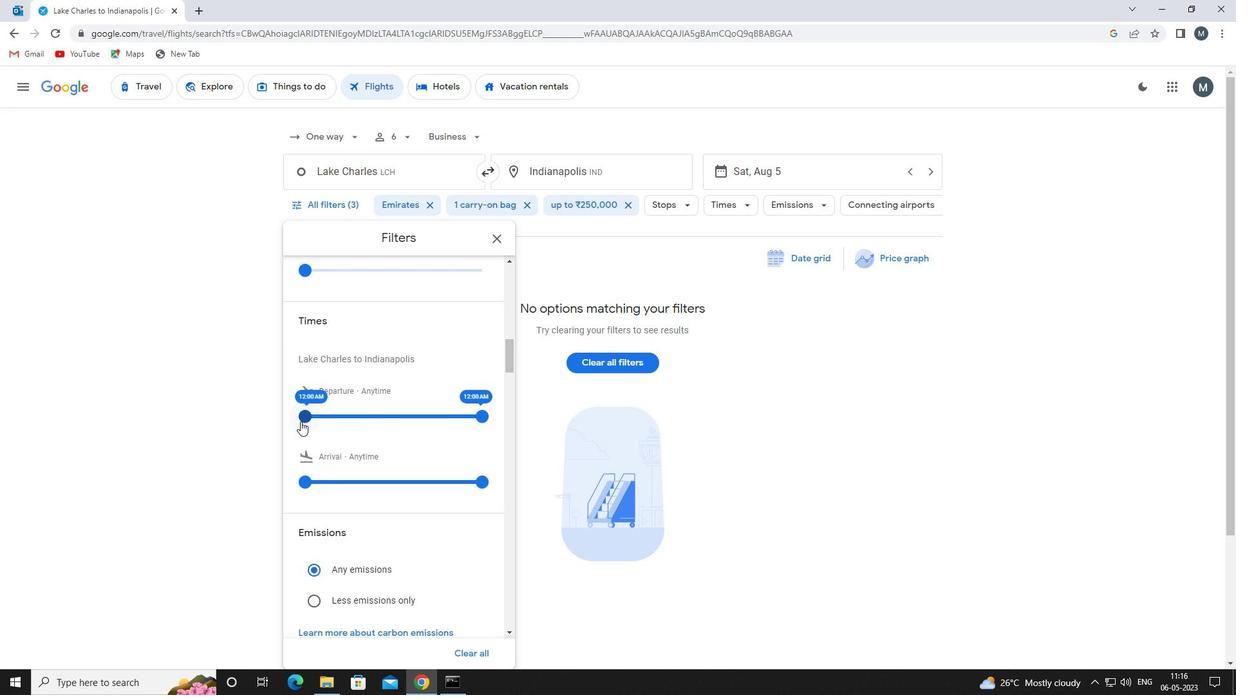 
Action: Mouse pressed left at (305, 412)
Screenshot: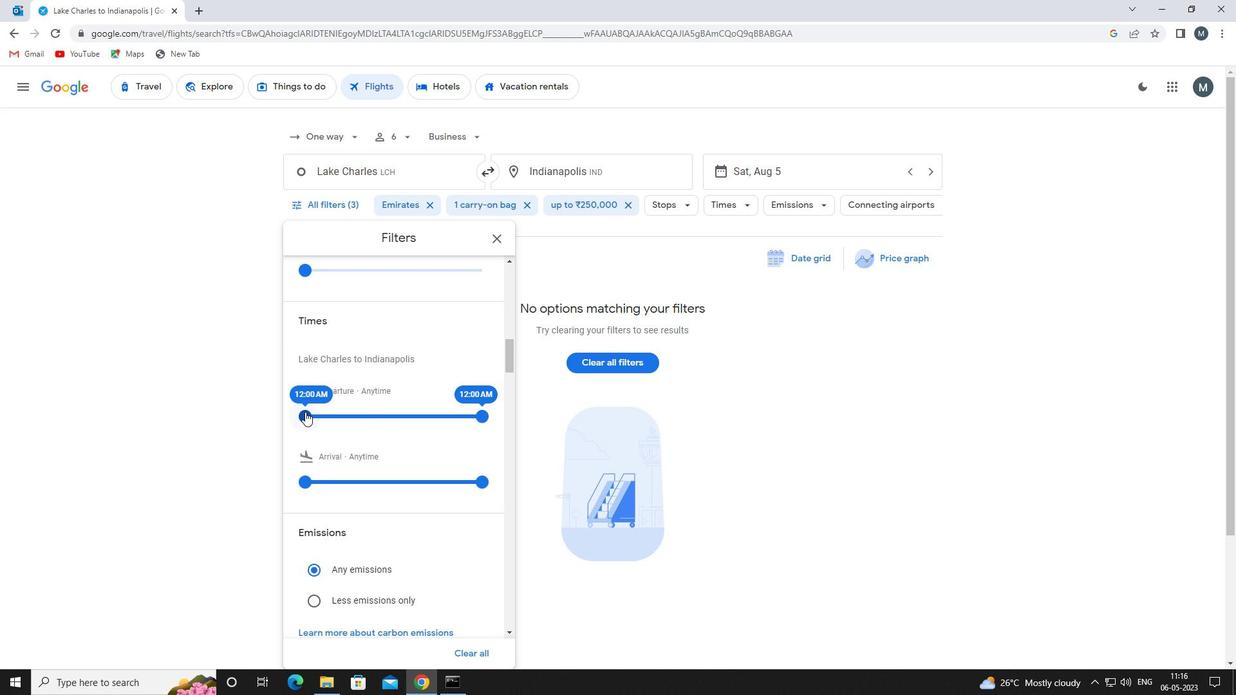 
Action: Mouse moved to (480, 414)
Screenshot: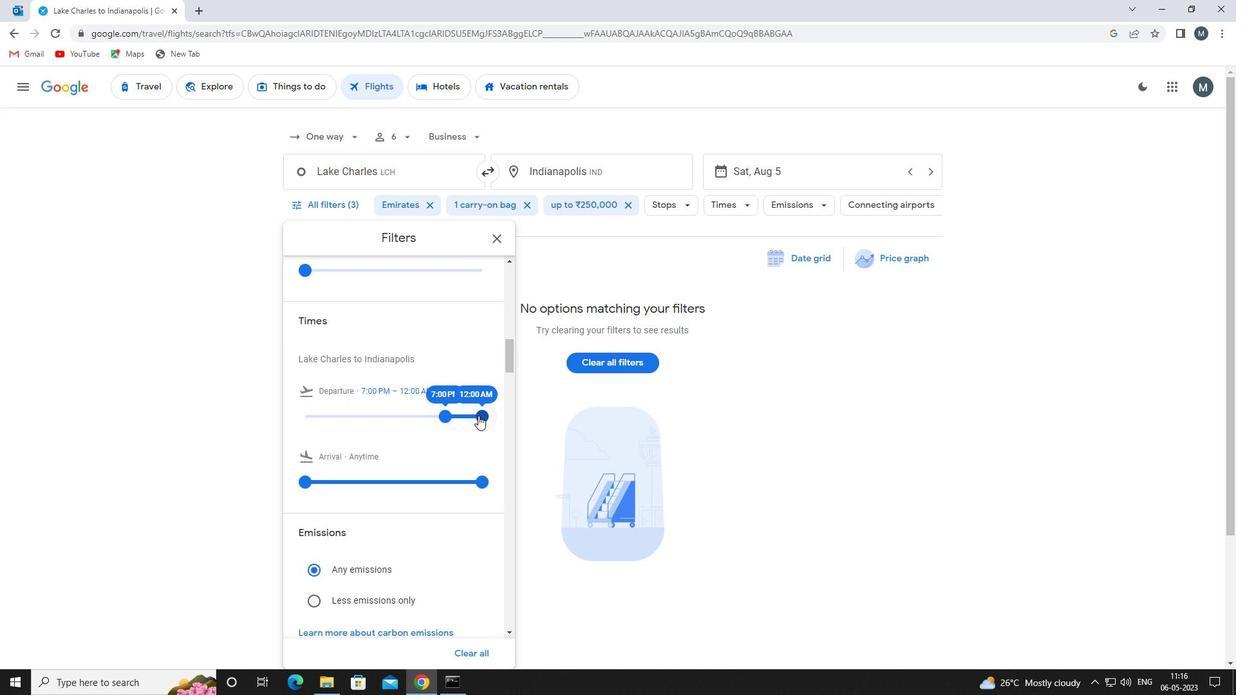 
Action: Mouse pressed left at (480, 414)
Screenshot: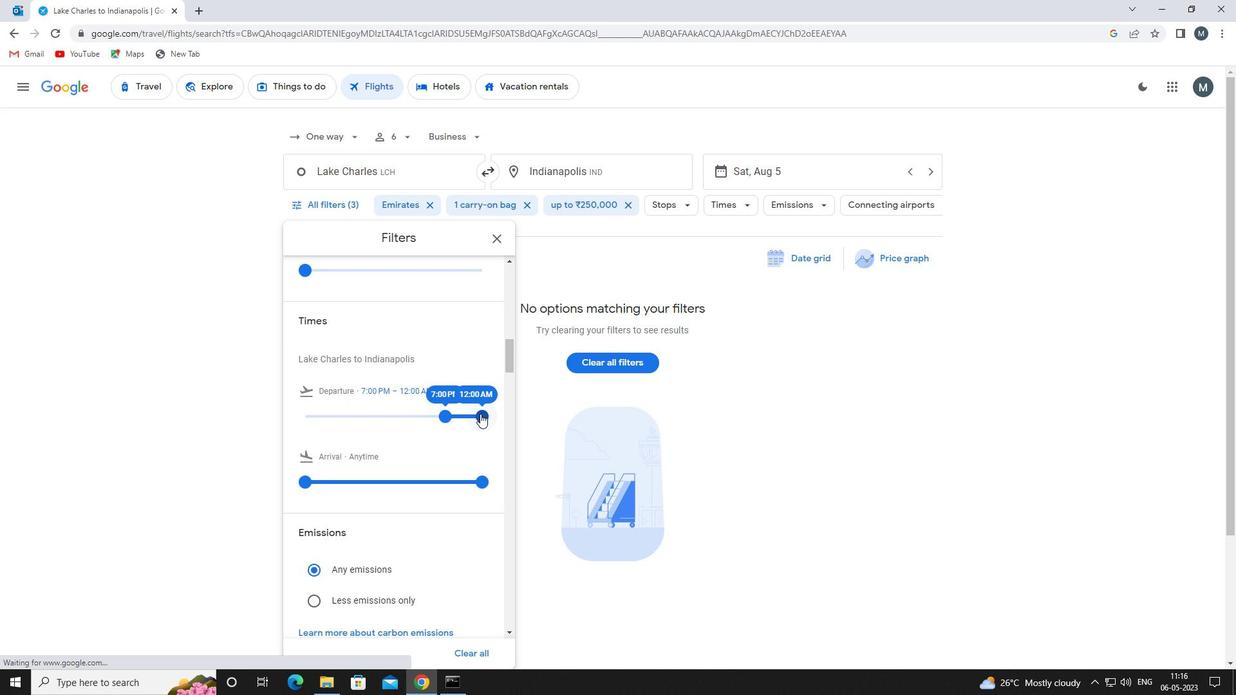 
Action: Mouse moved to (445, 412)
Screenshot: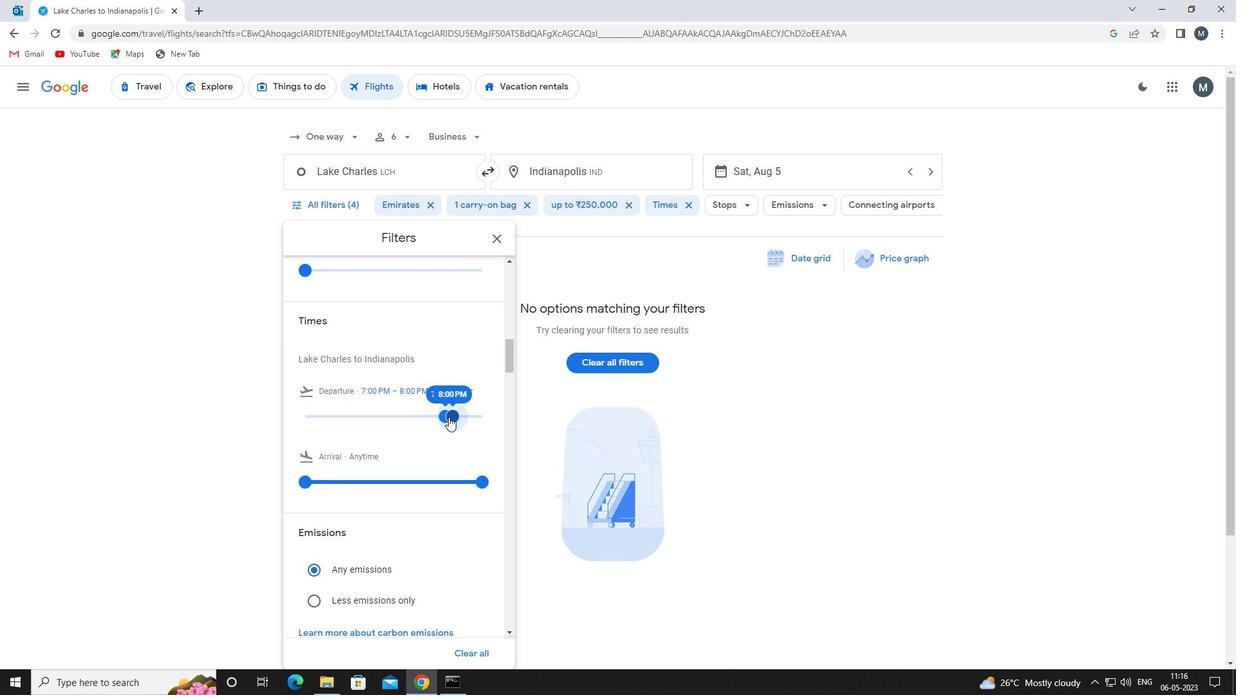 
Action: Mouse scrolled (445, 411) with delta (0, 0)
Screenshot: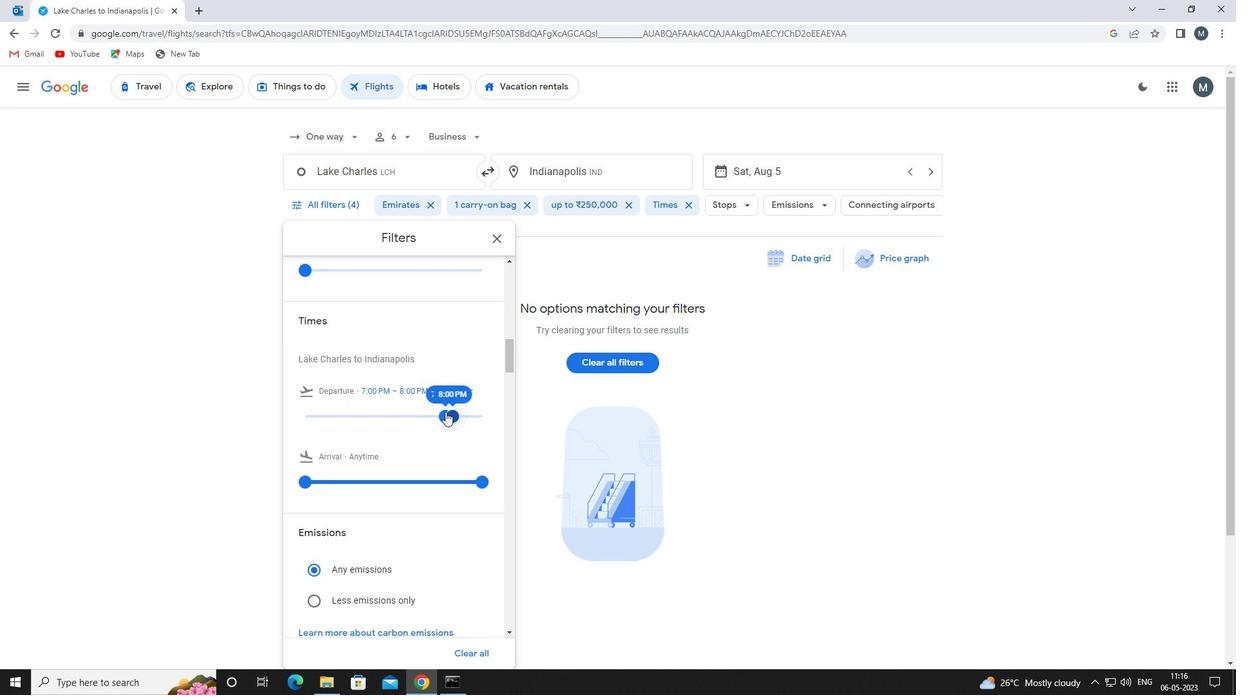 
Action: Mouse scrolled (445, 411) with delta (0, 0)
Screenshot: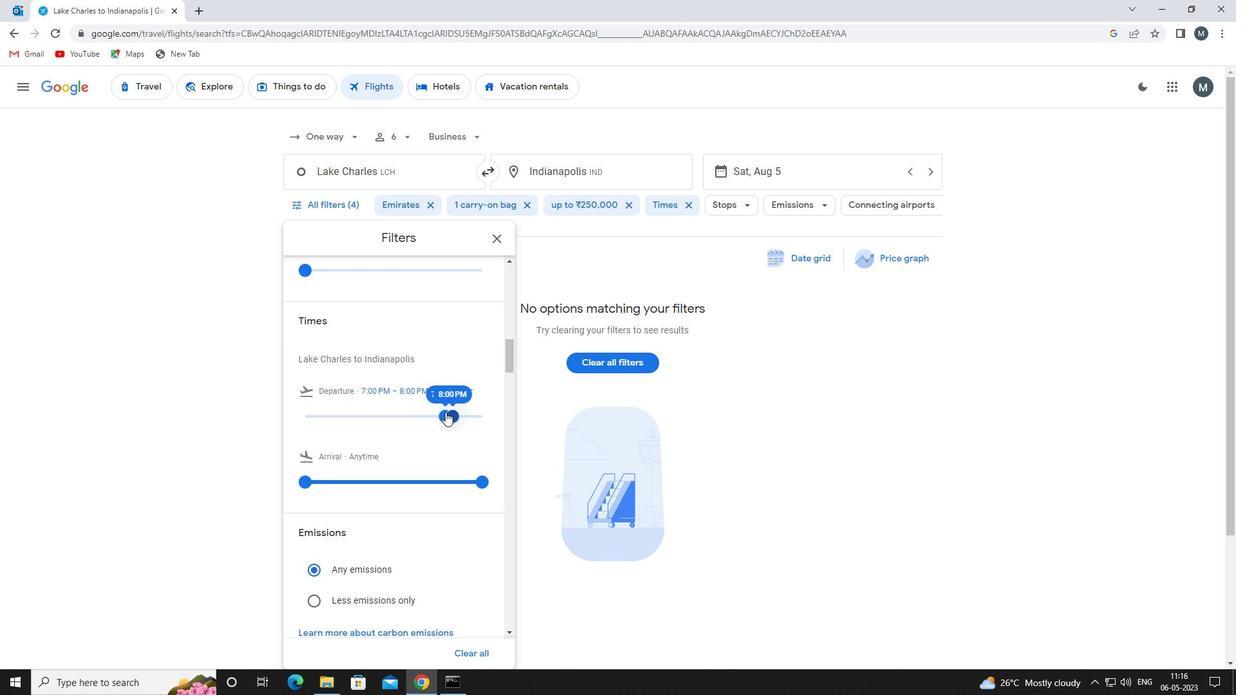 
Action: Mouse moved to (434, 414)
Screenshot: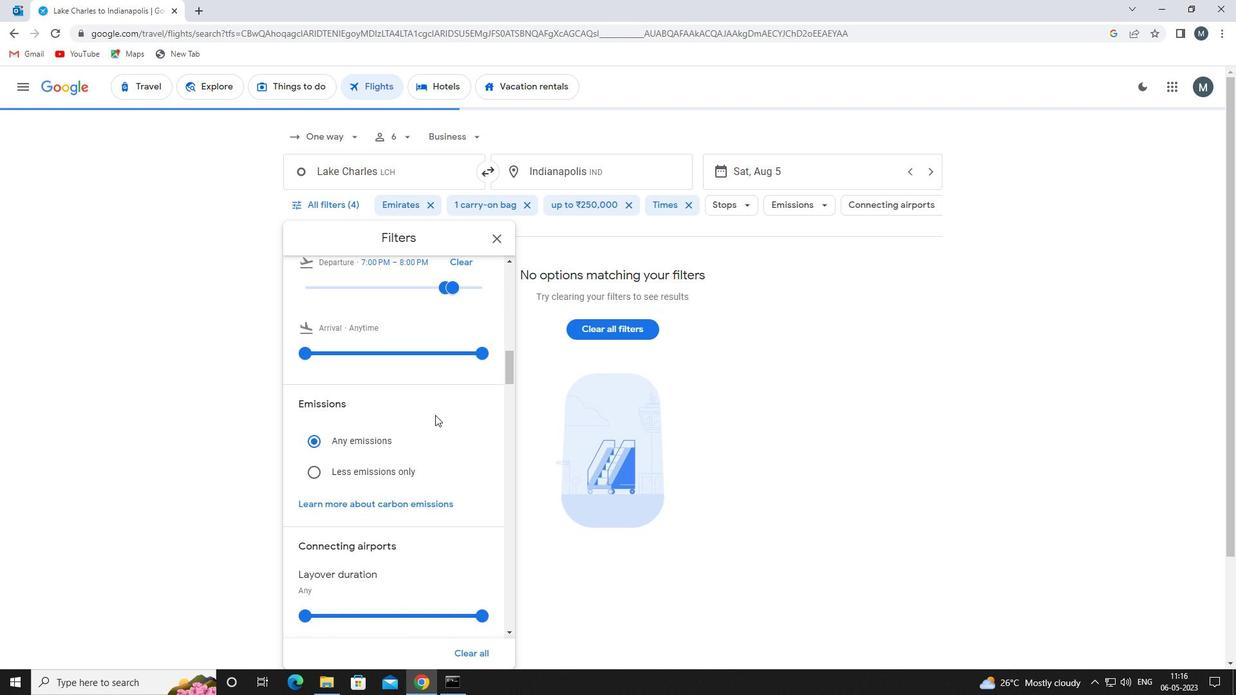 
Action: Mouse scrolled (434, 413) with delta (0, 0)
Screenshot: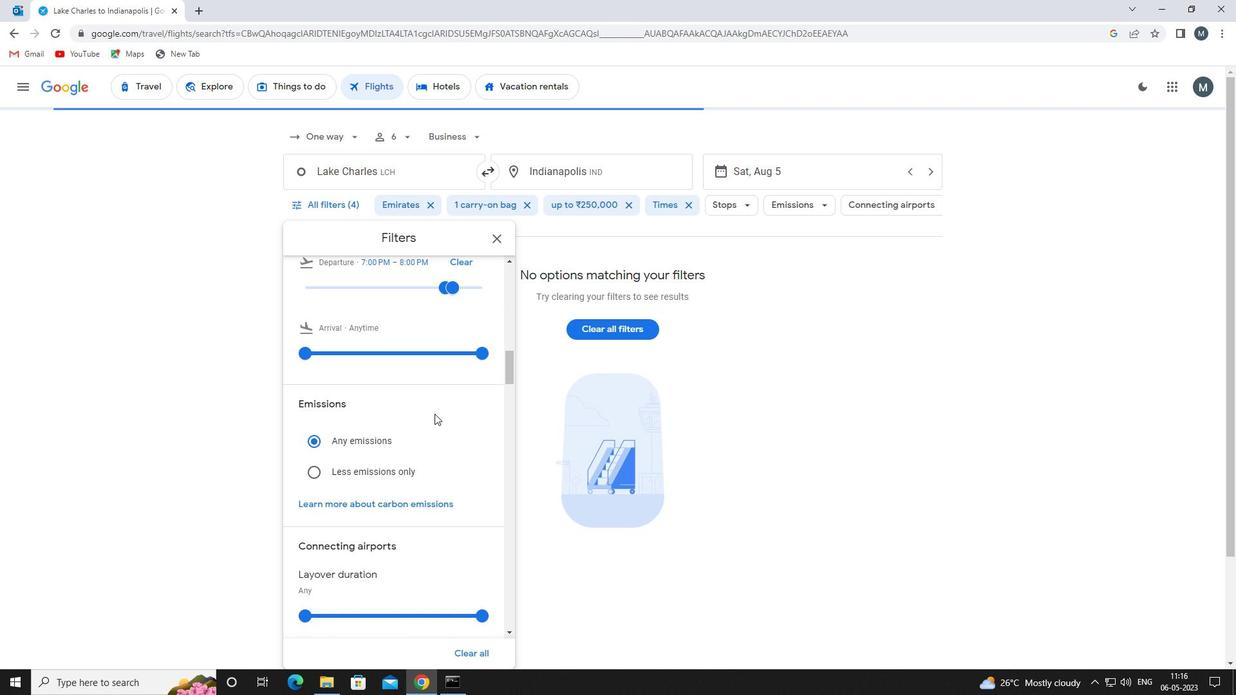 
Action: Mouse moved to (496, 235)
Screenshot: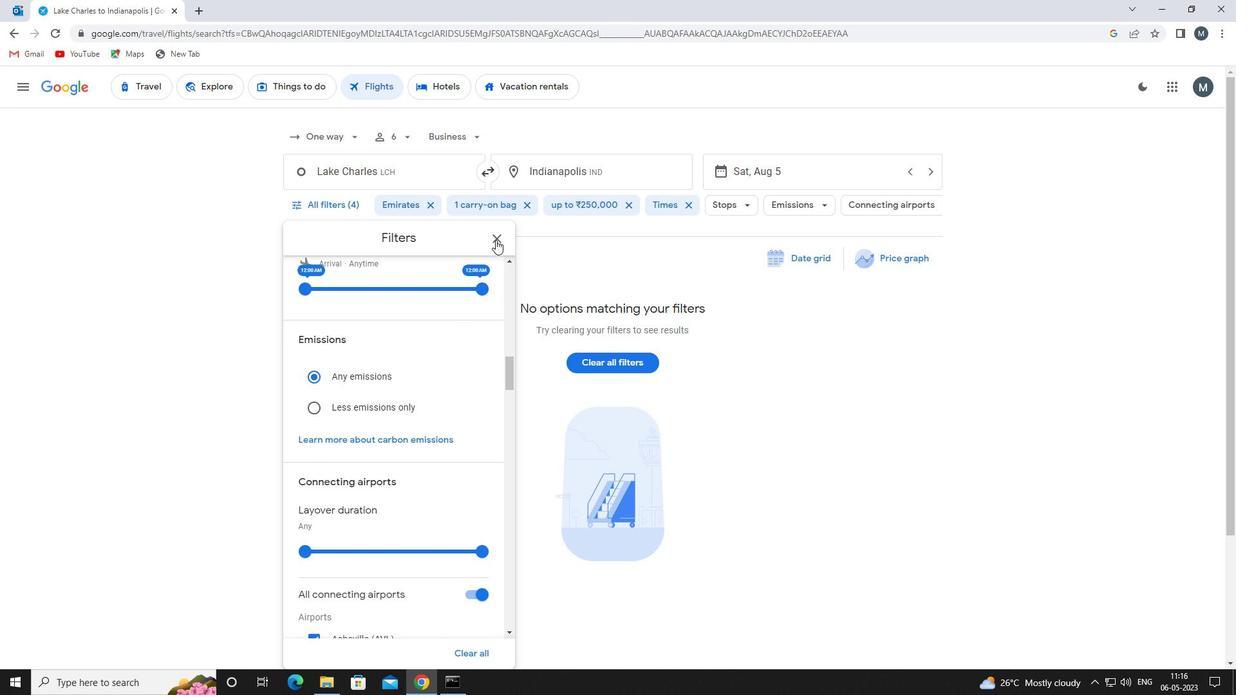 
Action: Mouse pressed left at (496, 235)
Screenshot: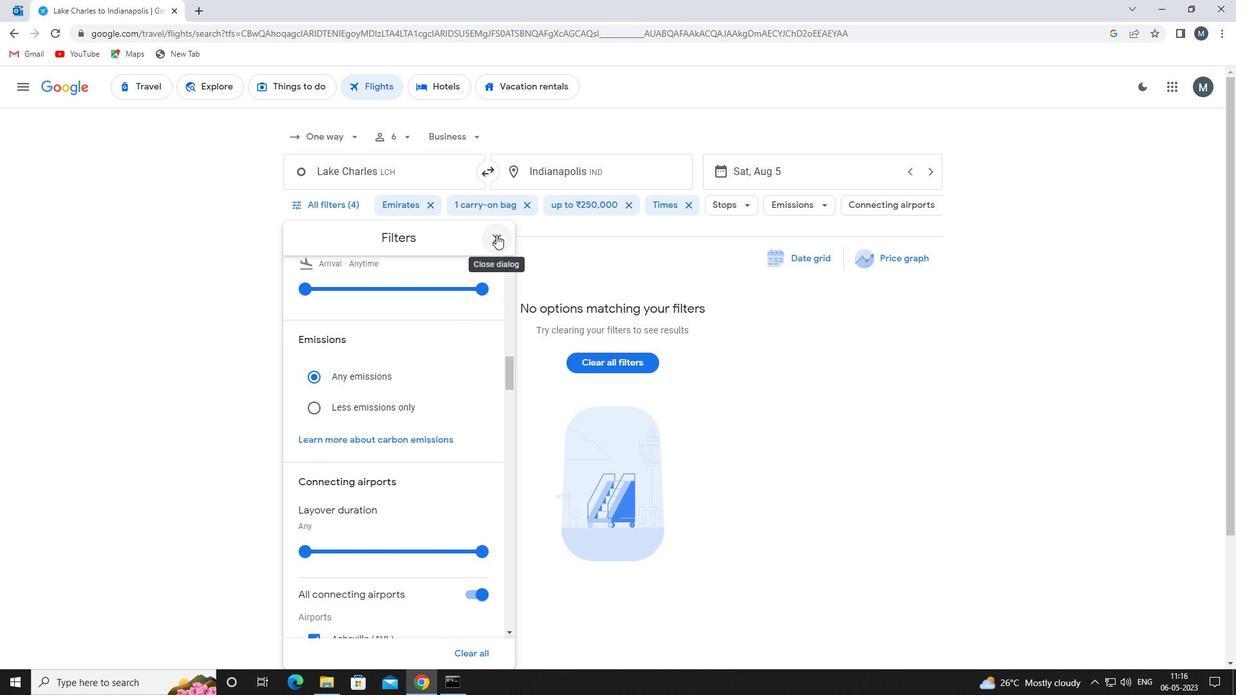 
